 Task: Look for Airbnb options in Barquisimeto, Venezuela from 20th December, 2023 to 25th December, 2023 for 4 adults. Place can be private room with 4 bedrooms having 4 beds and 4 bathrooms. Property type can be hotel. Amenities needed are: wifi, TV, free parkinig on premises, gym, breakfast.
Action: Mouse moved to (458, 85)
Screenshot: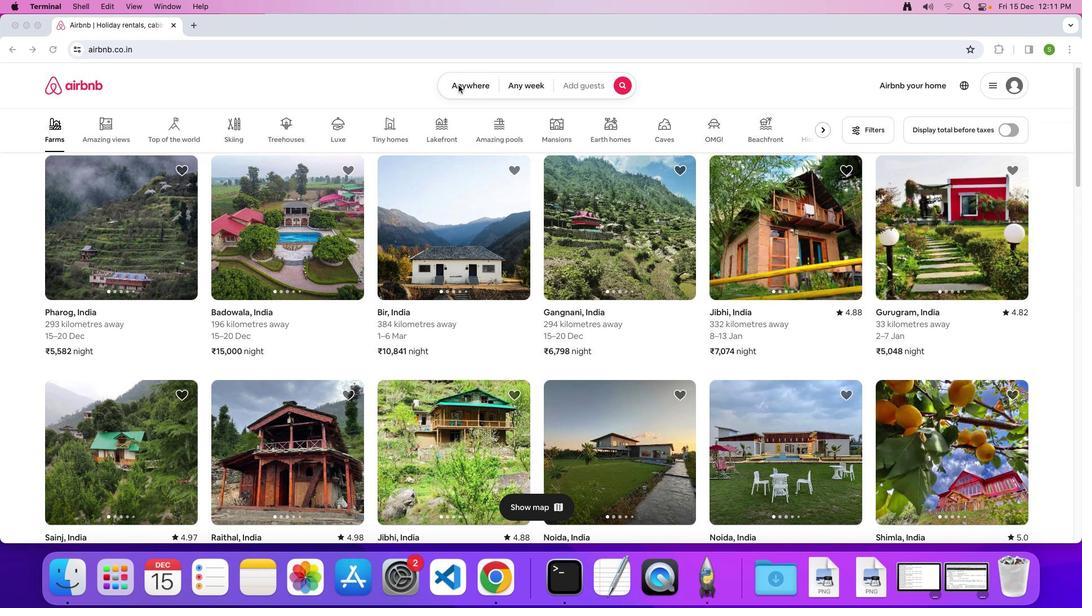 
Action: Mouse pressed left at (458, 85)
Screenshot: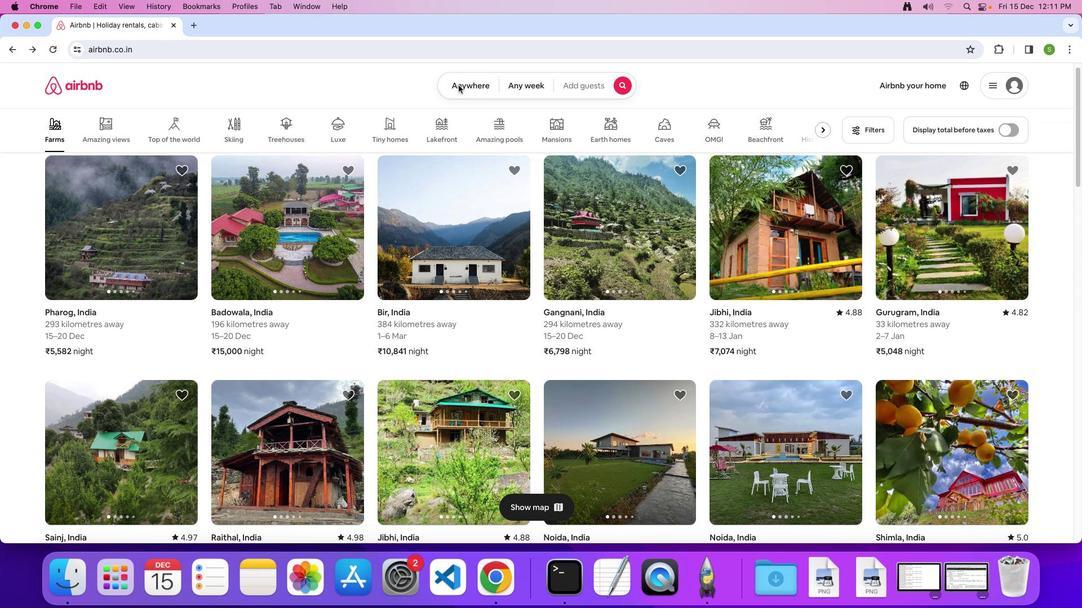 
Action: Mouse pressed left at (458, 85)
Screenshot: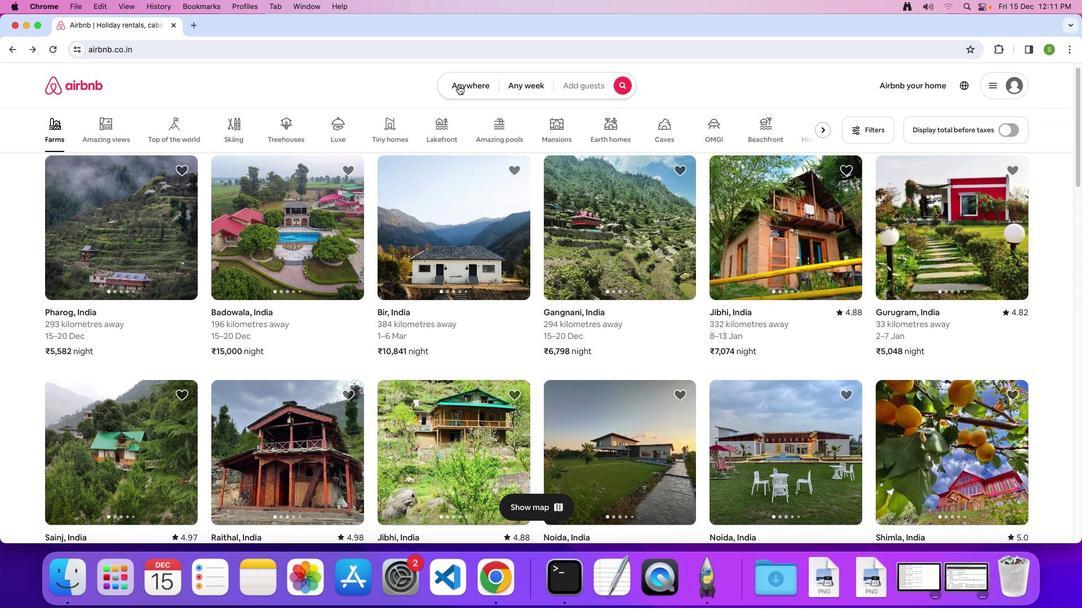 
Action: Mouse moved to (399, 123)
Screenshot: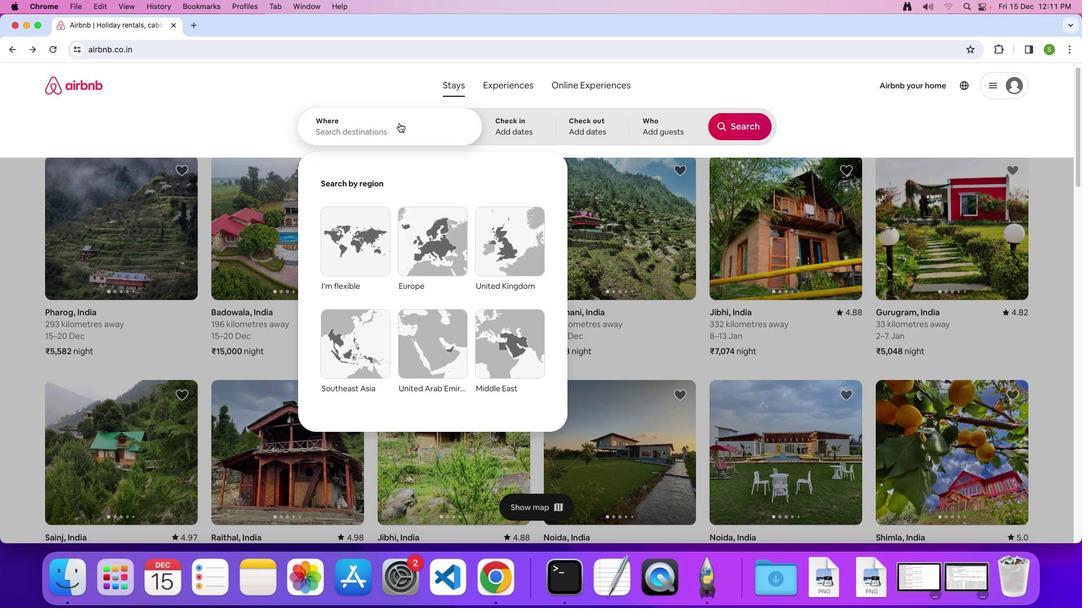 
Action: Mouse pressed left at (399, 123)
Screenshot: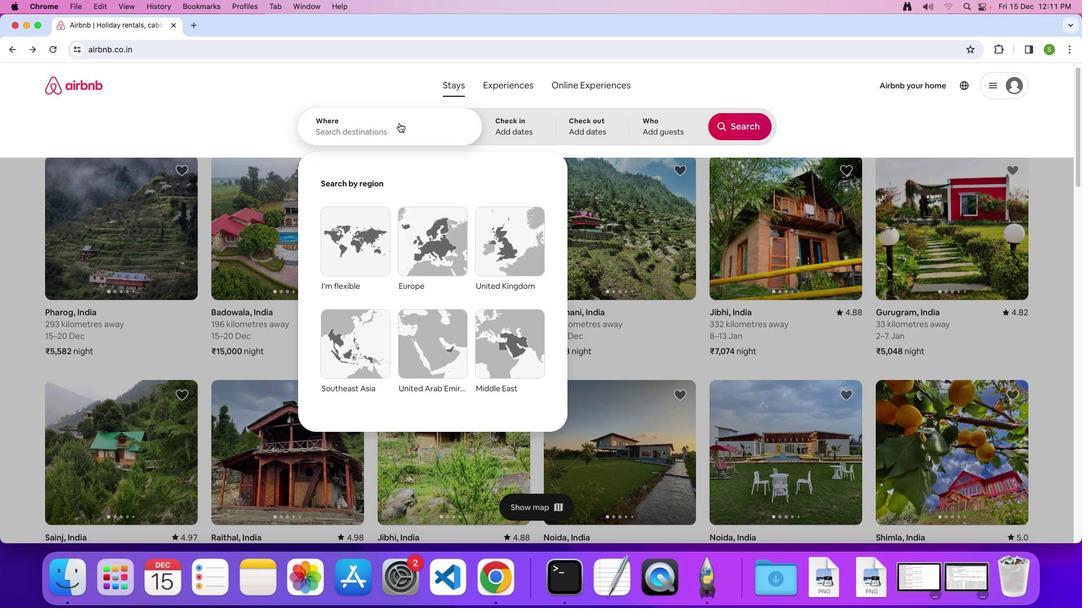 
Action: Key pressed 'B'
Screenshot: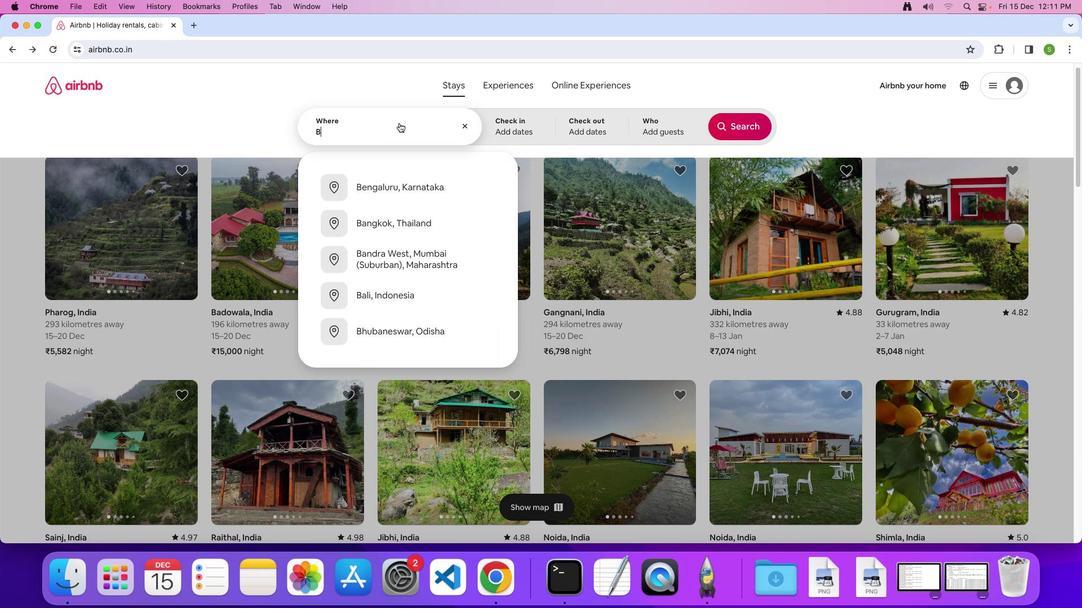 
Action: Mouse moved to (399, 123)
Screenshot: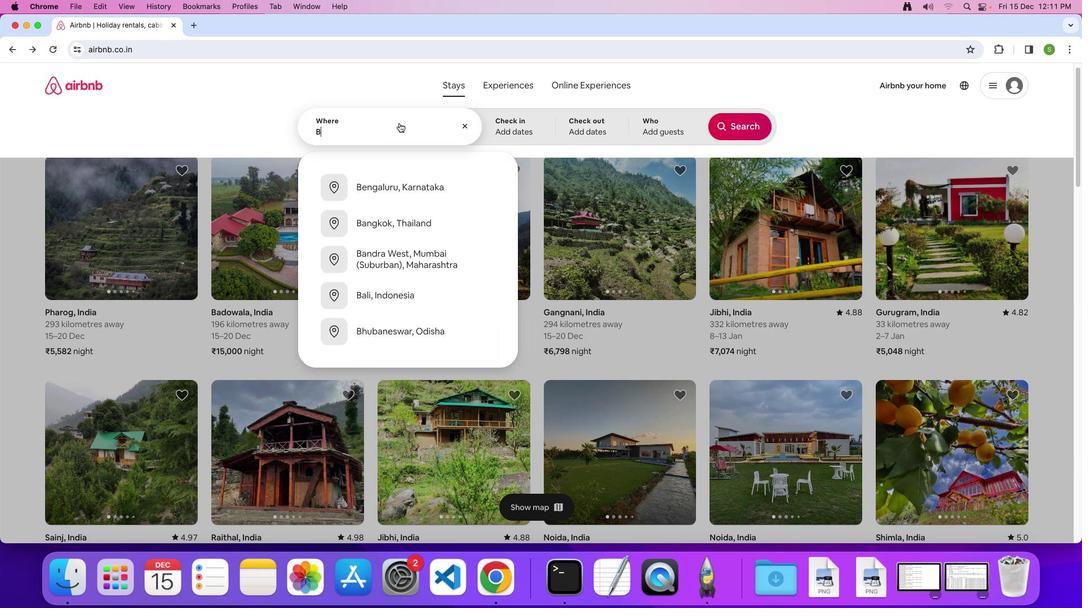 
Action: Key pressed Key.caps_lock'a''r''q''u''i''s''i''m''e''t''o'','Key.spaceKey.shift'V''e''n''e''z''u''e''l''a'Key.enter
Screenshot: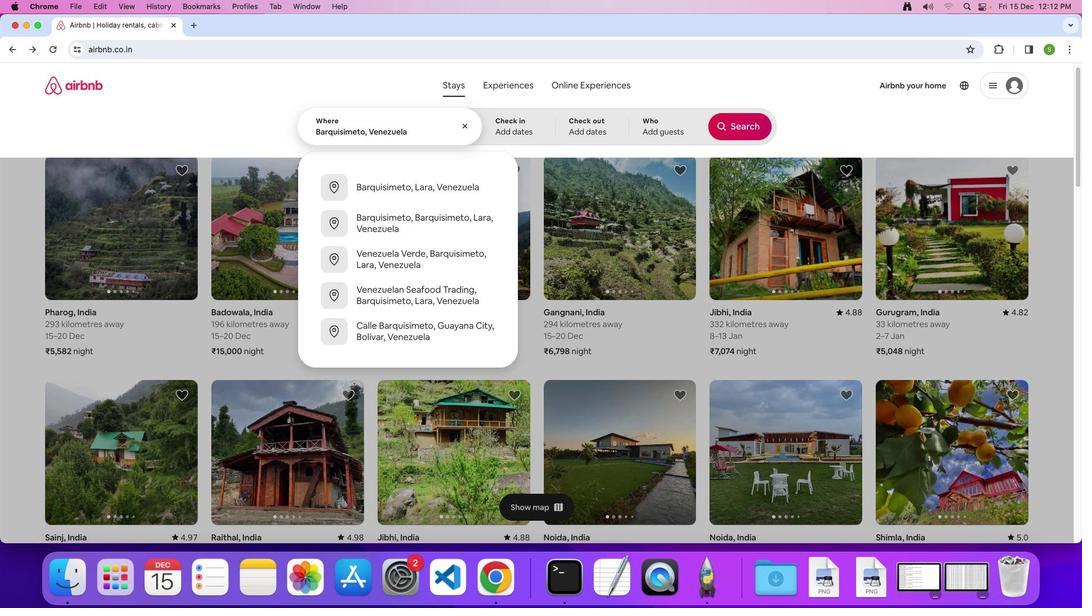 
Action: Mouse moved to (427, 357)
Screenshot: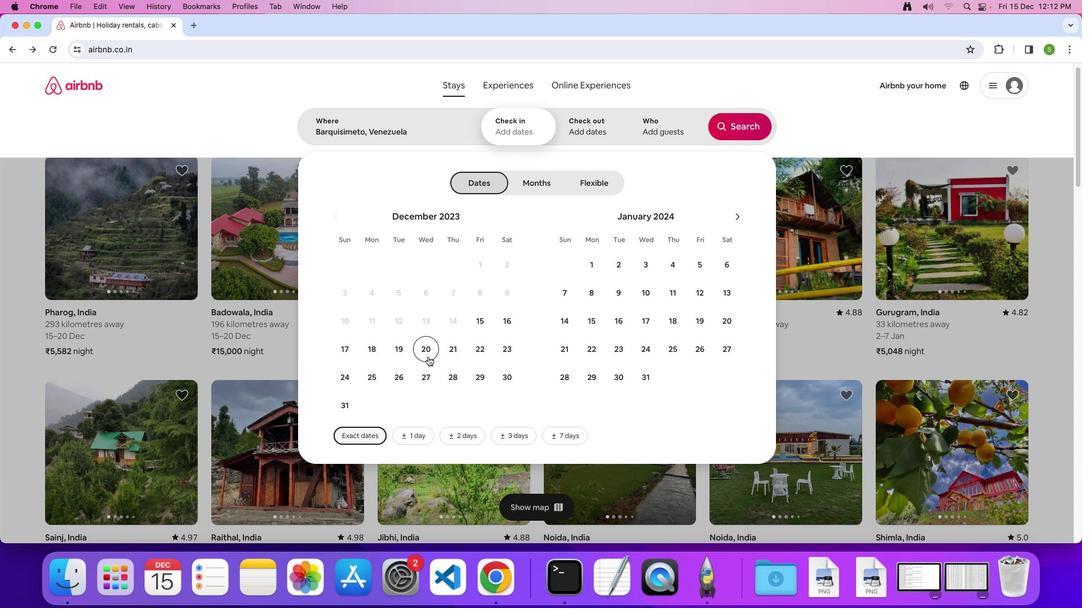 
Action: Mouse pressed left at (427, 357)
Screenshot: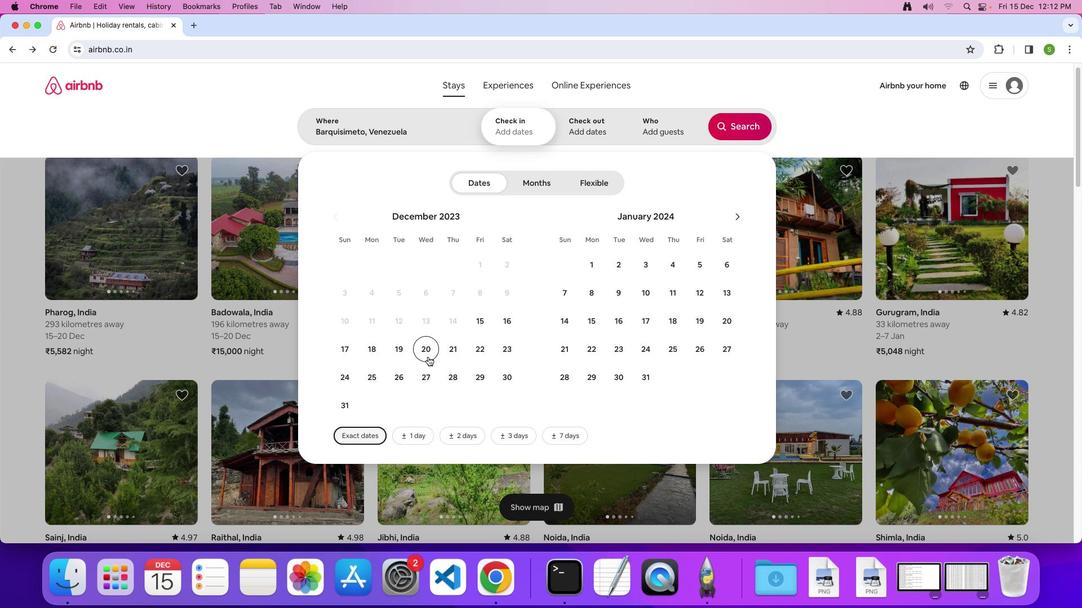
Action: Mouse moved to (374, 375)
Screenshot: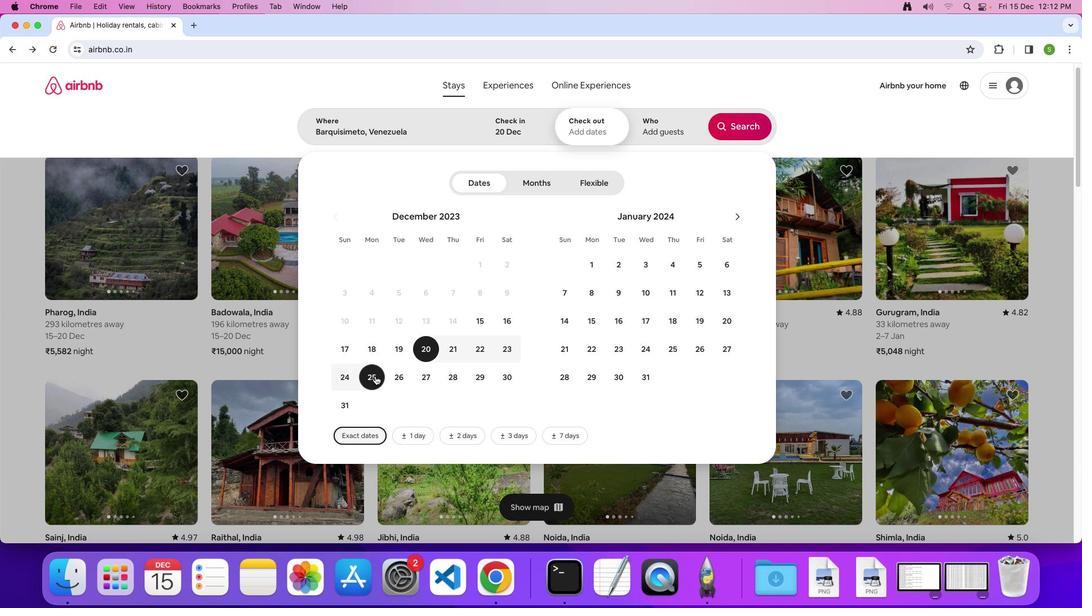 
Action: Mouse pressed left at (374, 375)
Screenshot: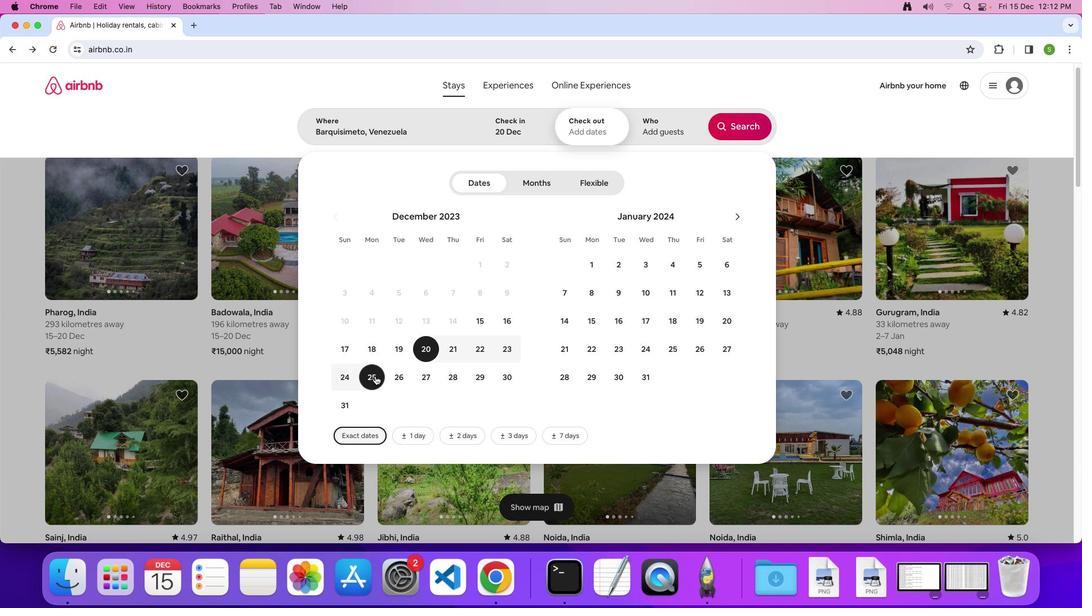 
Action: Mouse moved to (652, 131)
Screenshot: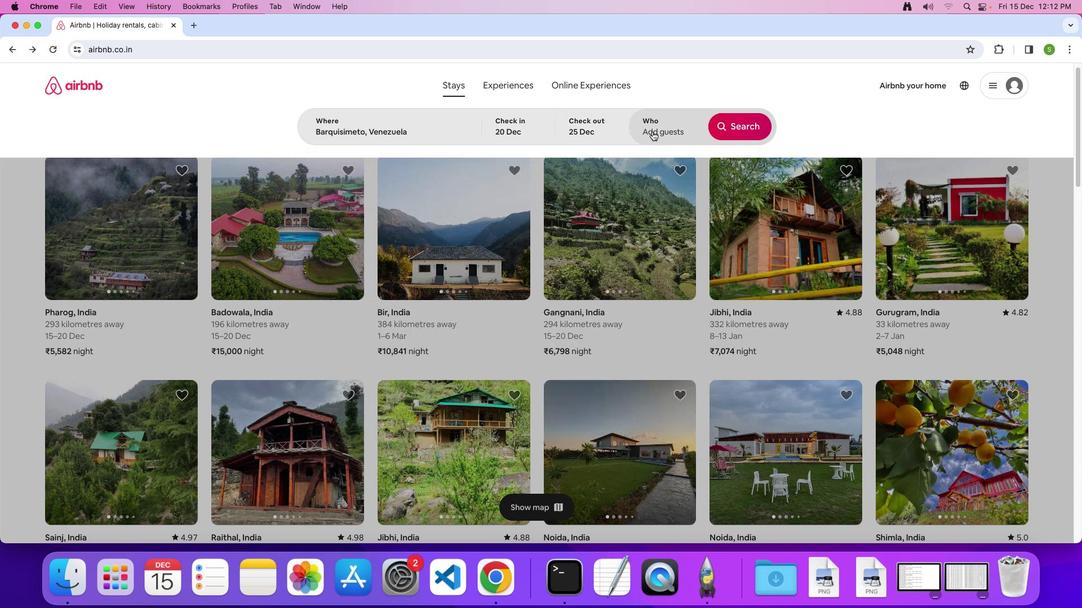 
Action: Mouse pressed left at (652, 131)
Screenshot: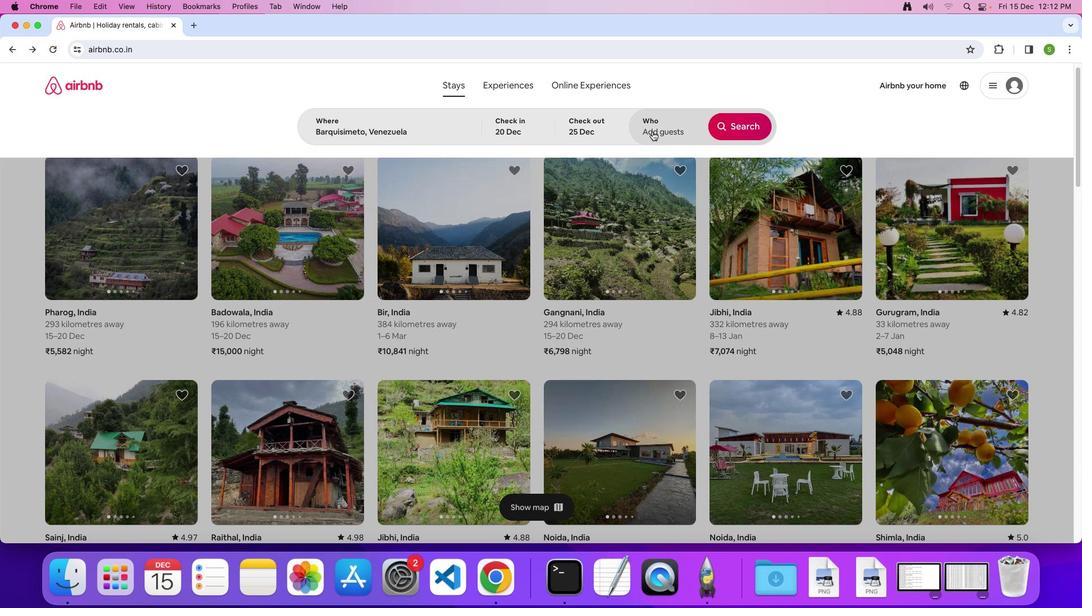 
Action: Mouse moved to (745, 188)
Screenshot: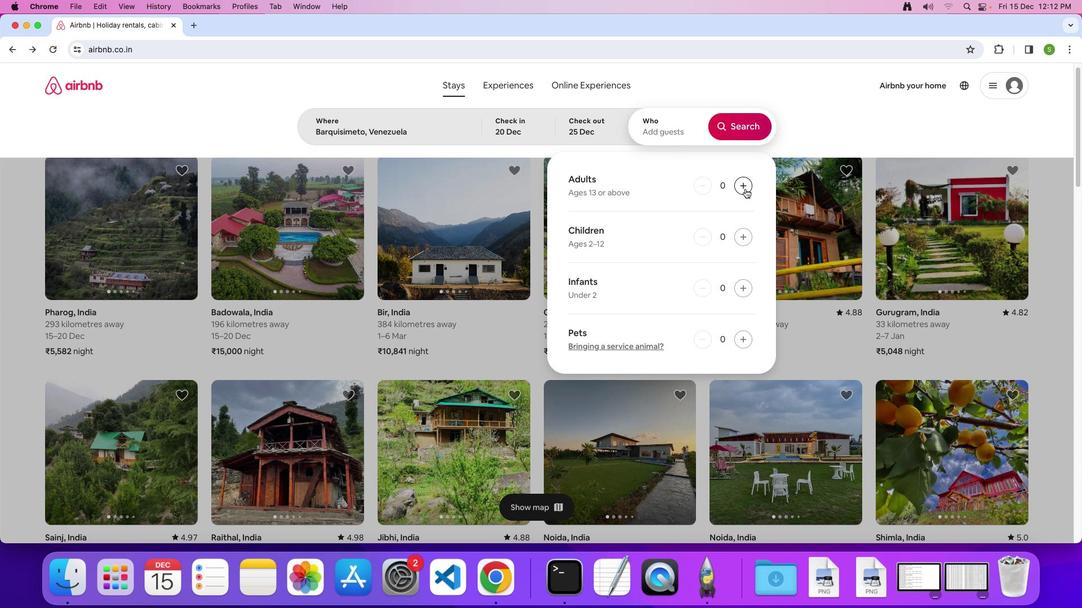 
Action: Mouse pressed left at (745, 188)
Screenshot: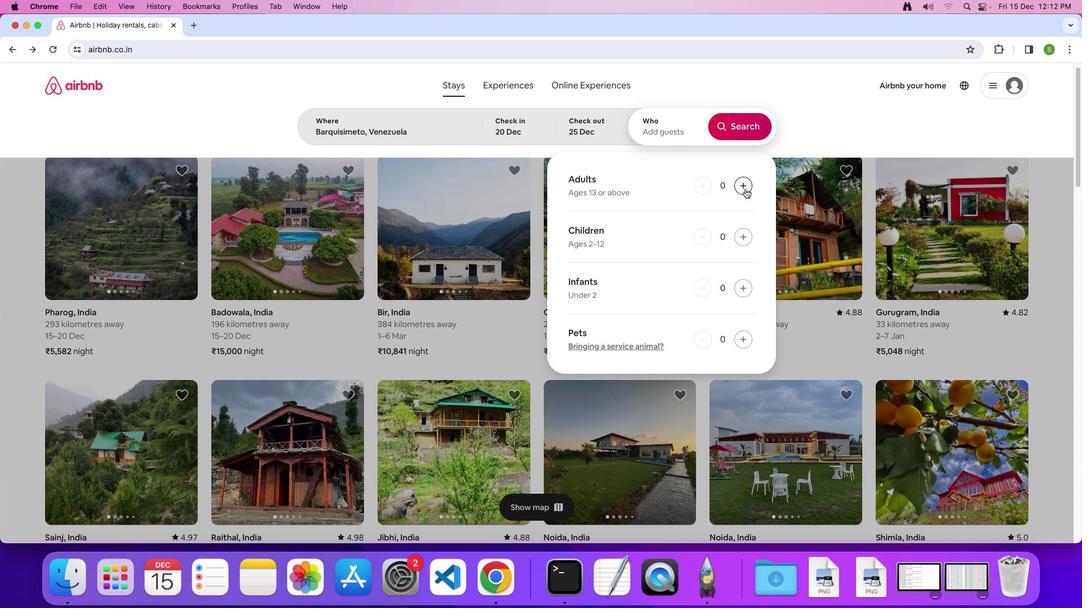 
Action: Mouse pressed left at (745, 188)
Screenshot: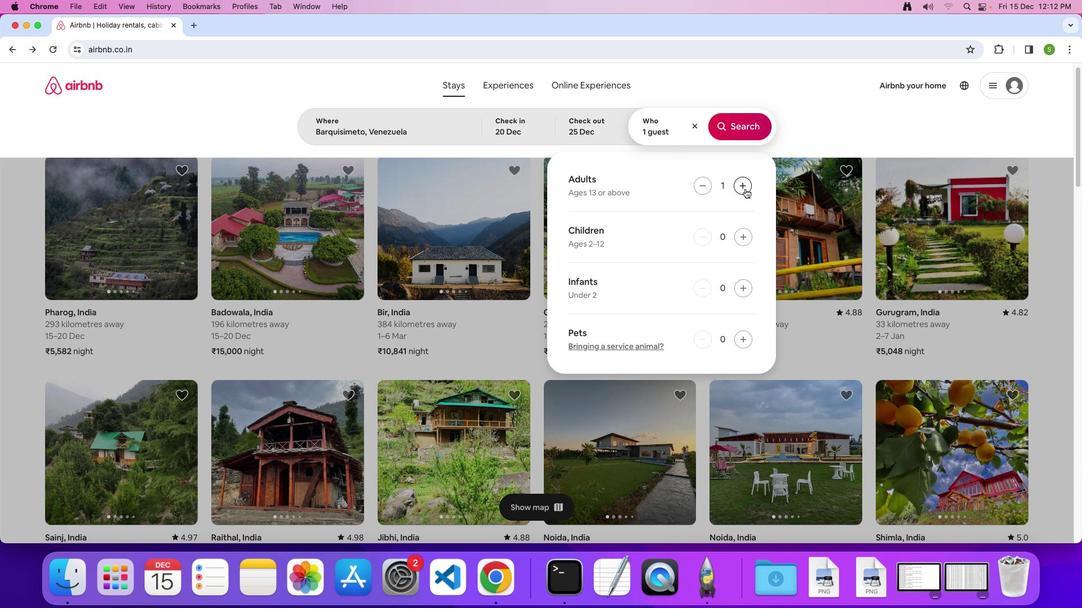 
Action: Mouse pressed left at (745, 188)
Screenshot: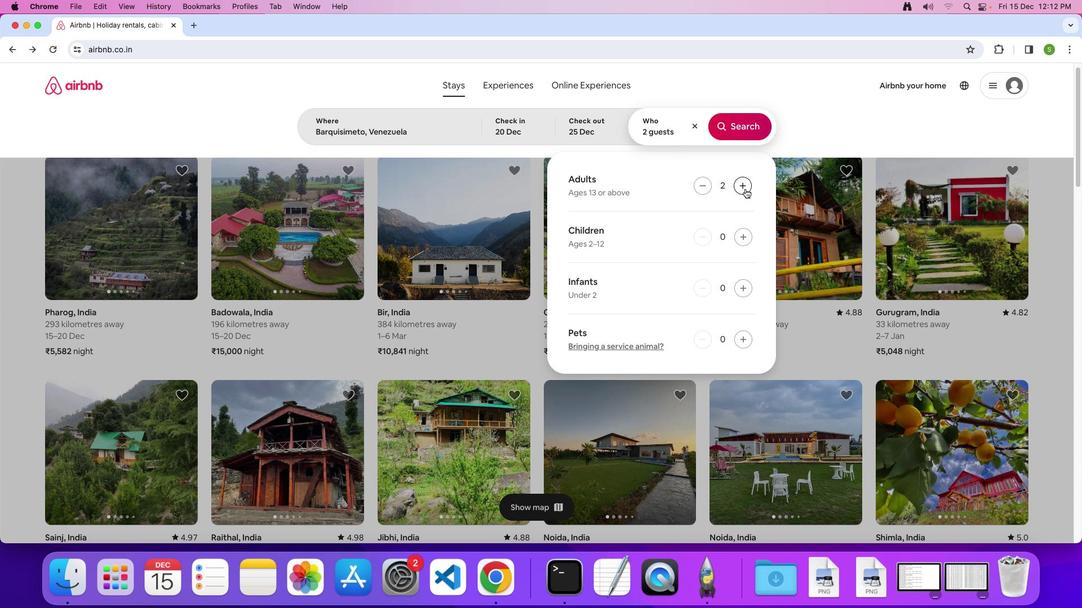 
Action: Mouse pressed left at (745, 188)
Screenshot: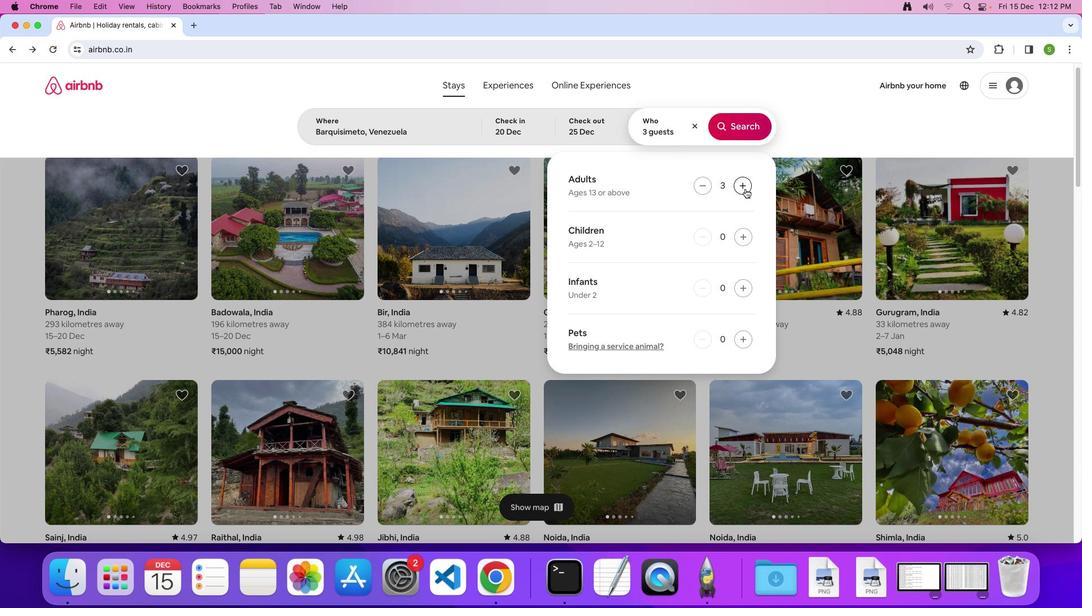 
Action: Mouse moved to (743, 132)
Screenshot: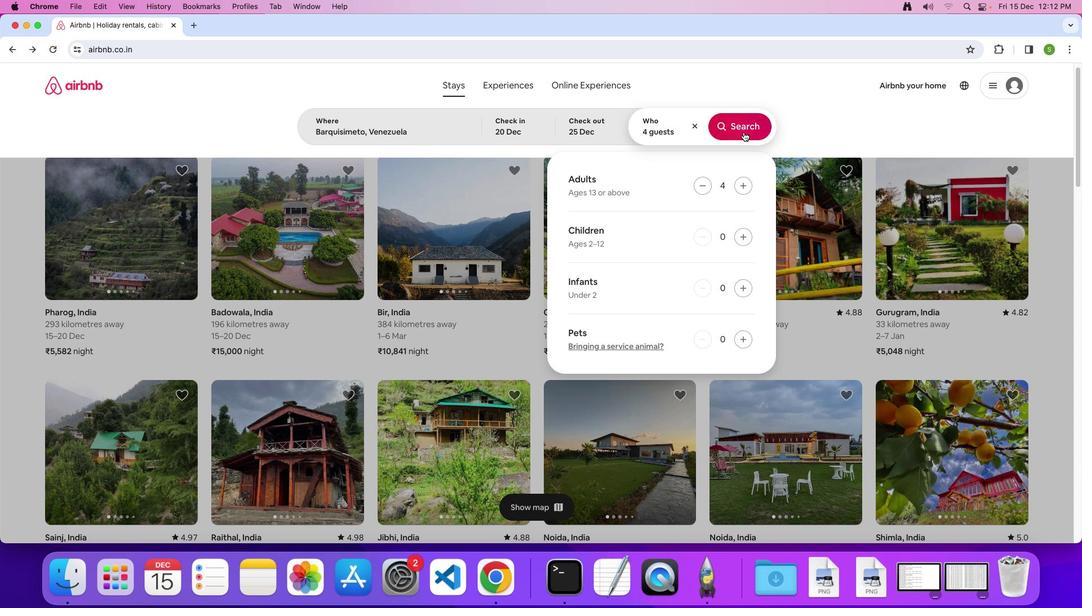 
Action: Mouse pressed left at (743, 132)
Screenshot: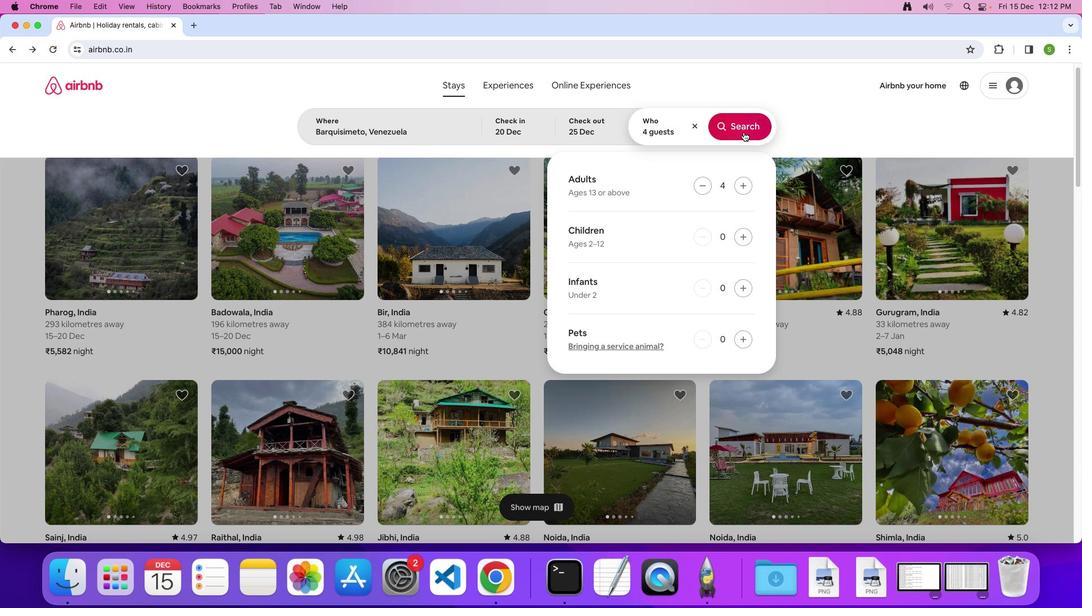 
Action: Mouse moved to (903, 129)
Screenshot: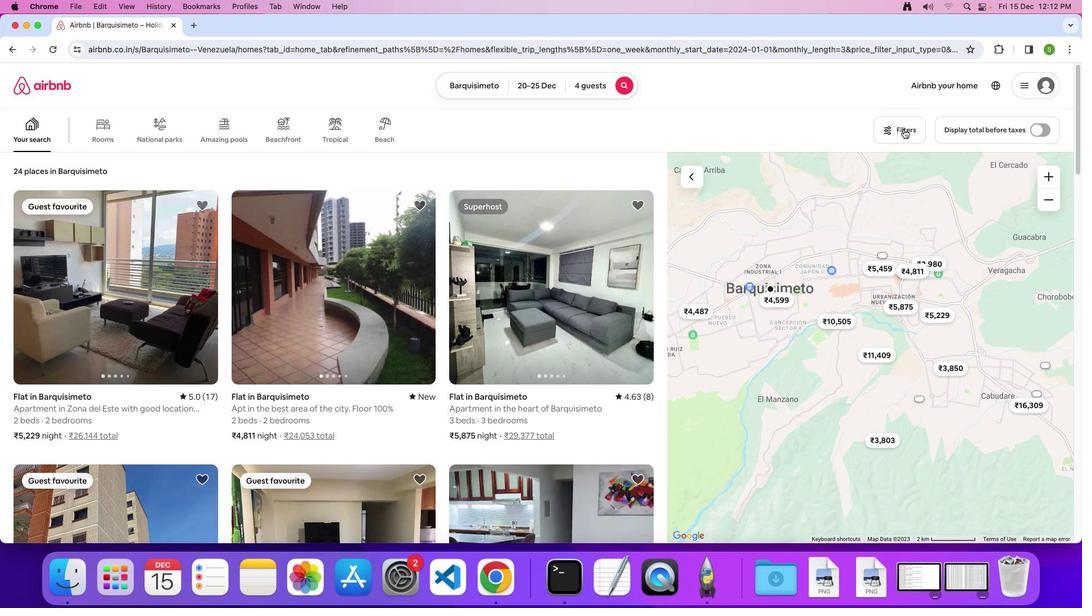 
Action: Mouse pressed left at (903, 129)
Screenshot: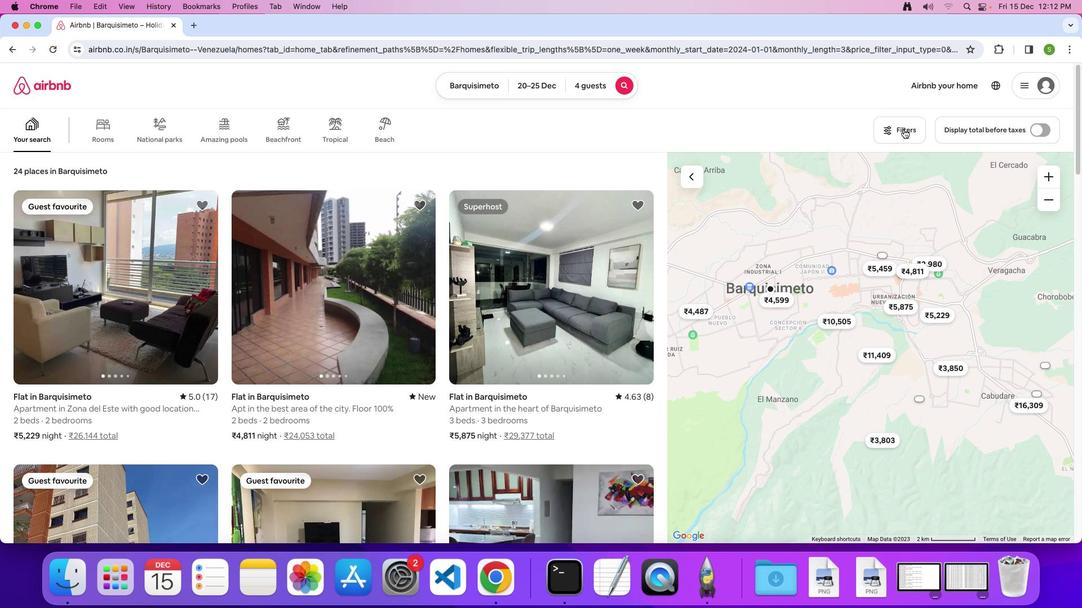 
Action: Mouse moved to (525, 332)
Screenshot: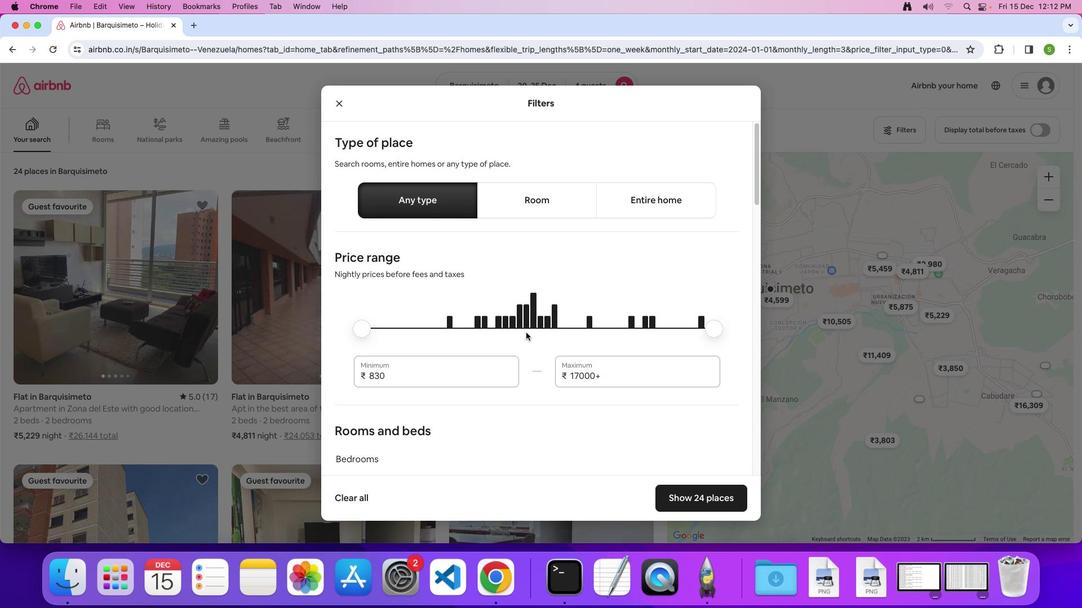 
Action: Mouse scrolled (525, 332) with delta (0, 0)
Screenshot: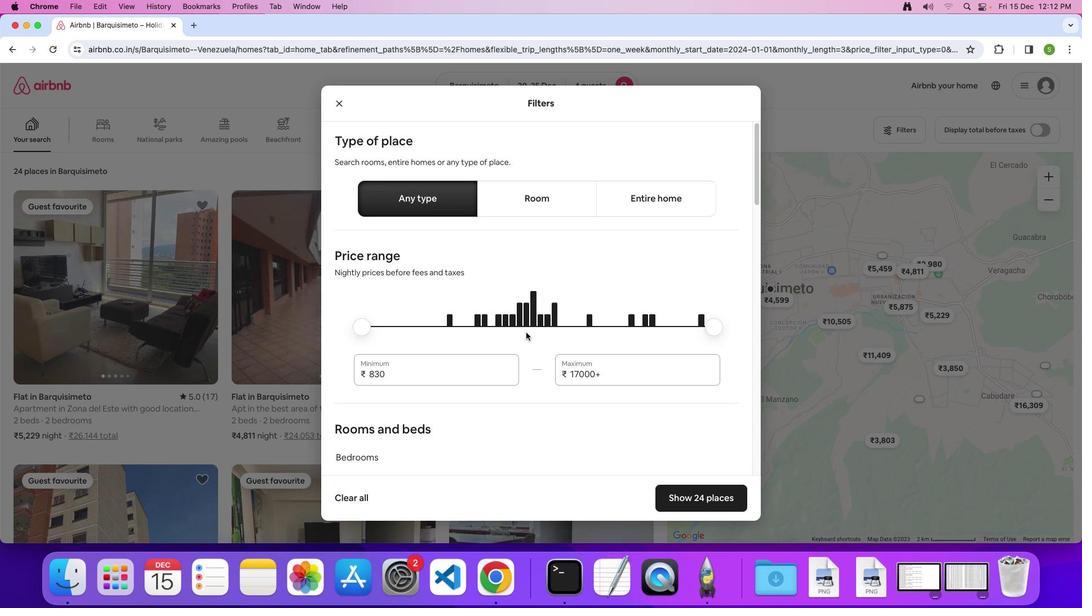 
Action: Mouse scrolled (525, 332) with delta (0, 0)
Screenshot: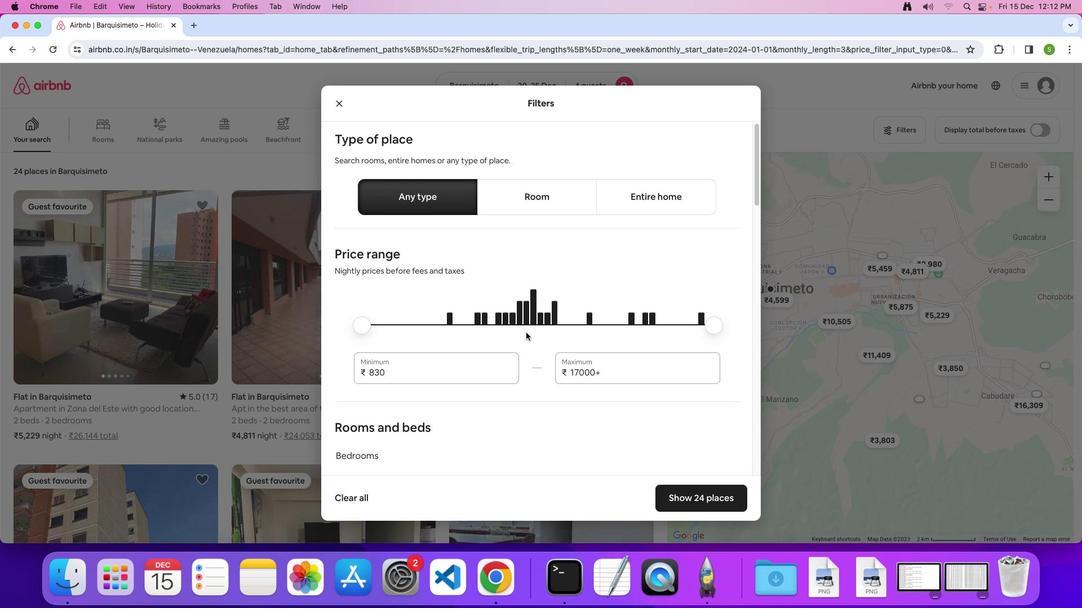 
Action: Mouse scrolled (525, 332) with delta (0, 0)
Screenshot: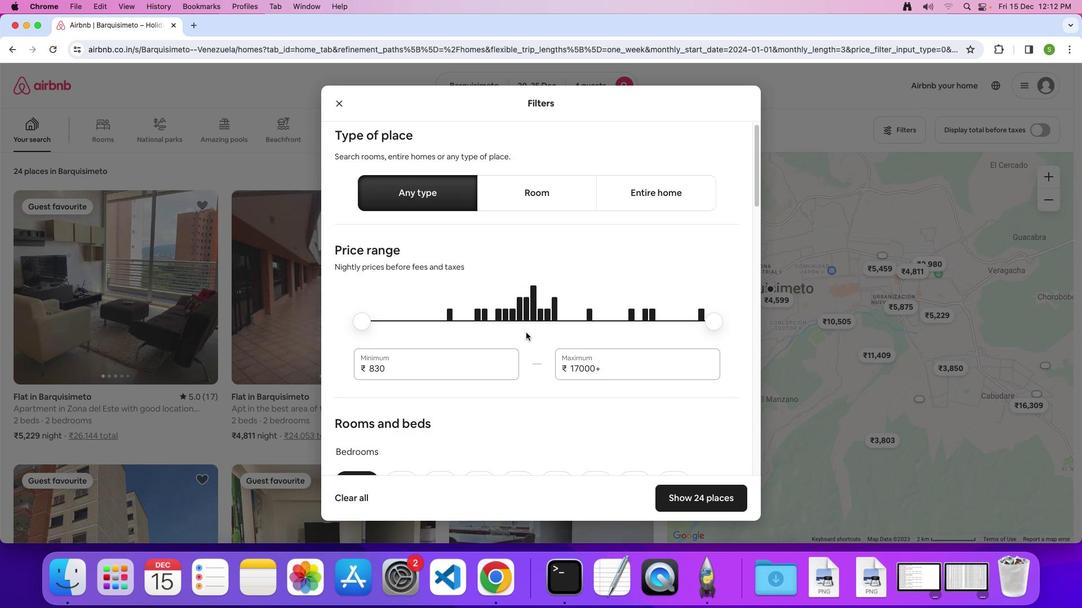 
Action: Mouse scrolled (525, 332) with delta (0, 0)
Screenshot: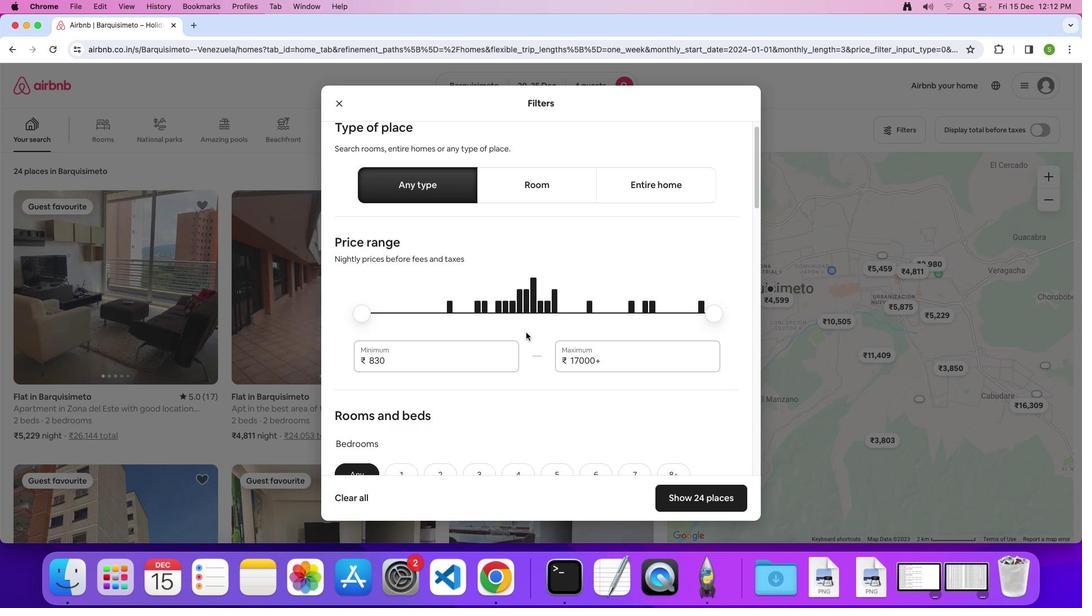 
Action: Mouse scrolled (525, 332) with delta (0, 0)
Screenshot: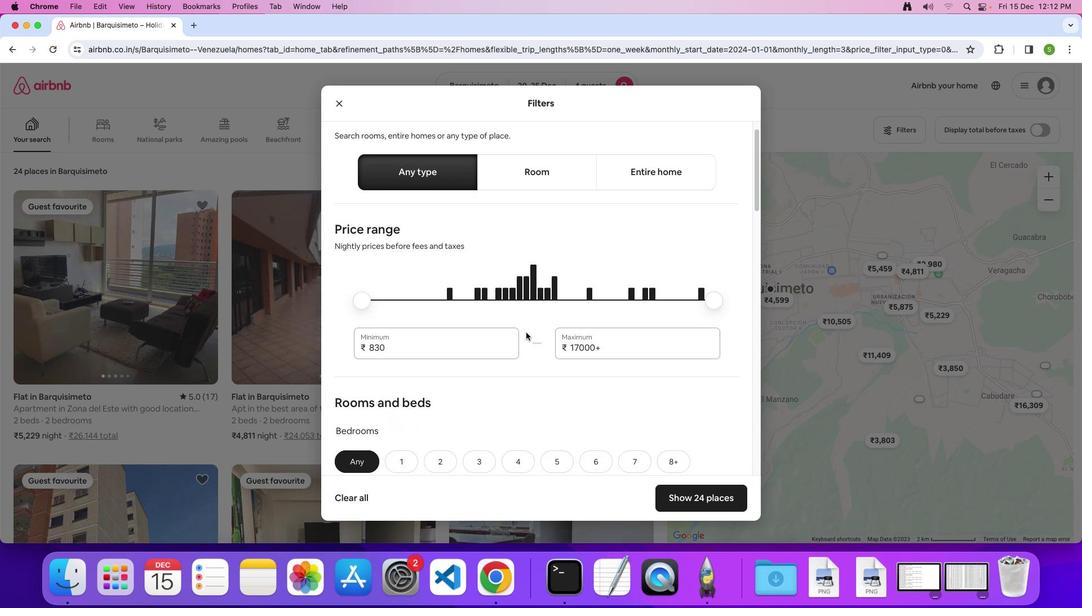 
Action: Mouse scrolled (525, 332) with delta (0, 0)
Screenshot: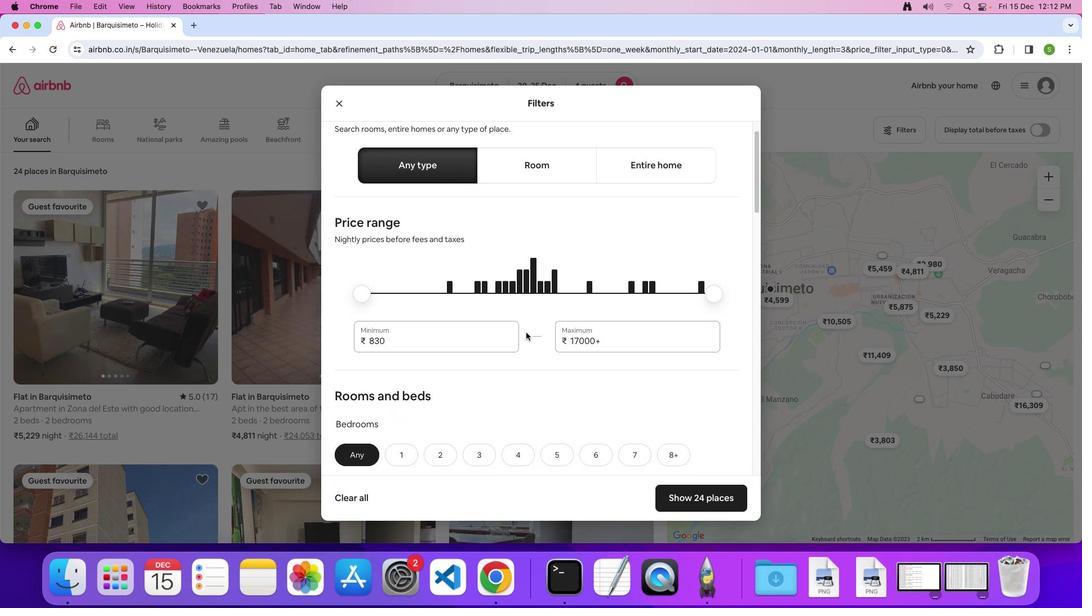 
Action: Mouse scrolled (525, 332) with delta (0, 0)
Screenshot: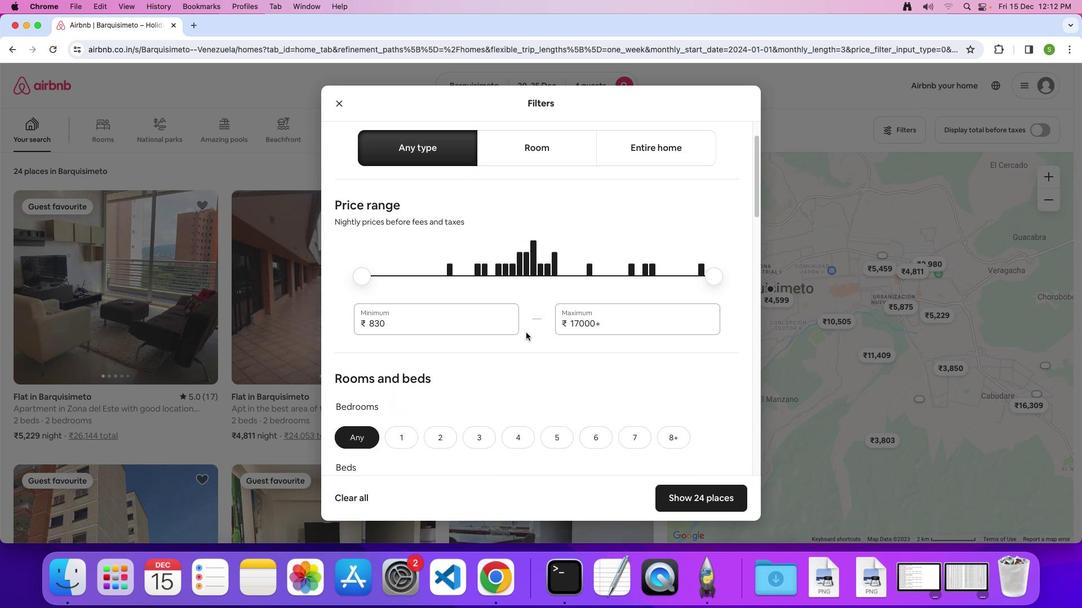 
Action: Mouse scrolled (525, 332) with delta (0, 0)
Screenshot: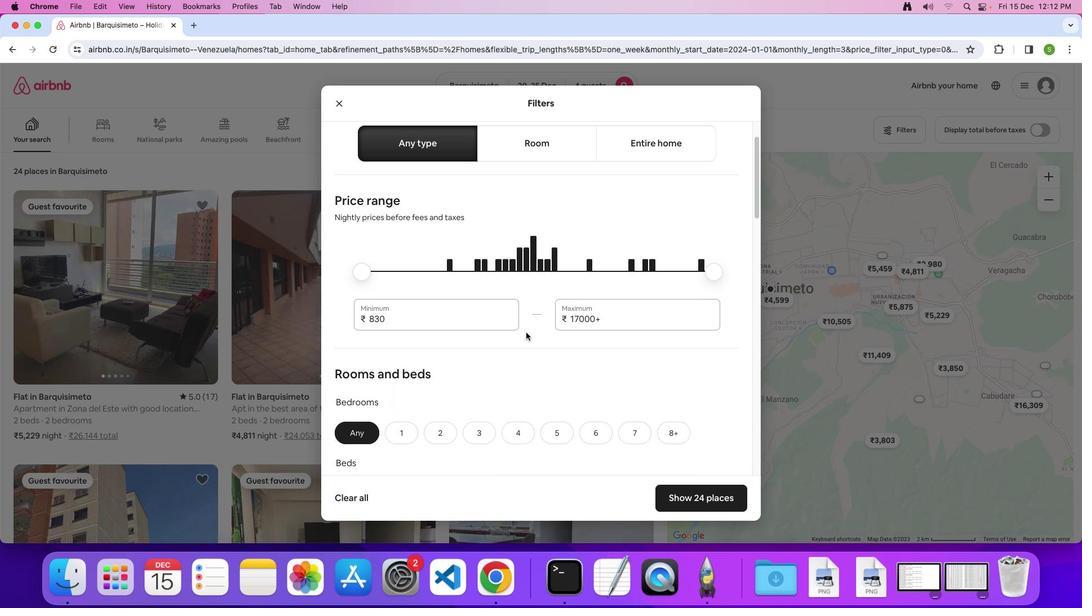 
Action: Mouse scrolled (525, 332) with delta (0, -1)
Screenshot: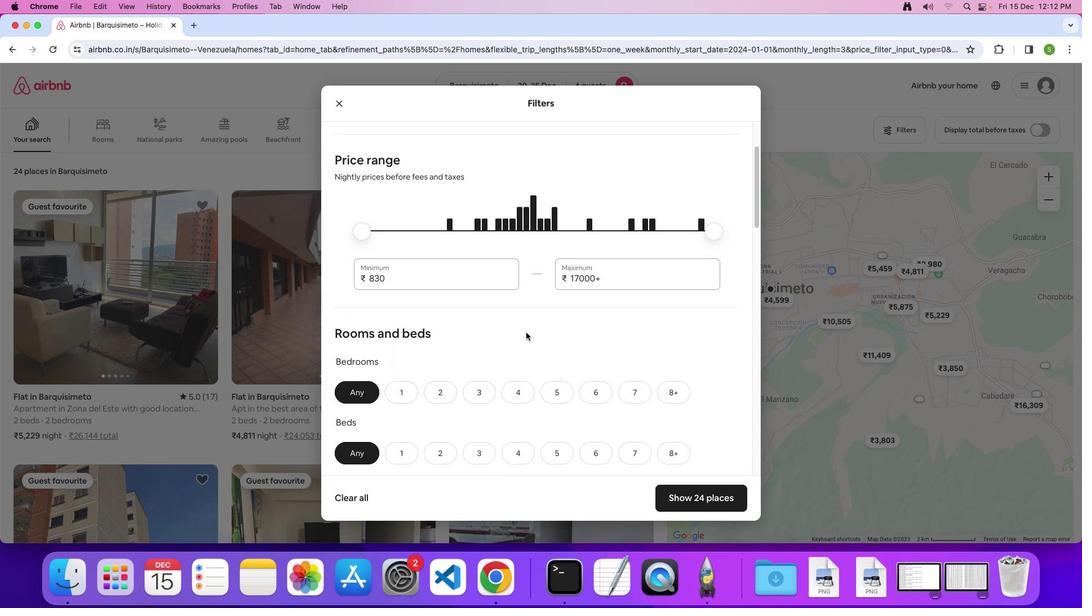 
Action: Mouse scrolled (525, 332) with delta (0, 0)
Screenshot: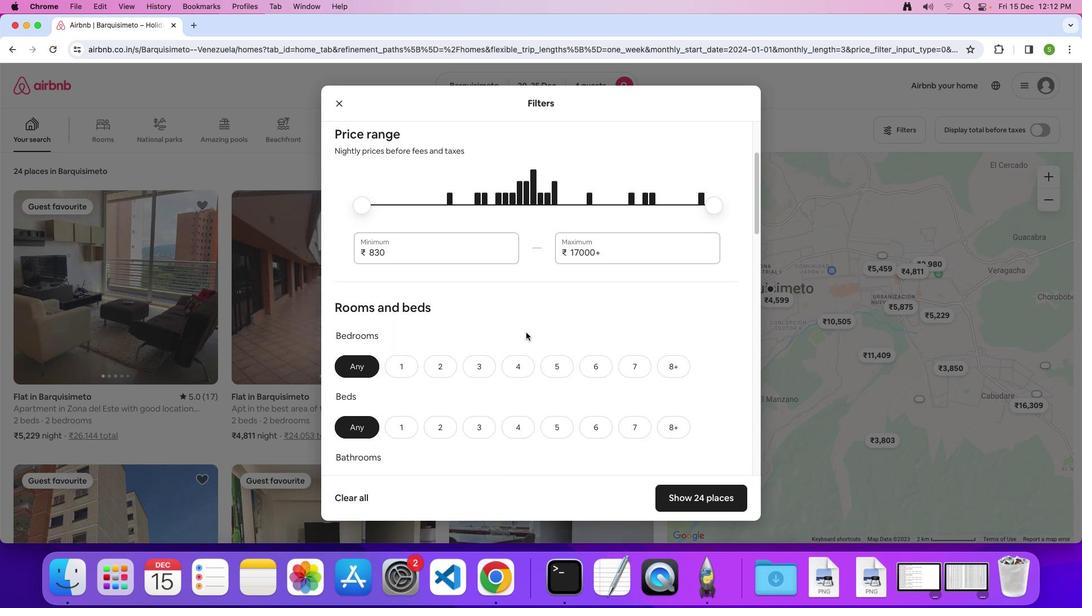 
Action: Mouse scrolled (525, 332) with delta (0, 0)
Screenshot: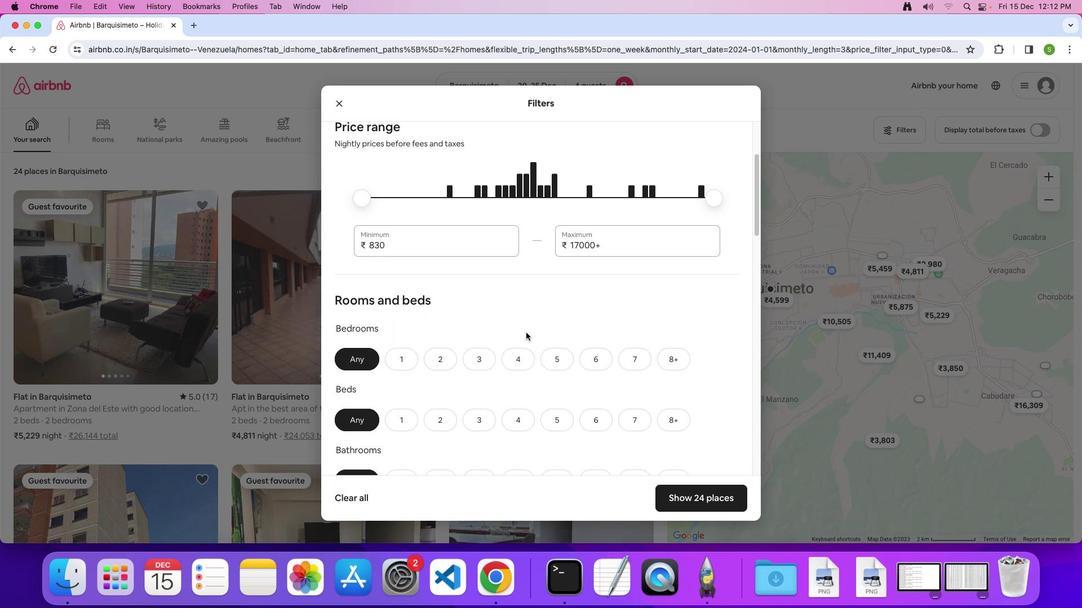 
Action: Mouse scrolled (525, 332) with delta (0, 0)
Screenshot: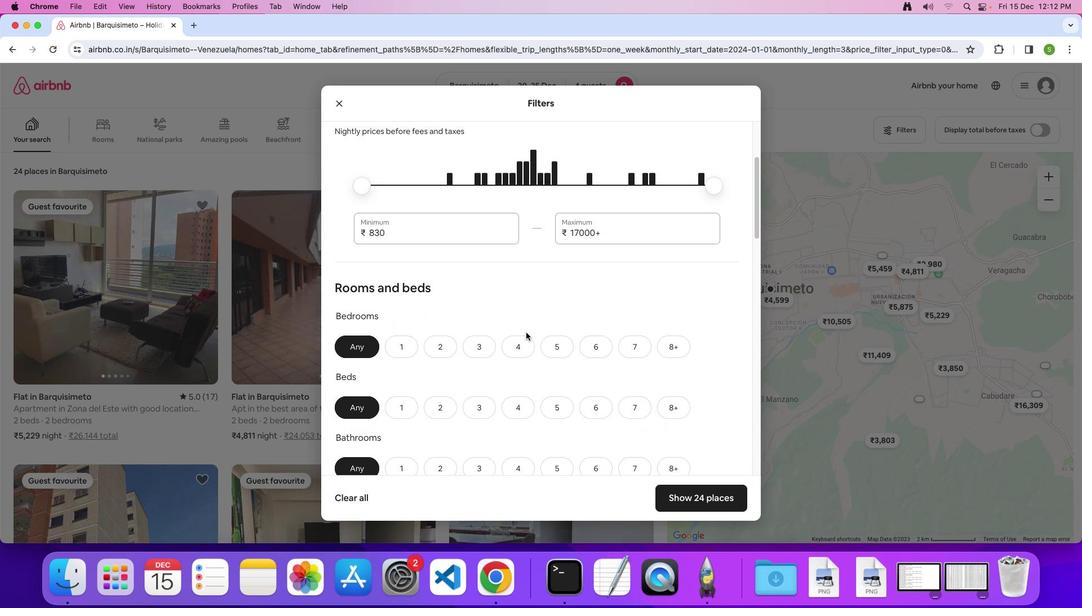 
Action: Mouse scrolled (525, 332) with delta (0, 0)
Screenshot: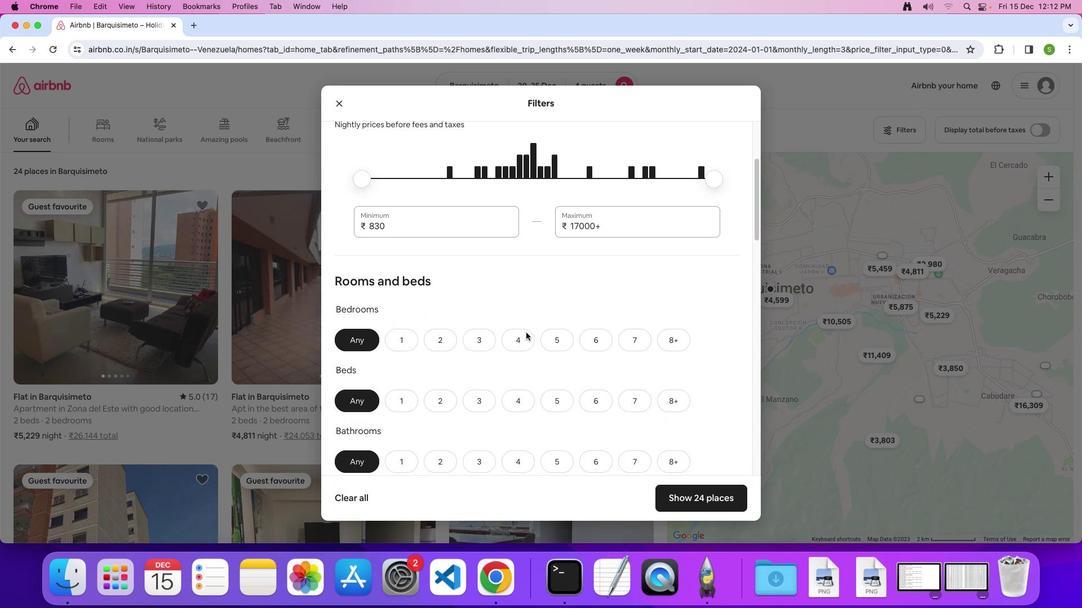 
Action: Mouse scrolled (525, 332) with delta (0, -1)
Screenshot: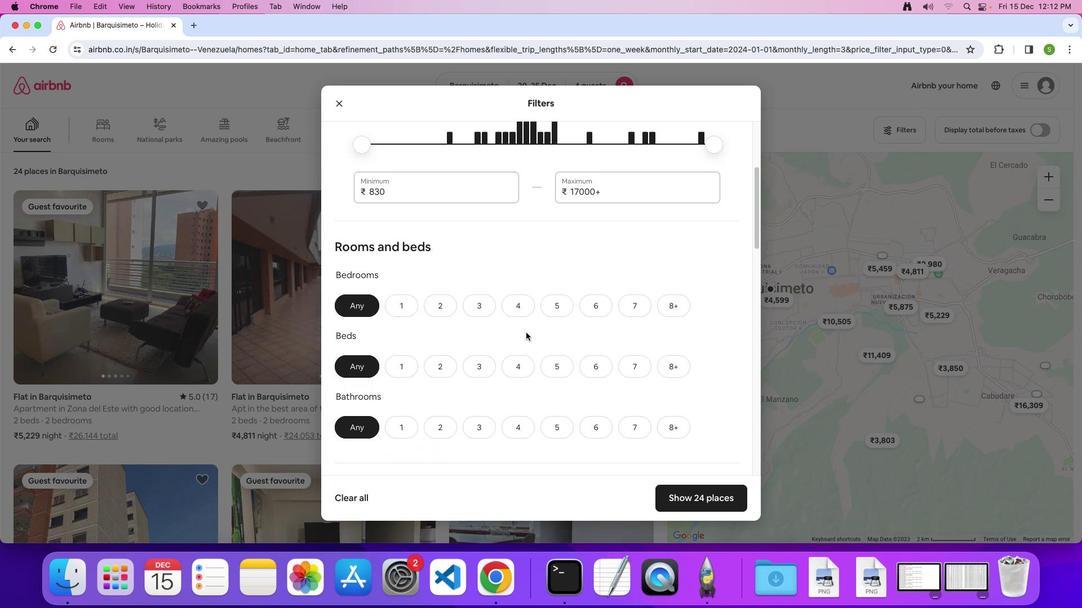 
Action: Mouse moved to (520, 282)
Screenshot: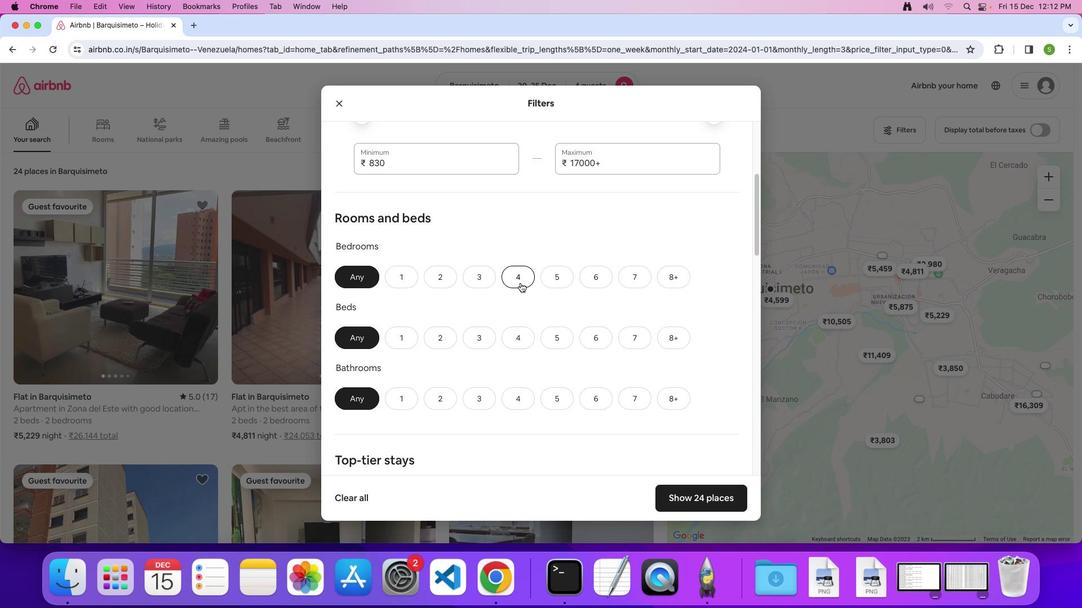 
Action: Mouse pressed left at (520, 282)
Screenshot: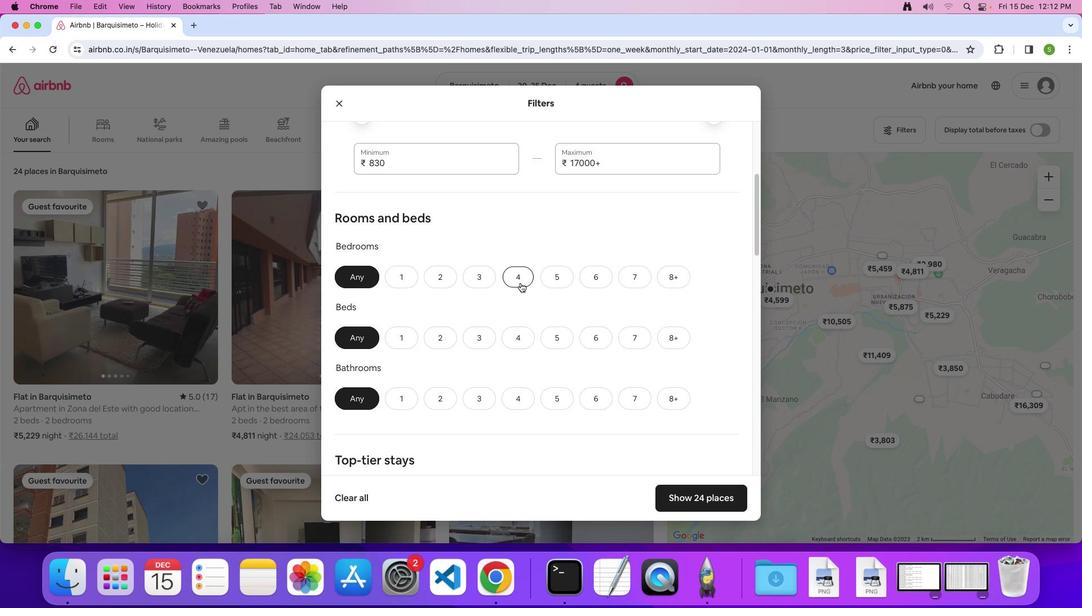 
Action: Mouse moved to (517, 330)
Screenshot: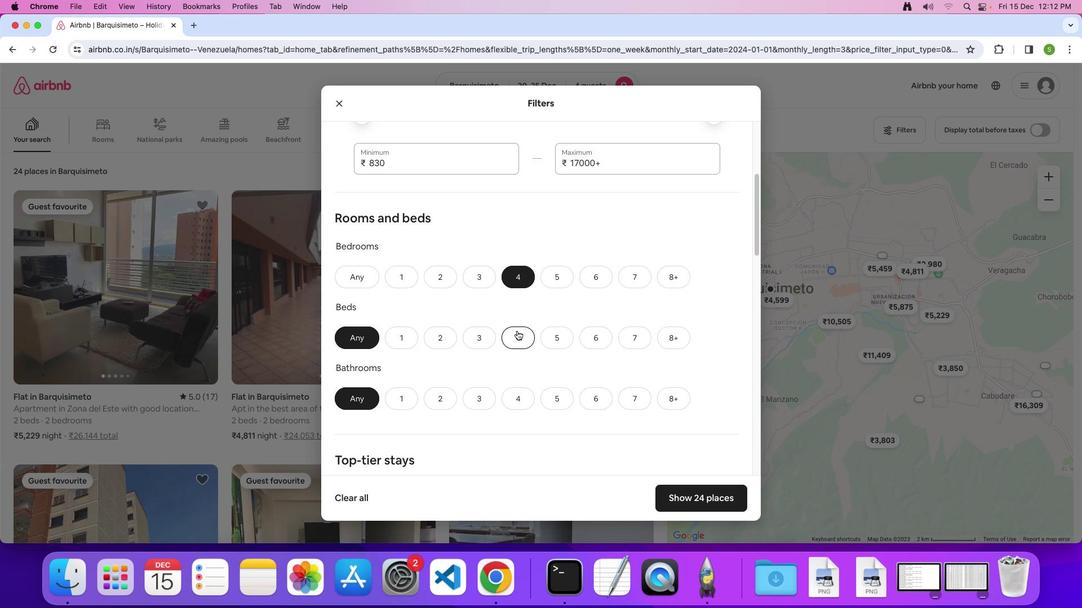 
Action: Mouse pressed left at (517, 330)
Screenshot: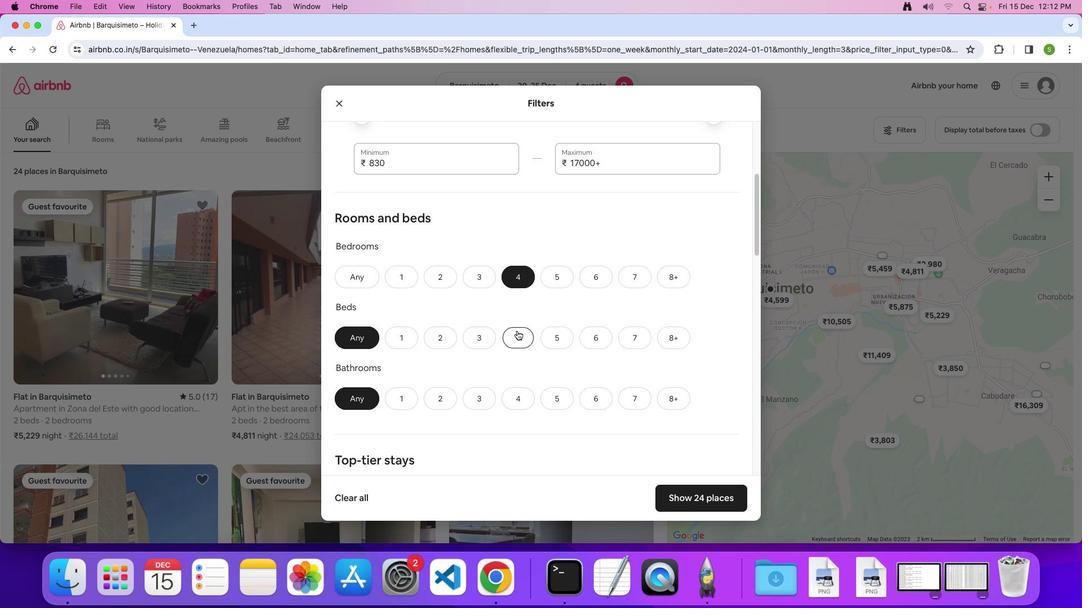 
Action: Mouse moved to (513, 393)
Screenshot: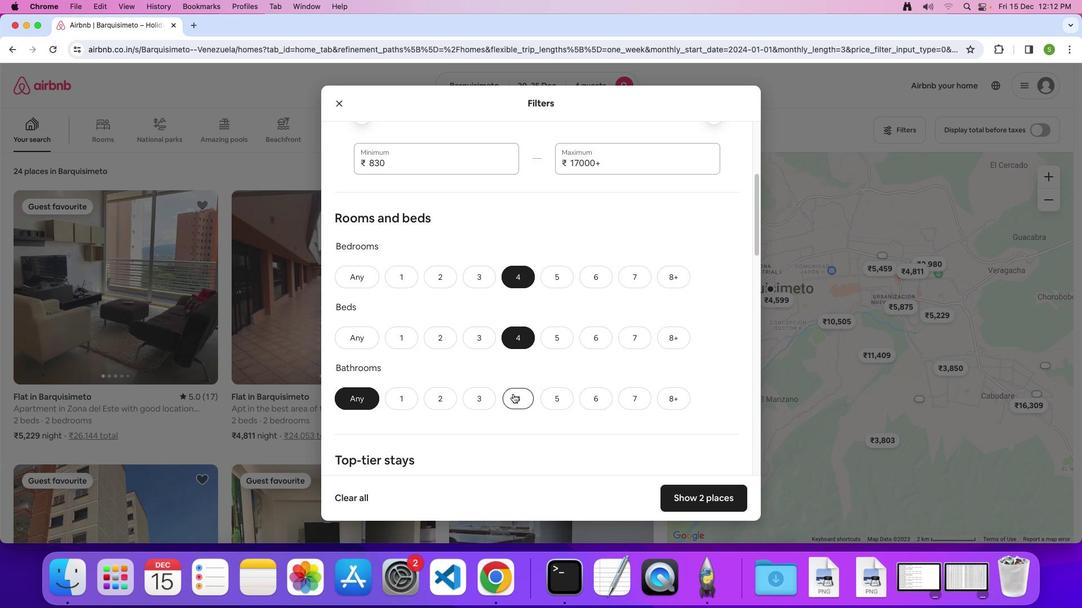 
Action: Mouse pressed left at (513, 393)
Screenshot: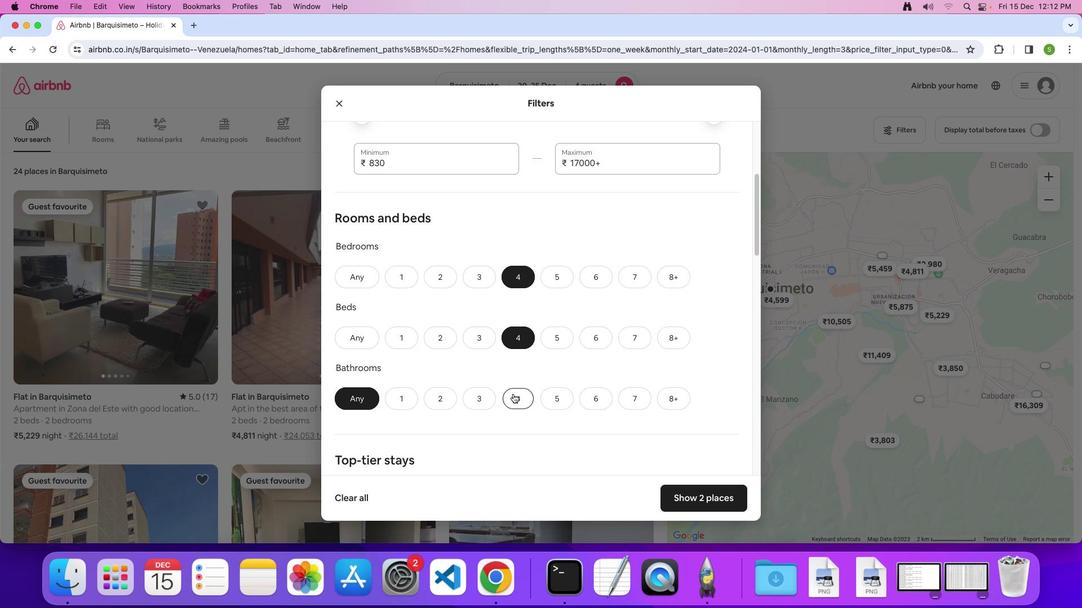 
Action: Mouse moved to (579, 360)
Screenshot: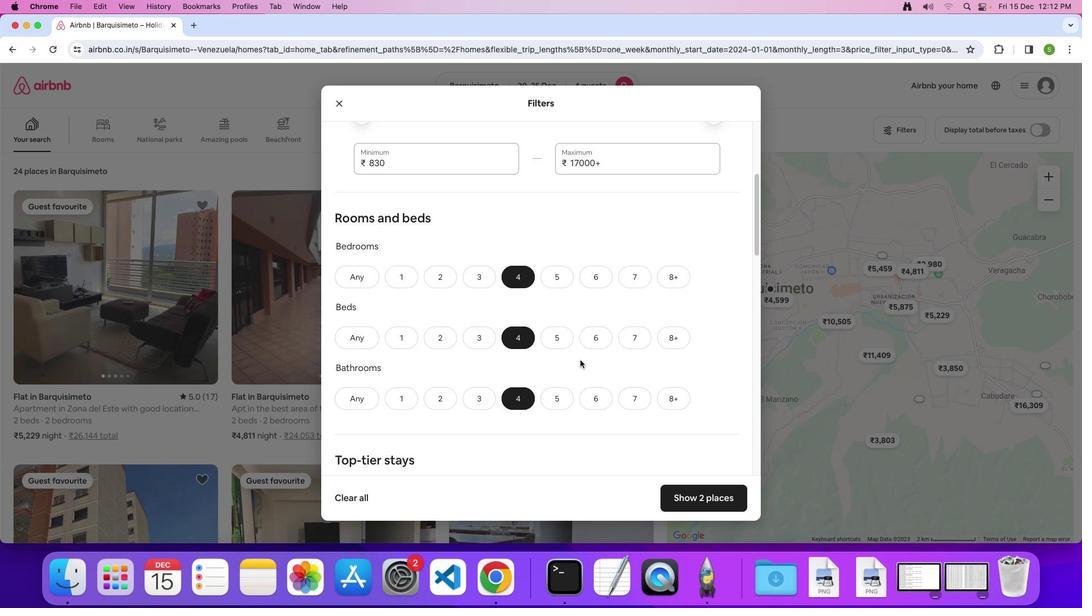 
Action: Mouse scrolled (579, 360) with delta (0, 0)
Screenshot: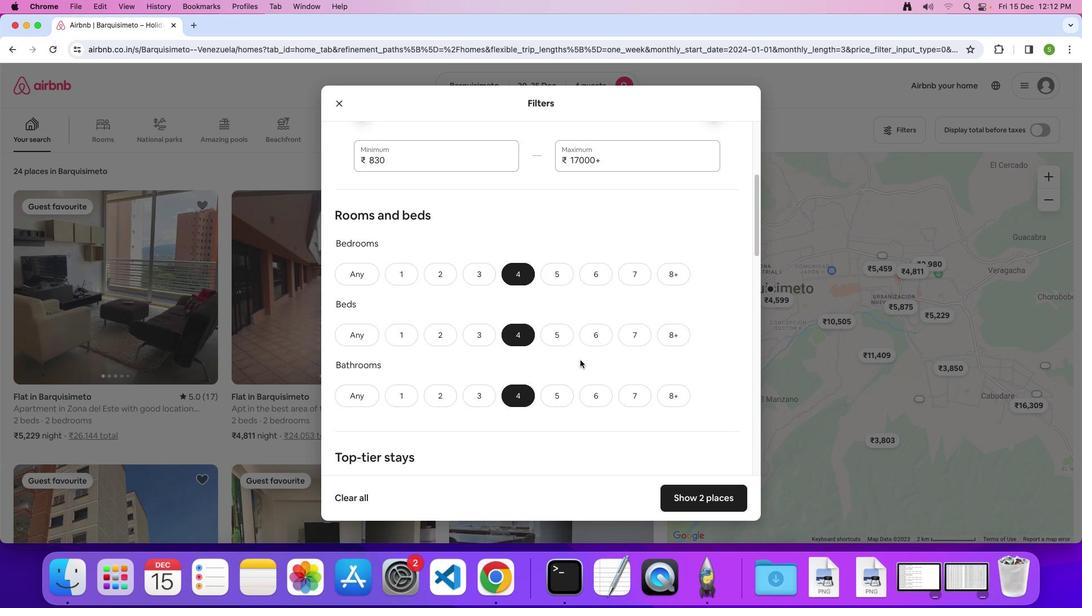 
Action: Mouse scrolled (579, 360) with delta (0, 0)
Screenshot: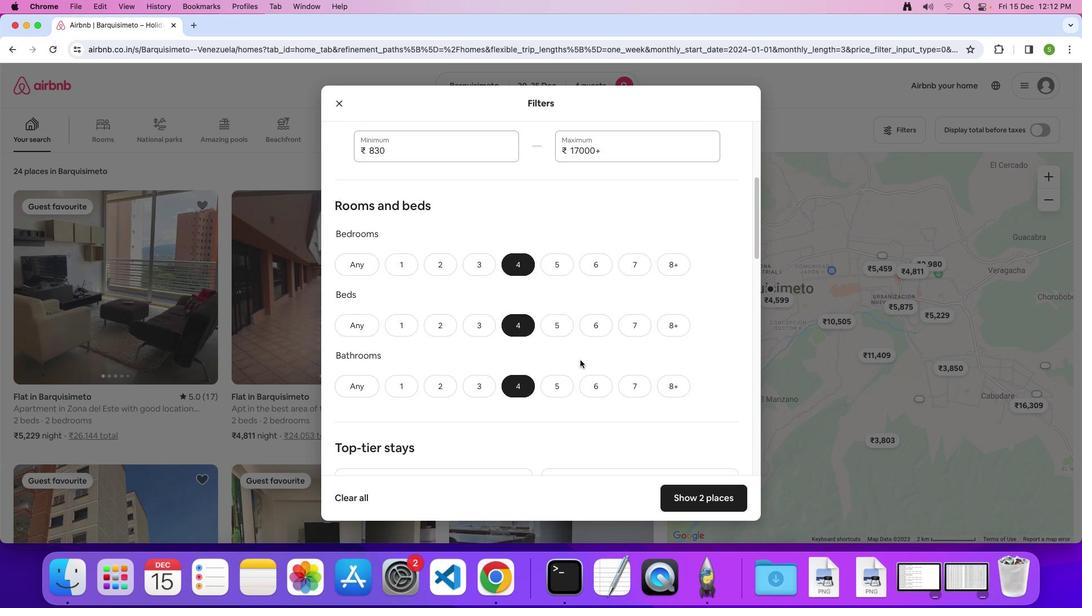 
Action: Mouse scrolled (579, 360) with delta (0, 0)
Screenshot: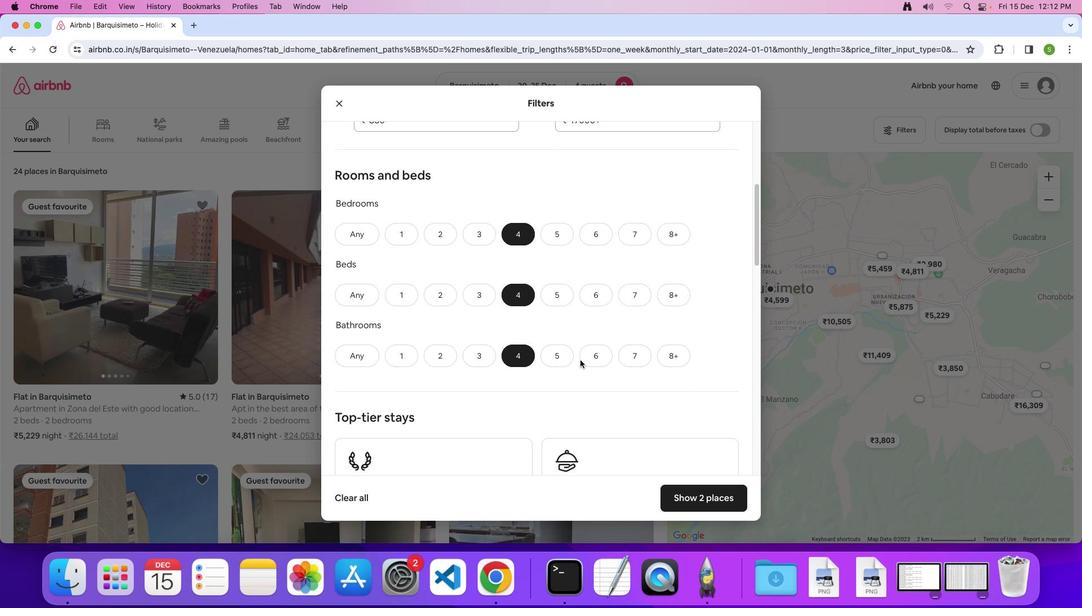 
Action: Mouse scrolled (579, 360) with delta (0, 0)
Screenshot: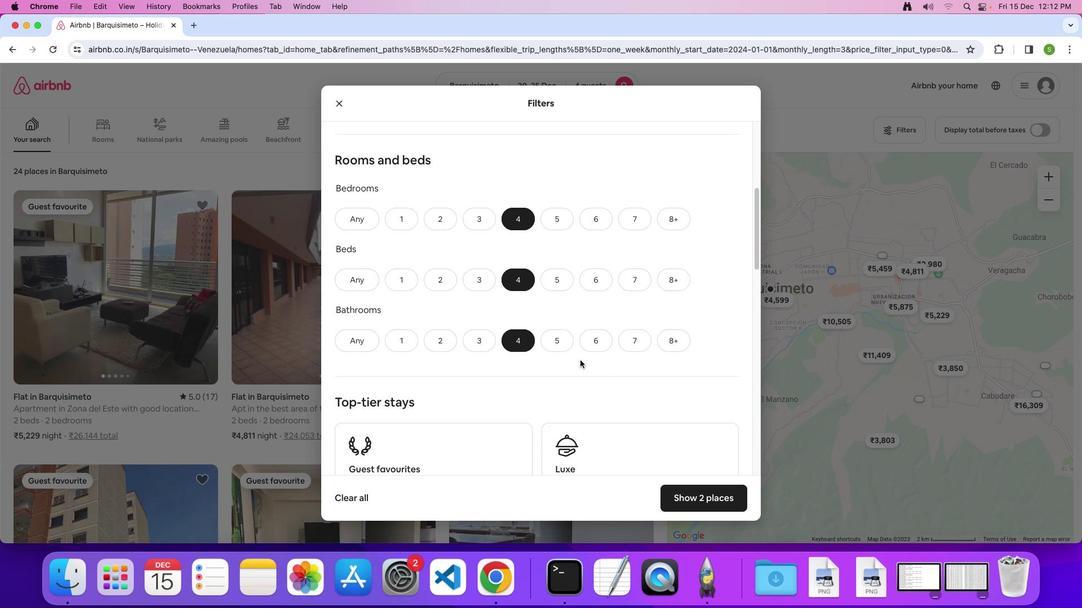 
Action: Mouse scrolled (579, 360) with delta (0, 0)
Screenshot: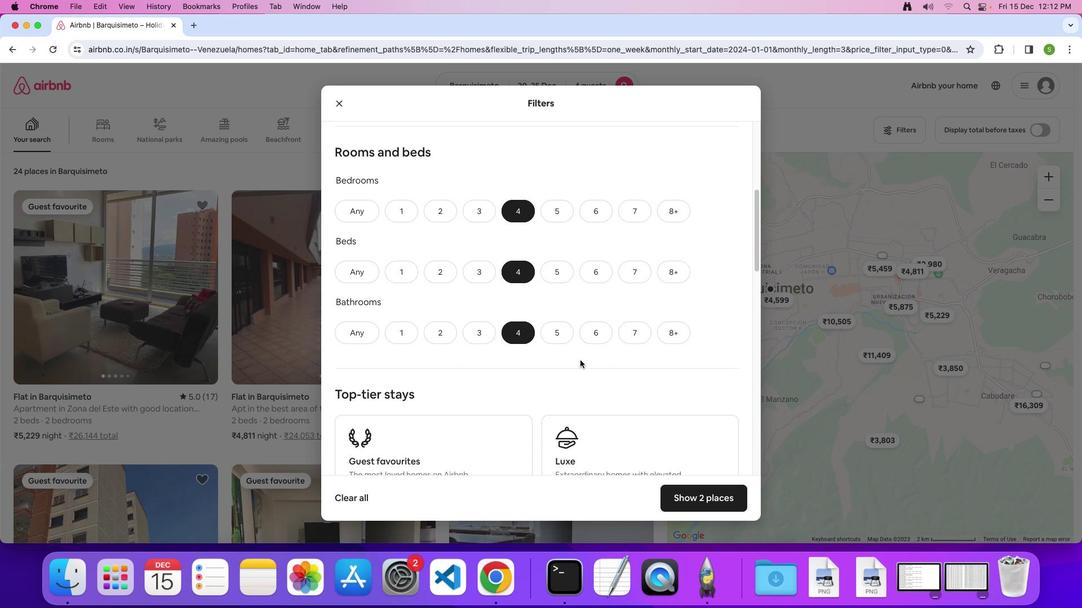 
Action: Mouse scrolled (579, 360) with delta (0, 0)
Screenshot: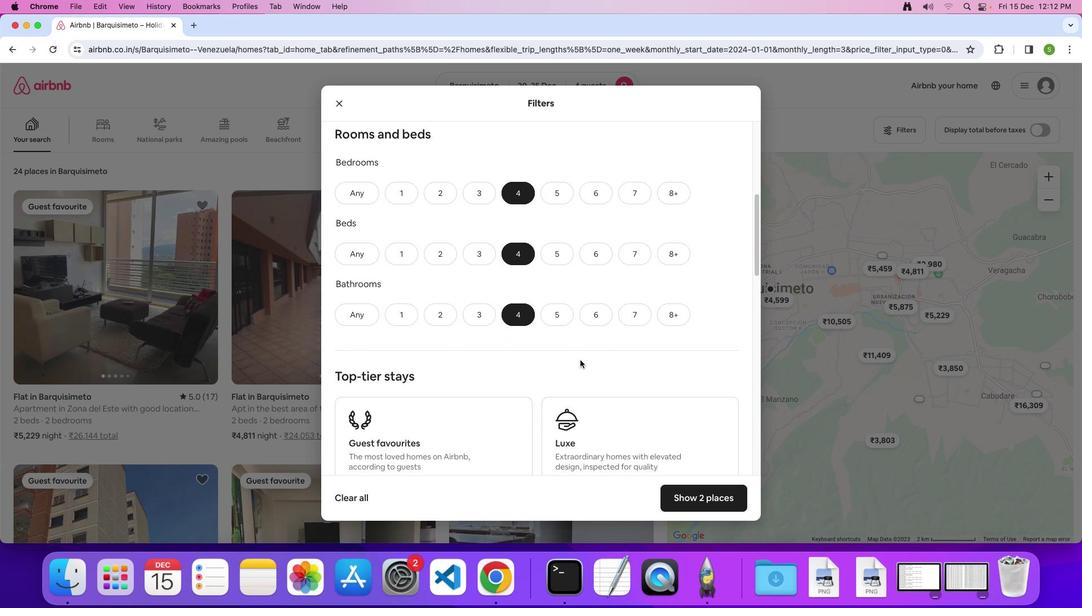 
Action: Mouse scrolled (579, 360) with delta (0, 0)
Screenshot: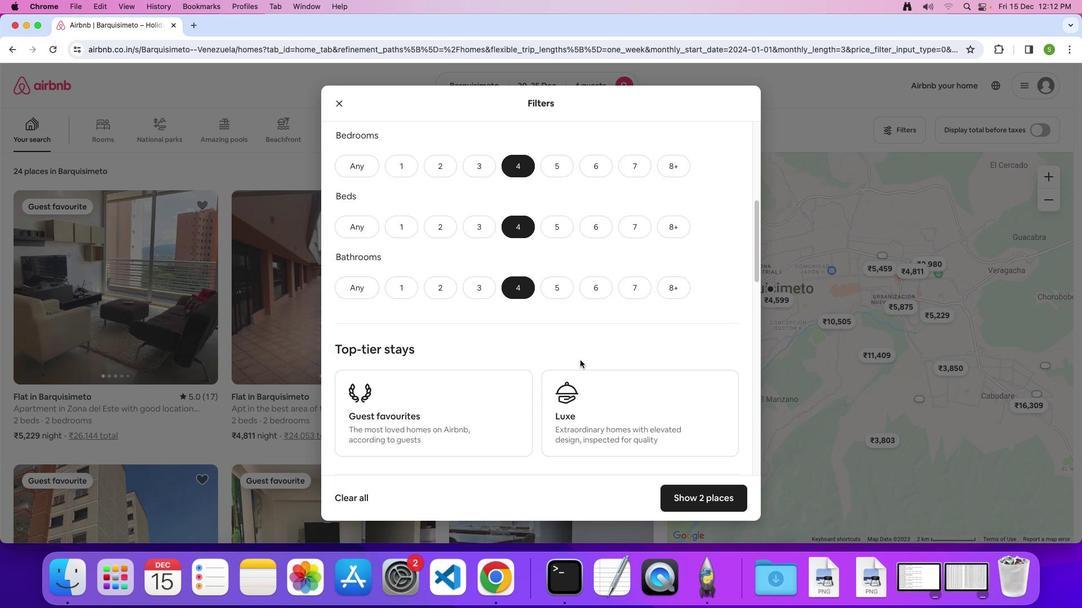 
Action: Mouse scrolled (579, 360) with delta (0, 0)
Screenshot: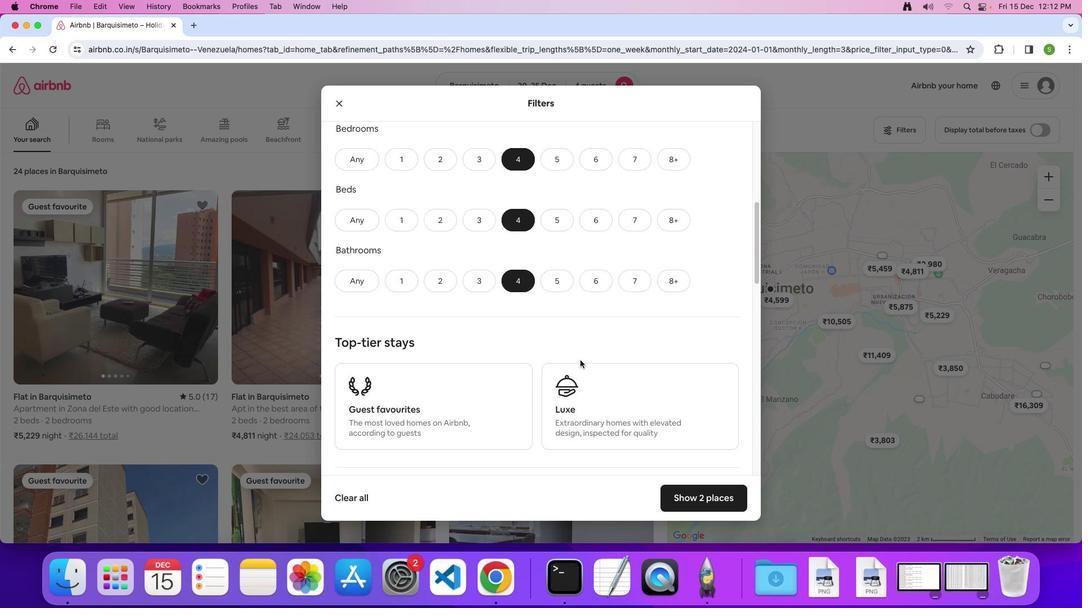 
Action: Mouse scrolled (579, 360) with delta (0, 0)
Screenshot: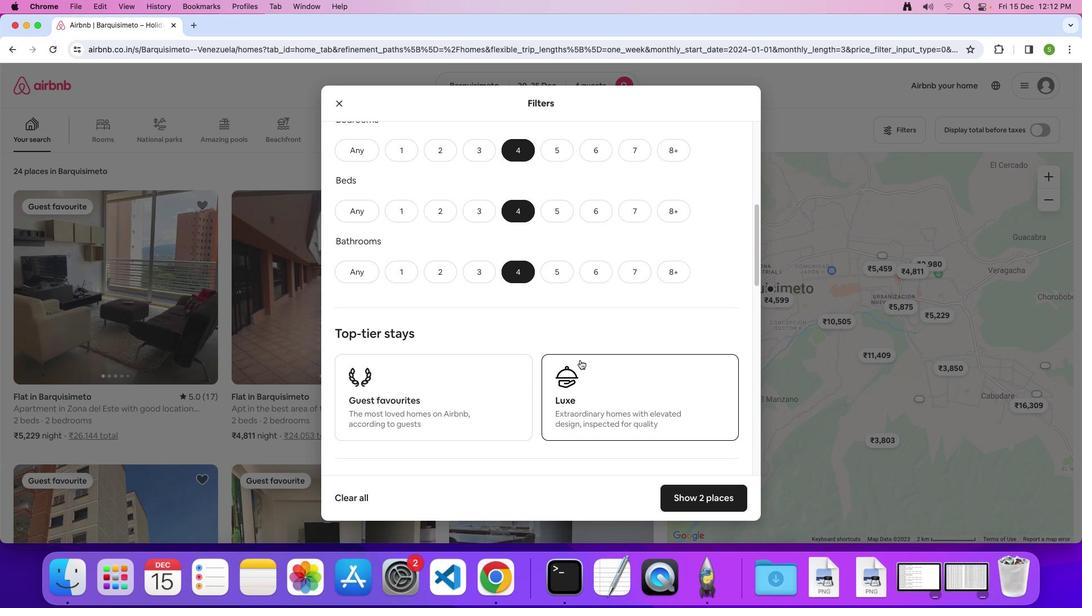 
Action: Mouse scrolled (579, 360) with delta (0, 0)
Screenshot: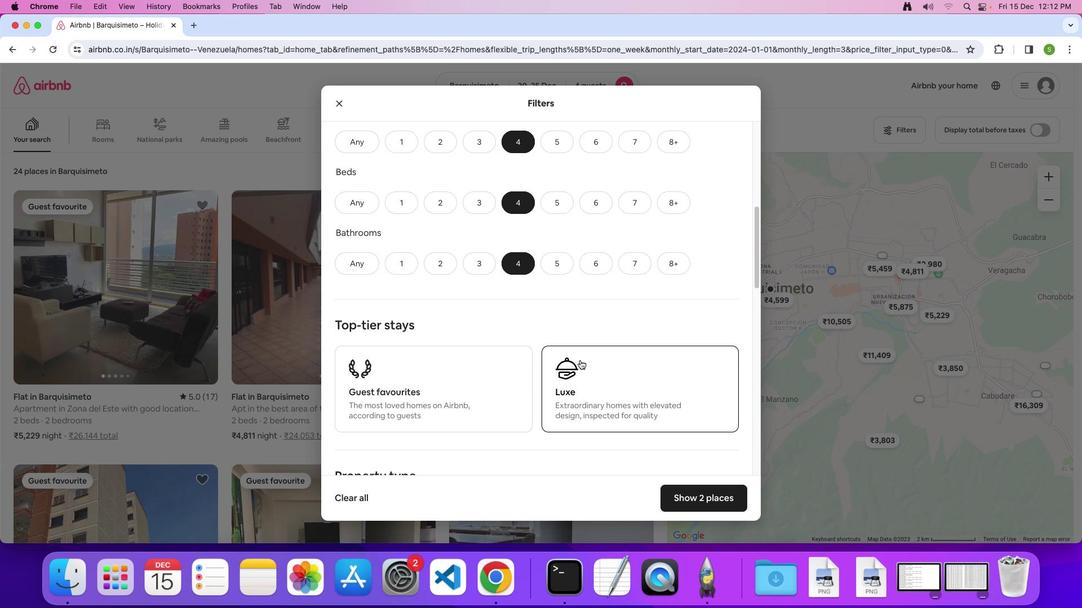 
Action: Mouse scrolled (579, 360) with delta (0, 0)
Screenshot: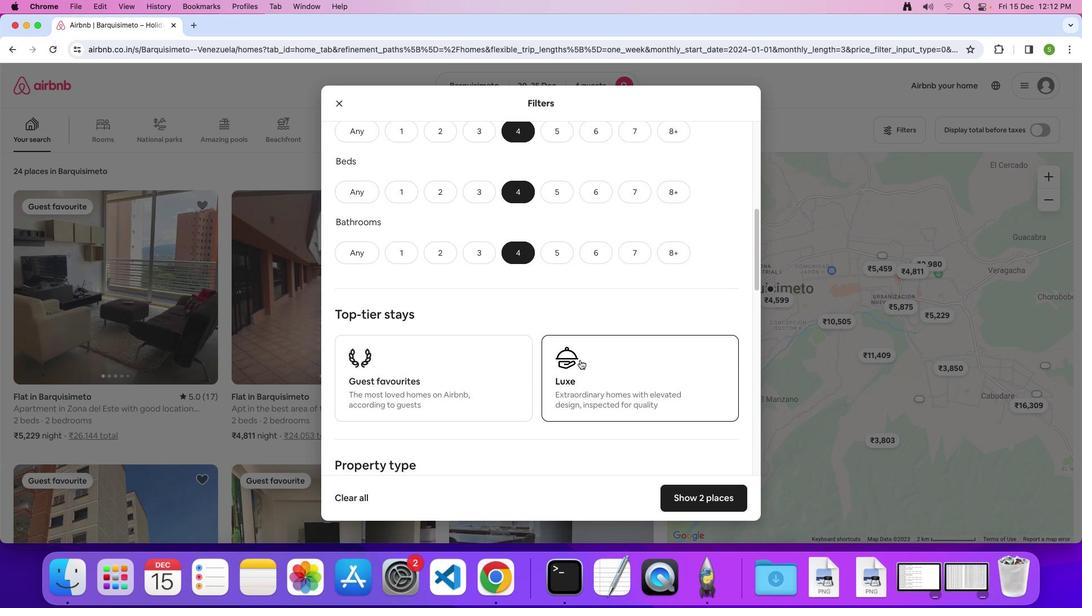 
Action: Mouse scrolled (579, 360) with delta (0, 0)
Screenshot: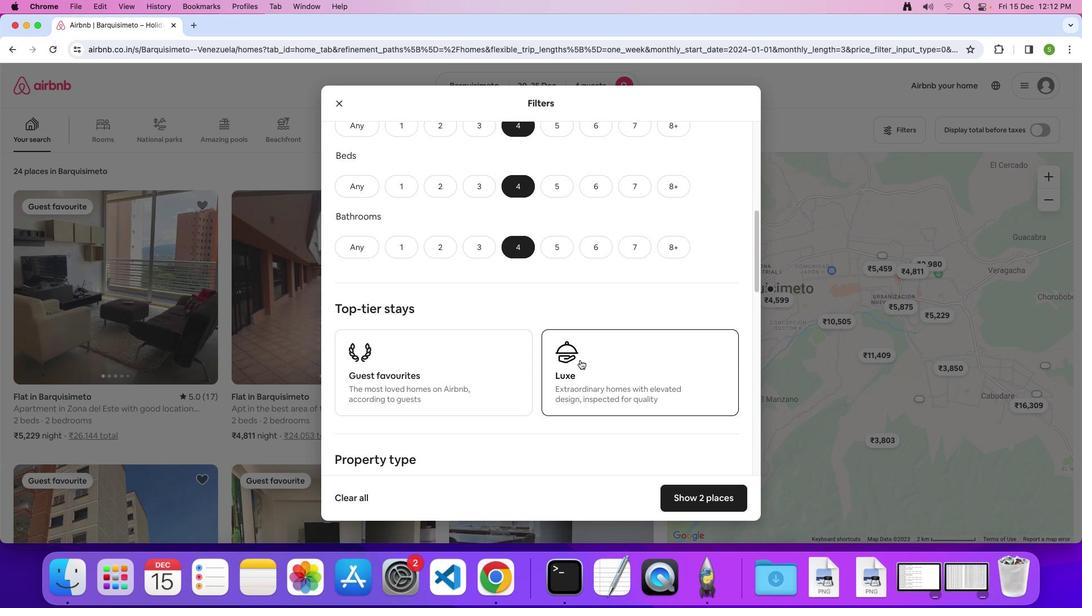 
Action: Mouse scrolled (579, 360) with delta (0, 0)
Screenshot: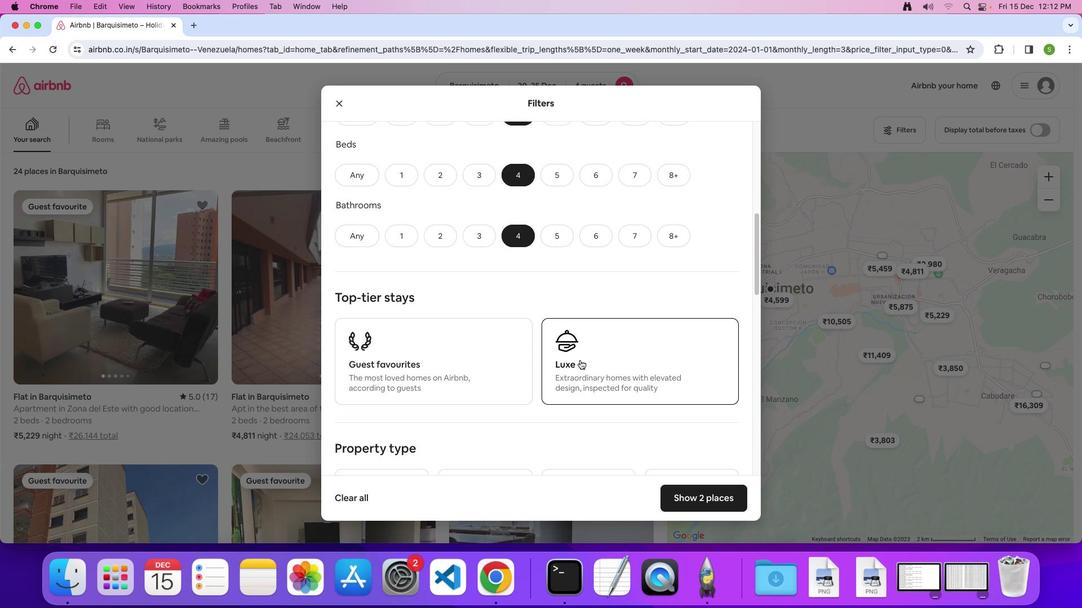
Action: Mouse scrolled (579, 360) with delta (0, 0)
Screenshot: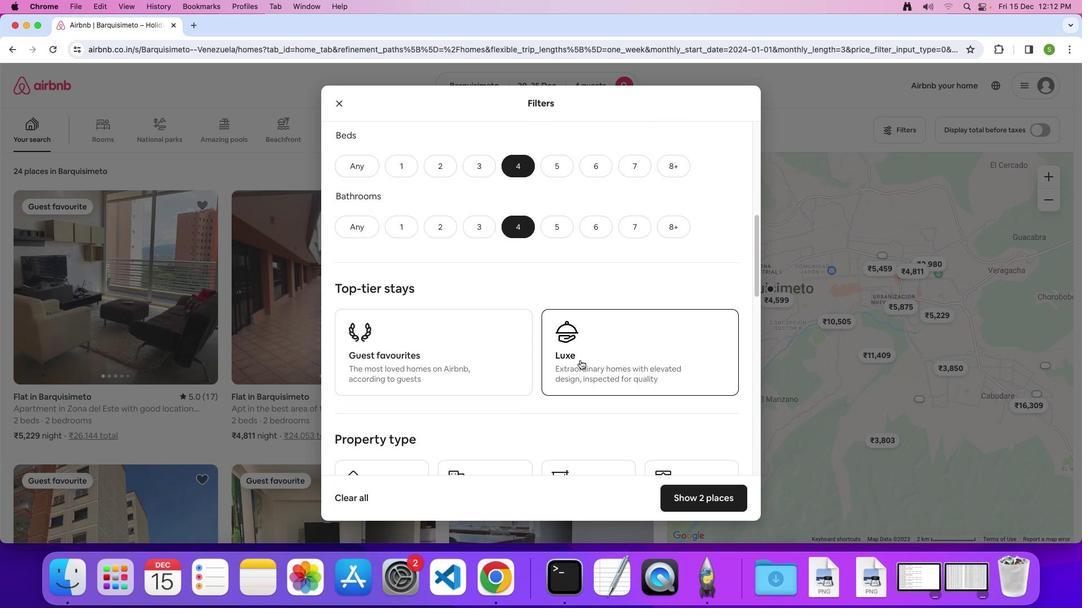 
Action: Mouse scrolled (579, 360) with delta (0, -1)
Screenshot: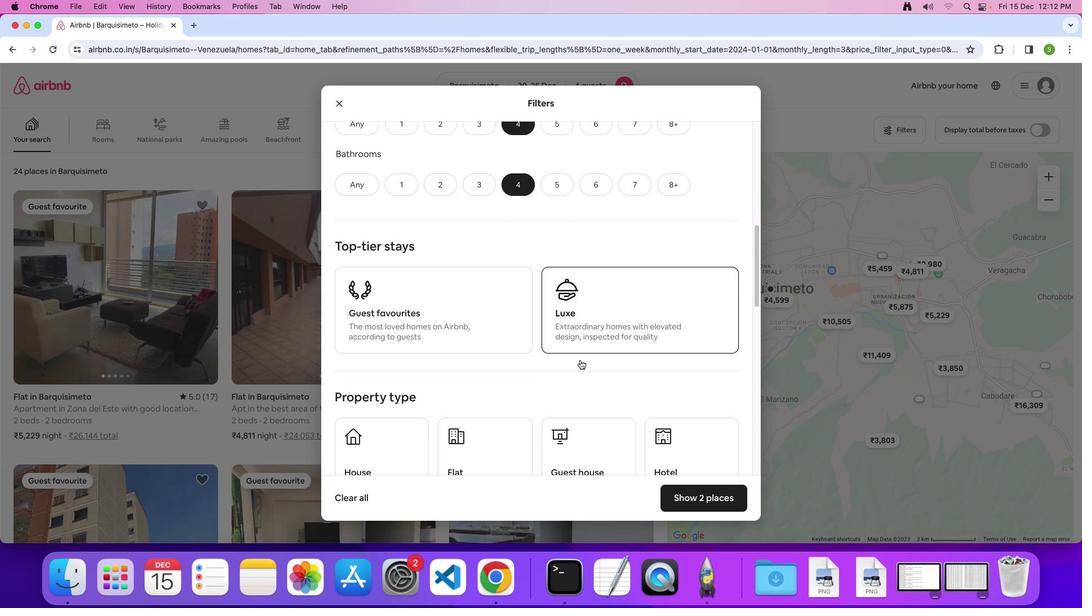 
Action: Mouse scrolled (579, 360) with delta (0, 0)
Screenshot: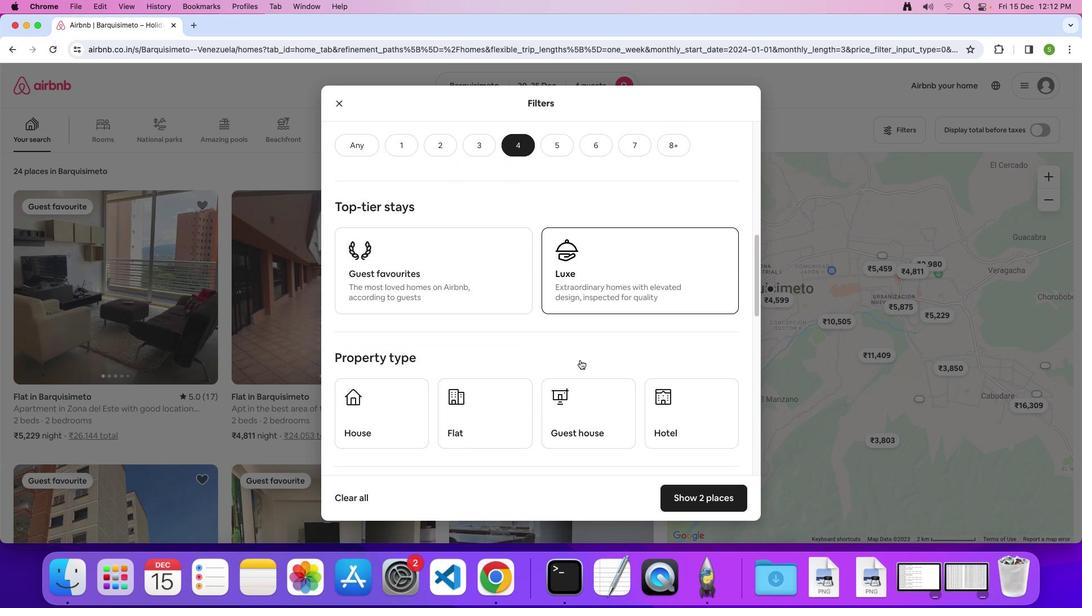 
Action: Mouse scrolled (579, 360) with delta (0, 0)
Screenshot: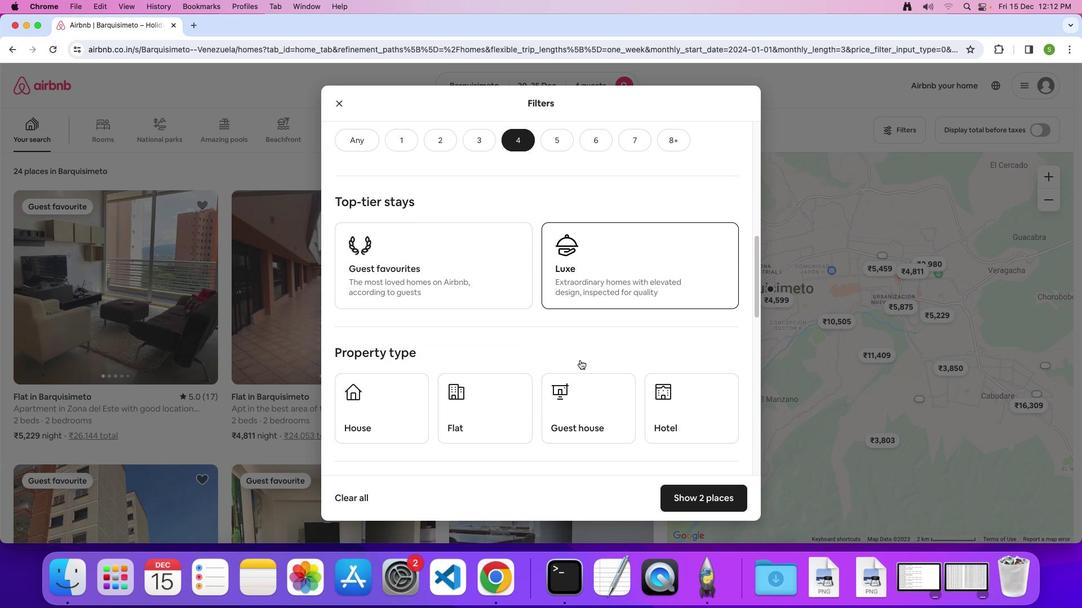 
Action: Mouse moved to (664, 379)
Screenshot: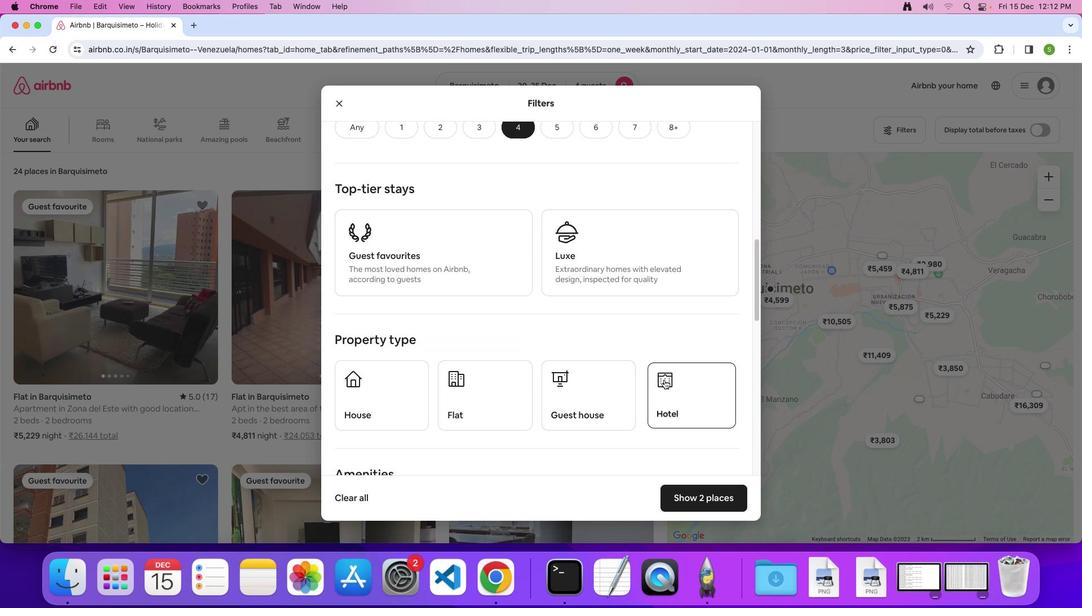 
Action: Mouse pressed left at (664, 379)
Screenshot: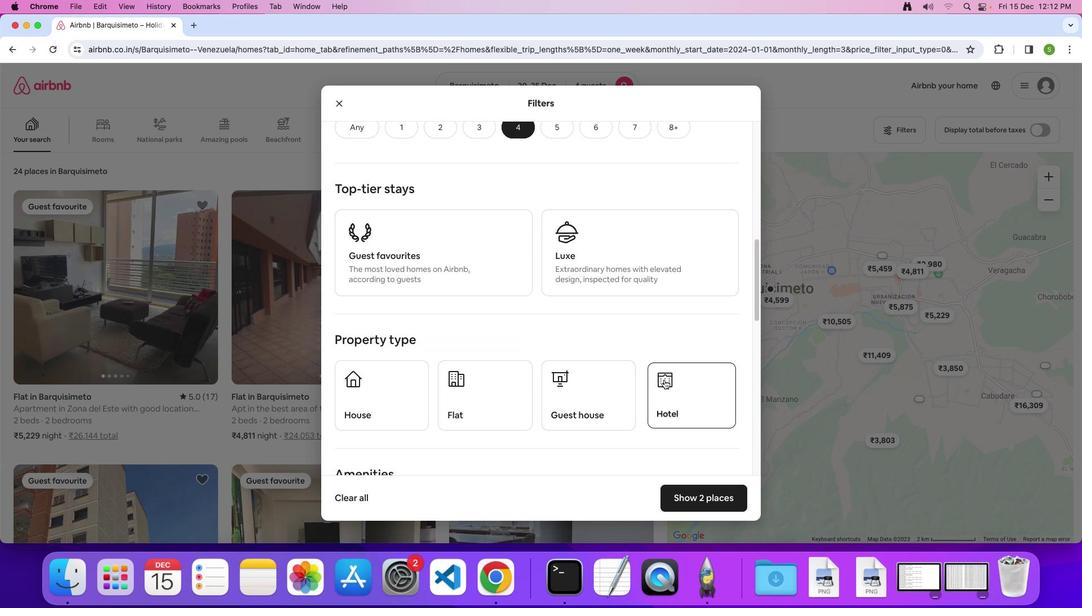 
Action: Mouse moved to (569, 364)
Screenshot: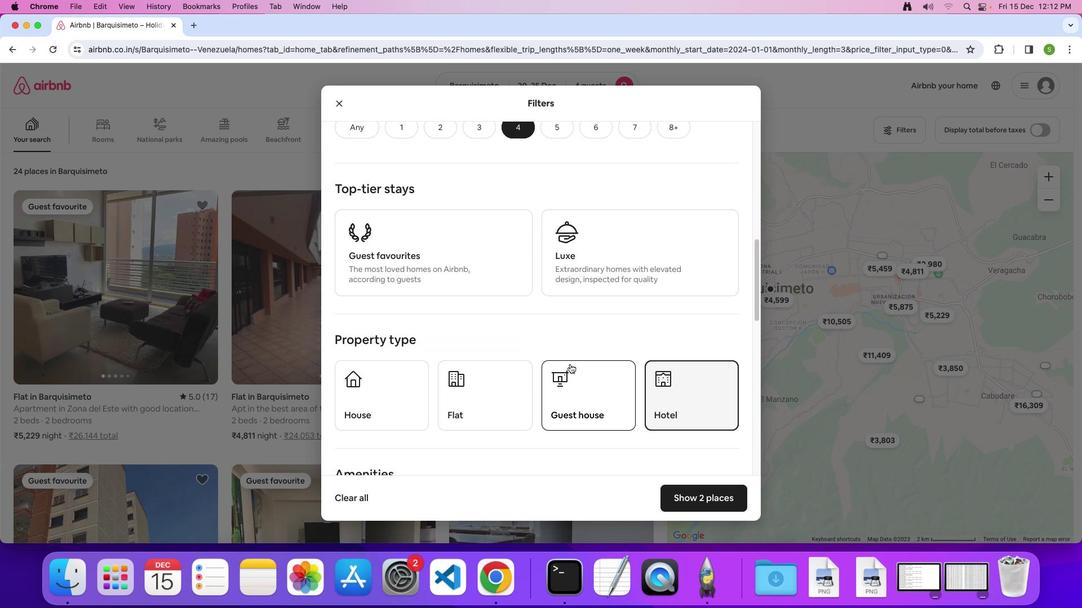 
Action: Mouse scrolled (569, 364) with delta (0, 0)
Screenshot: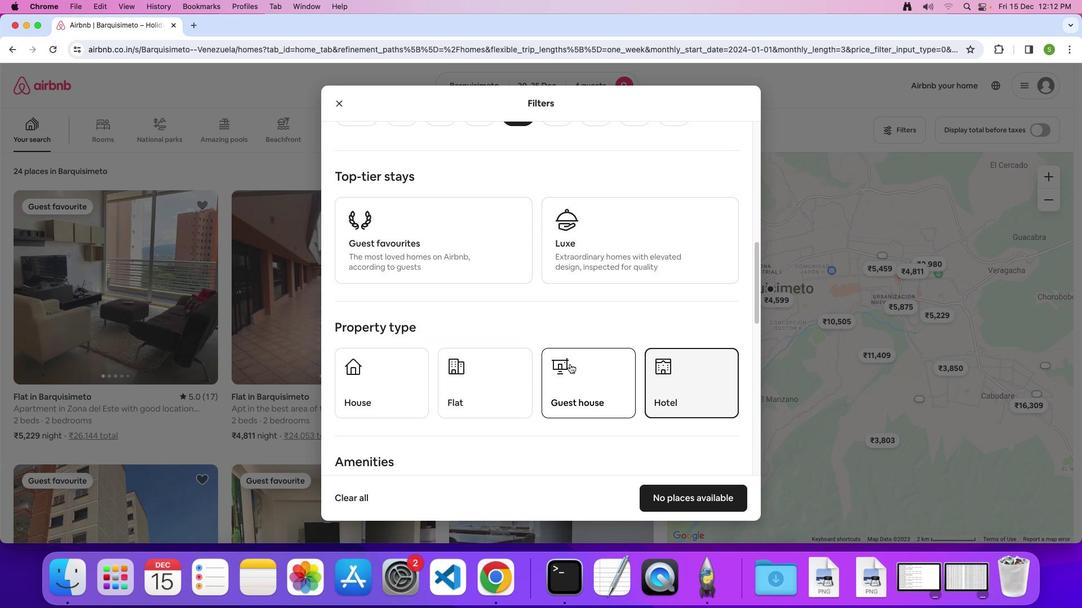 
Action: Mouse scrolled (569, 364) with delta (0, 0)
Screenshot: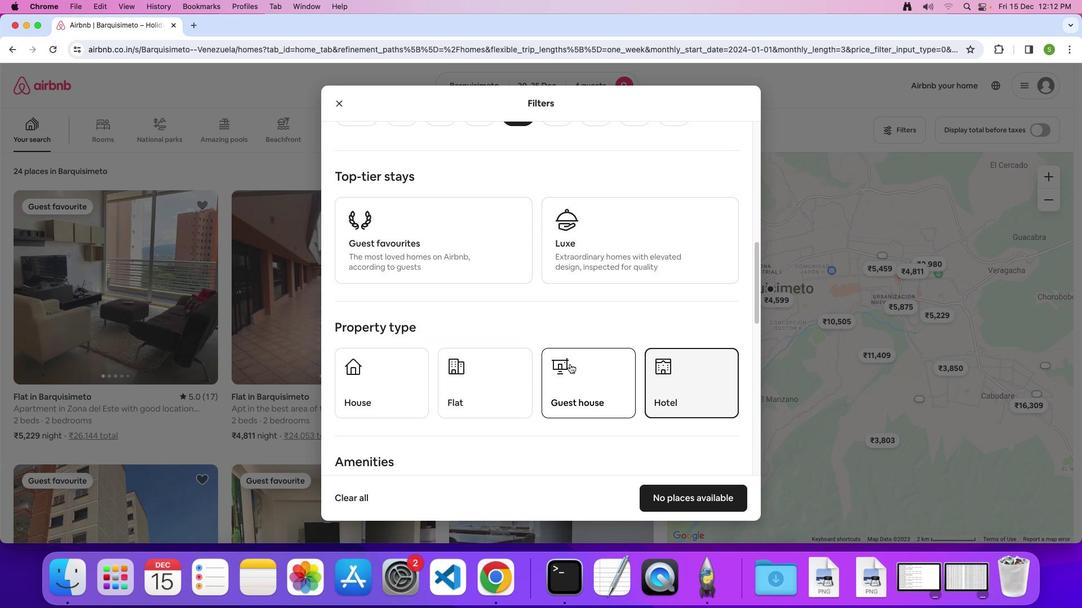 
Action: Mouse scrolled (569, 364) with delta (0, -1)
Screenshot: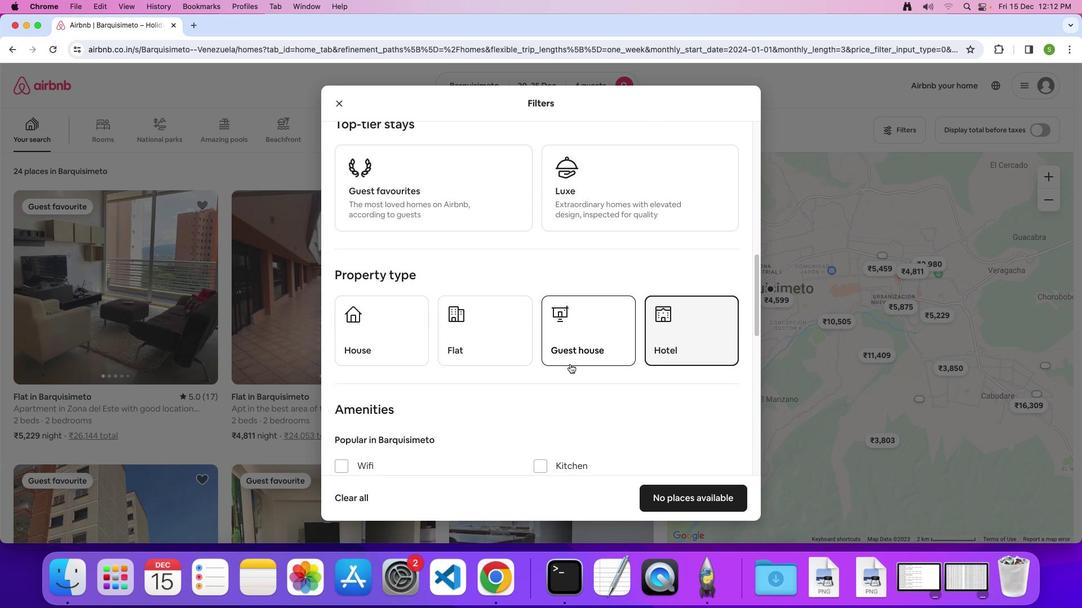
Action: Mouse scrolled (569, 364) with delta (0, 0)
Screenshot: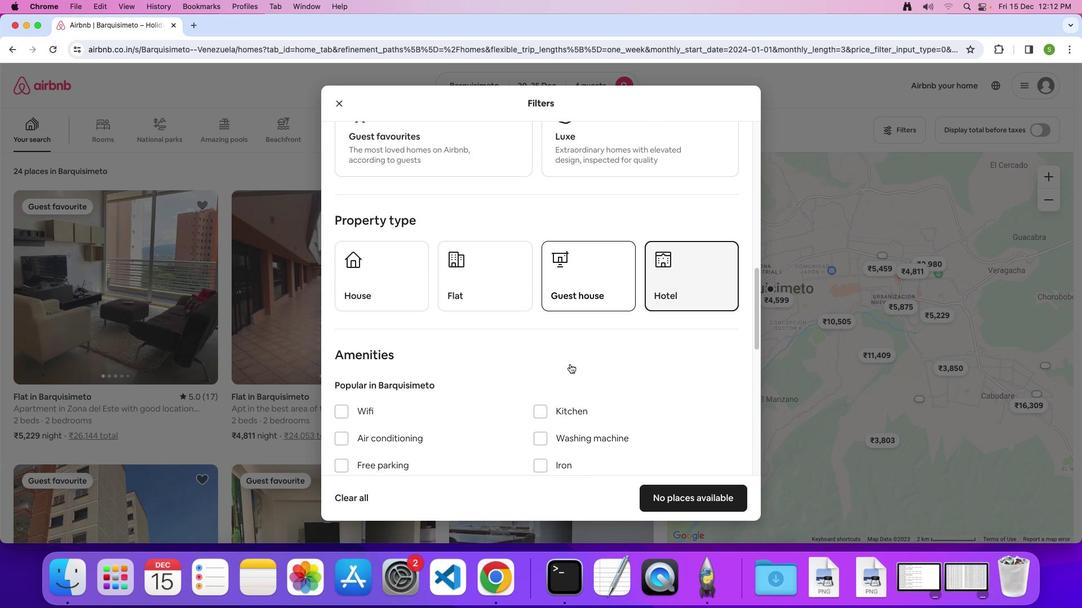 
Action: Mouse scrolled (569, 364) with delta (0, 0)
Screenshot: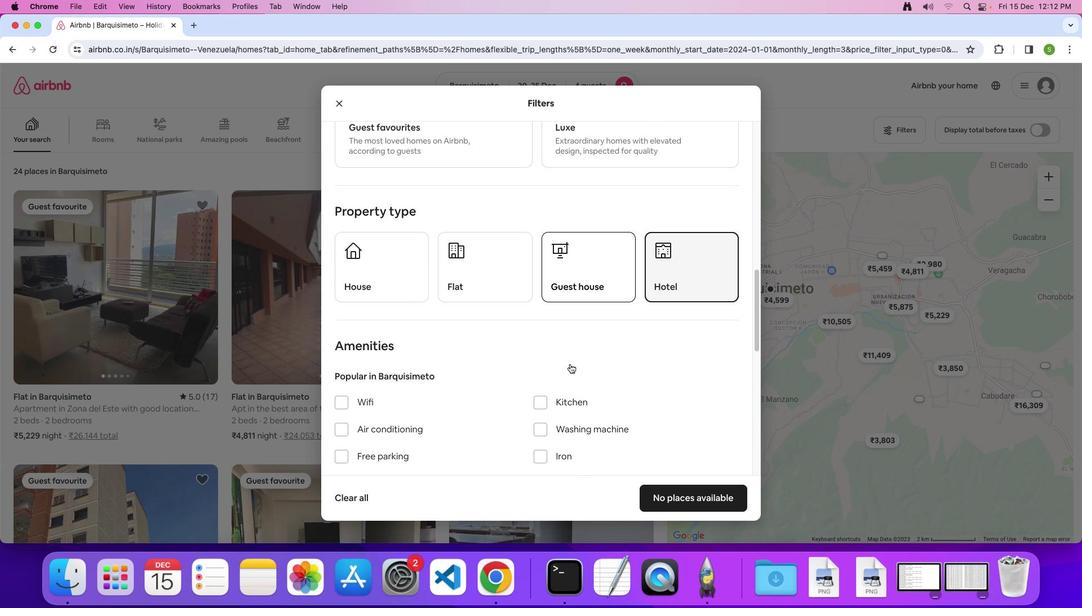 
Action: Mouse scrolled (569, 364) with delta (0, -1)
Screenshot: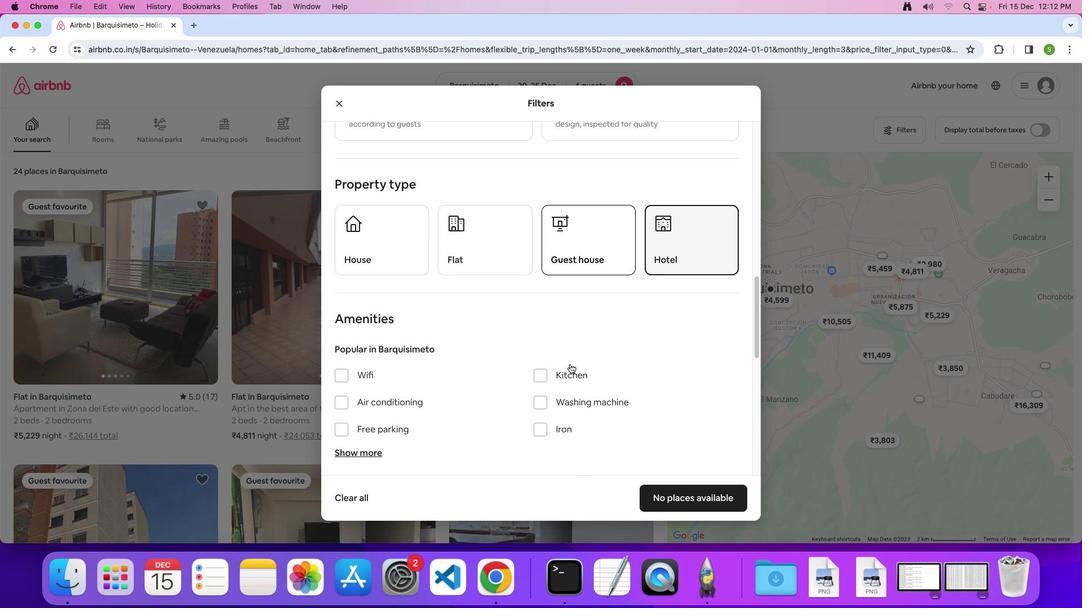 
Action: Mouse scrolled (569, 364) with delta (0, 0)
Screenshot: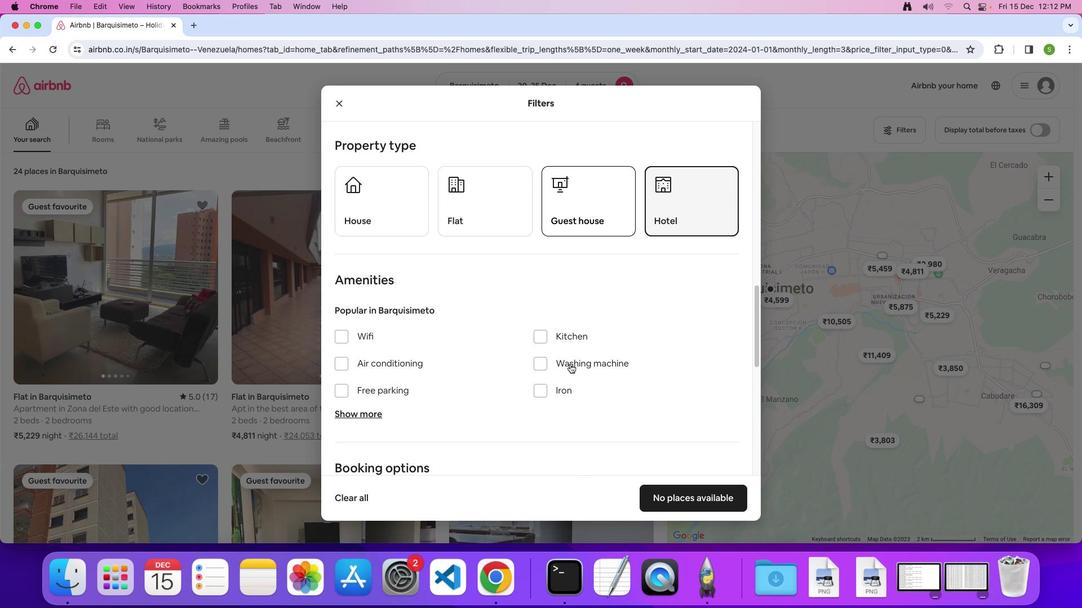 
Action: Mouse scrolled (569, 364) with delta (0, 0)
Screenshot: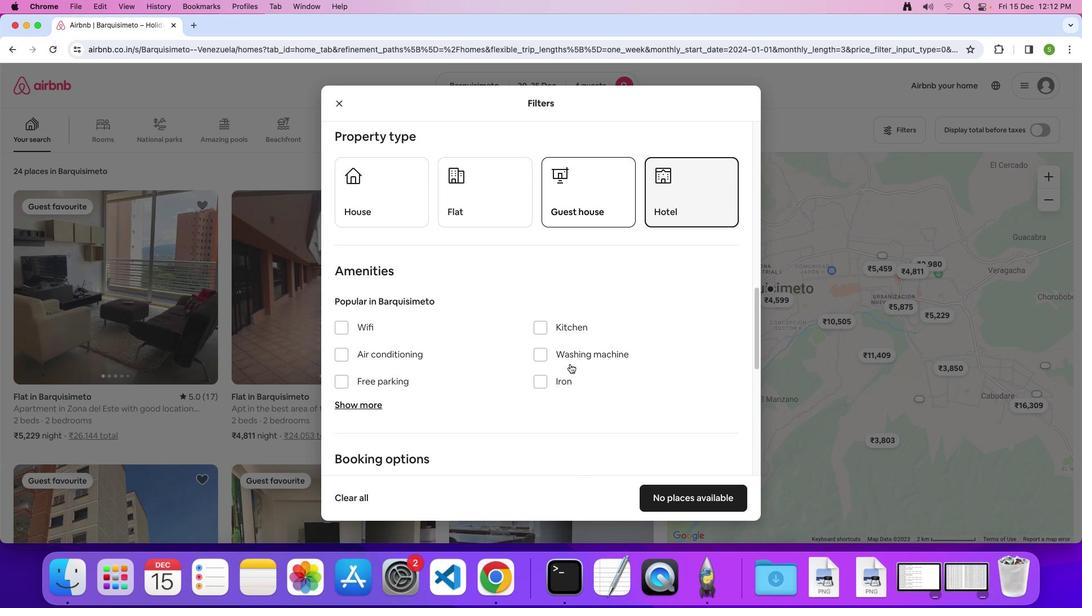 
Action: Mouse scrolled (569, 364) with delta (0, 0)
Screenshot: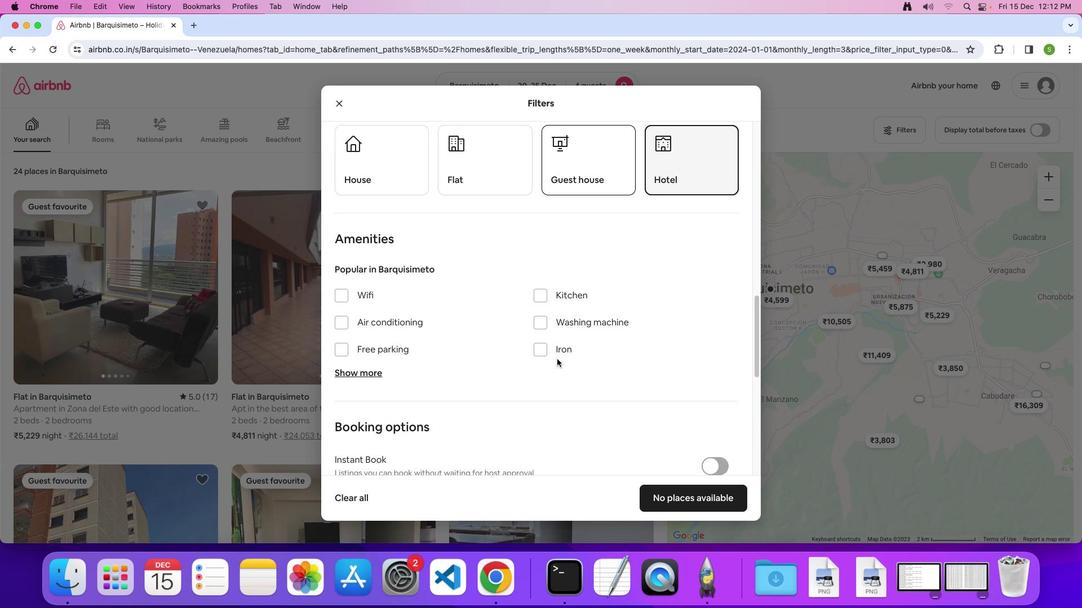 
Action: Mouse moved to (342, 275)
Screenshot: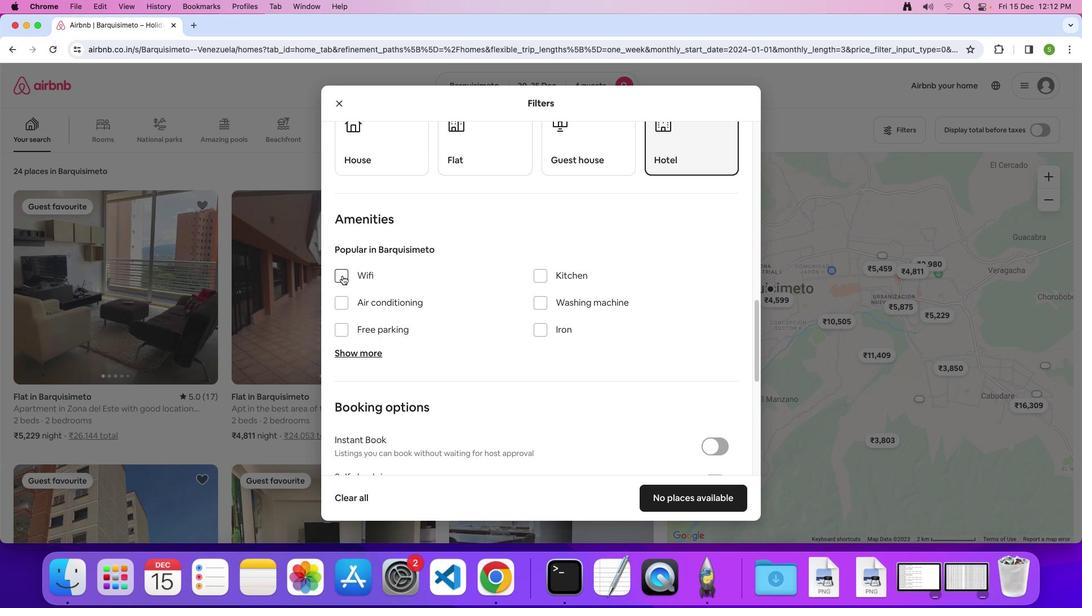 
Action: Mouse pressed left at (342, 275)
Screenshot: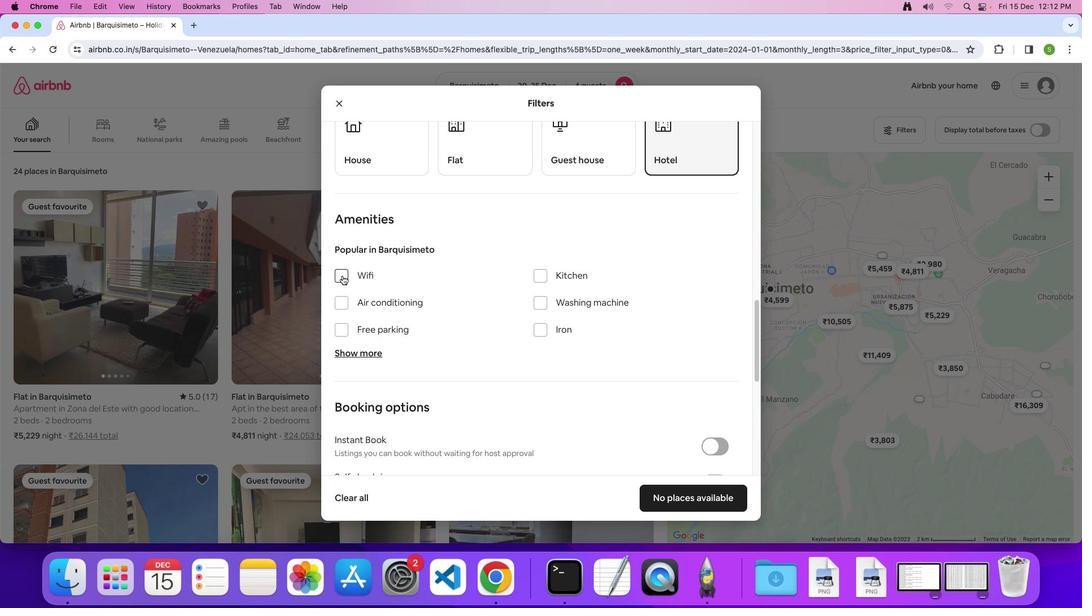 
Action: Mouse moved to (358, 353)
Screenshot: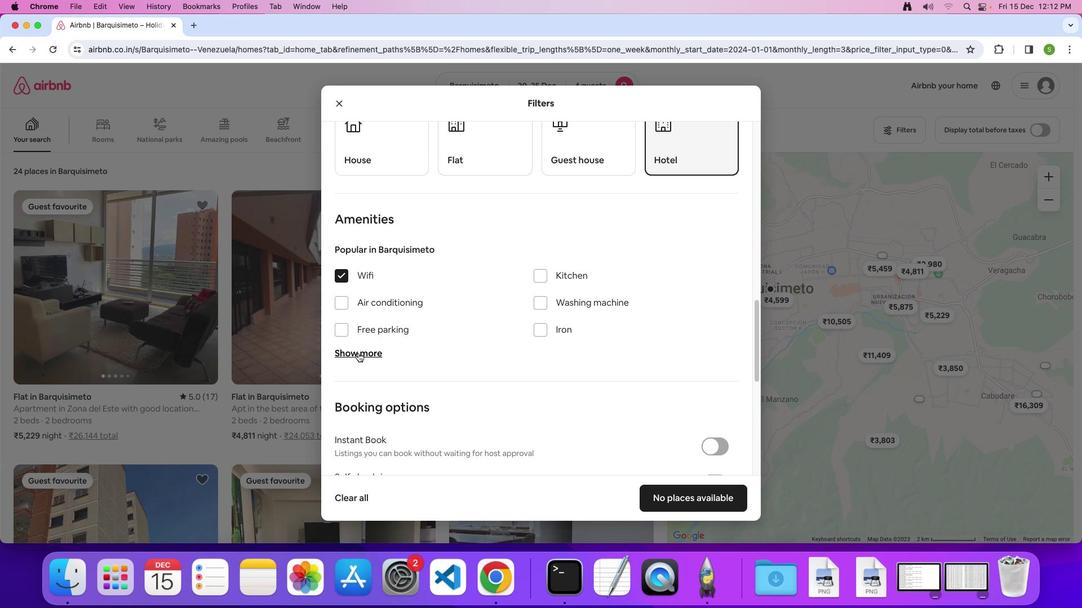 
Action: Mouse pressed left at (358, 353)
Screenshot: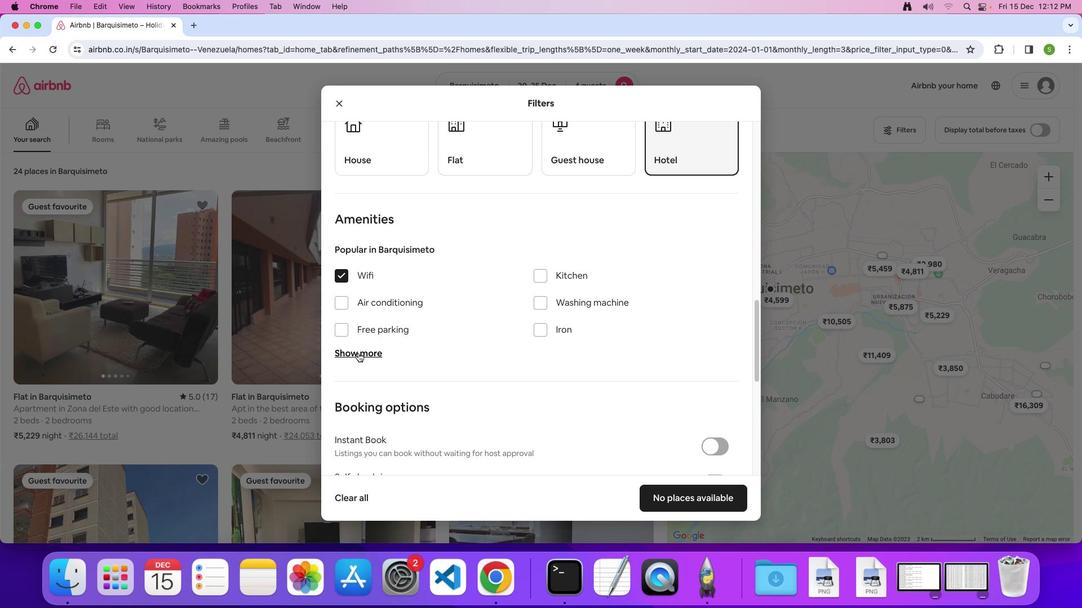 
Action: Mouse moved to (340, 325)
Screenshot: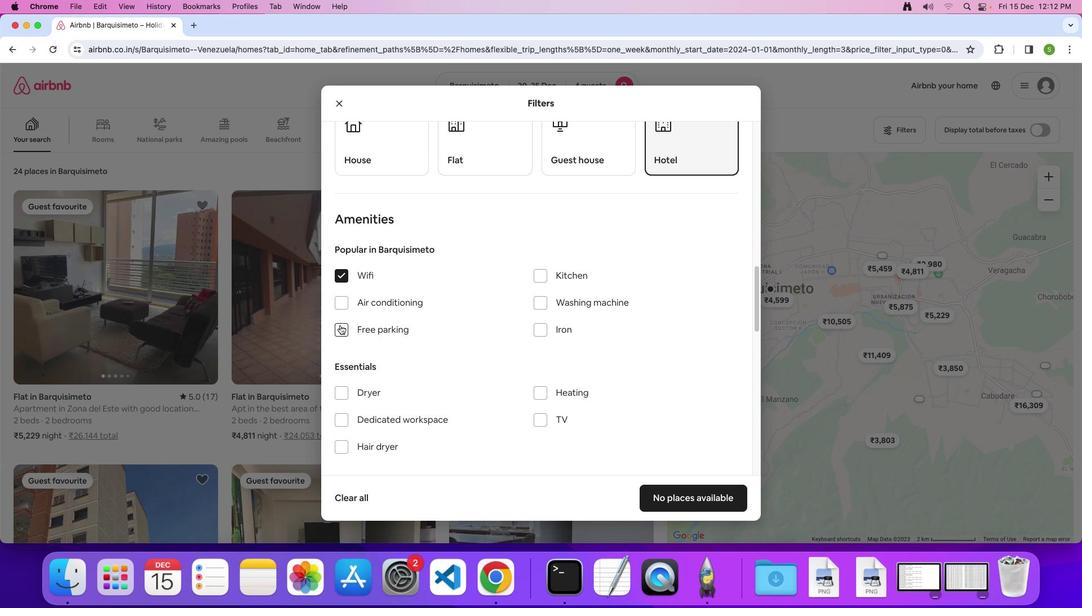 
Action: Mouse pressed left at (340, 325)
Screenshot: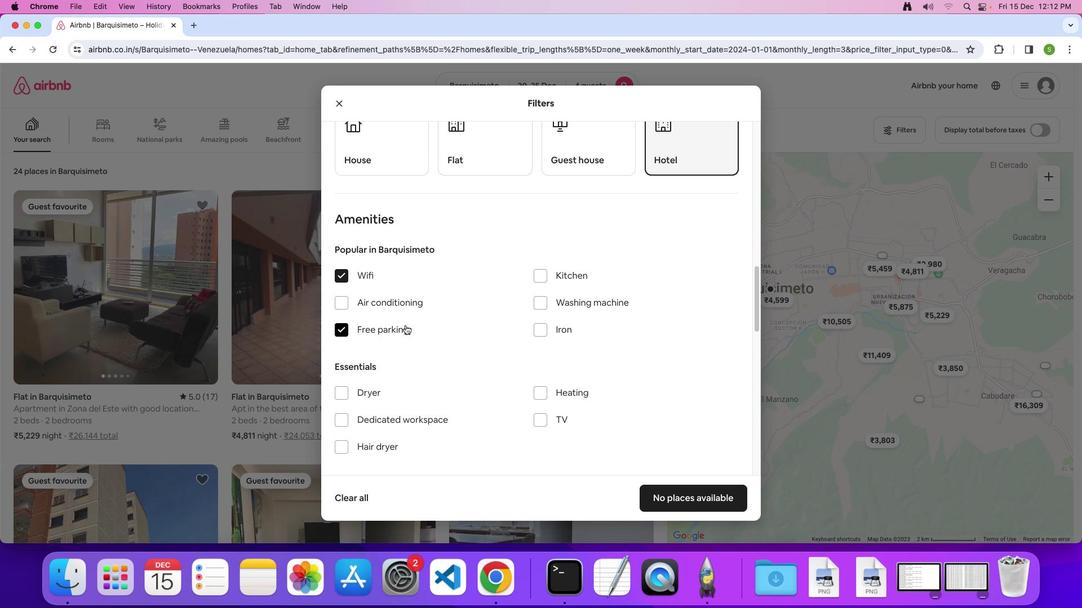 
Action: Mouse moved to (460, 329)
Screenshot: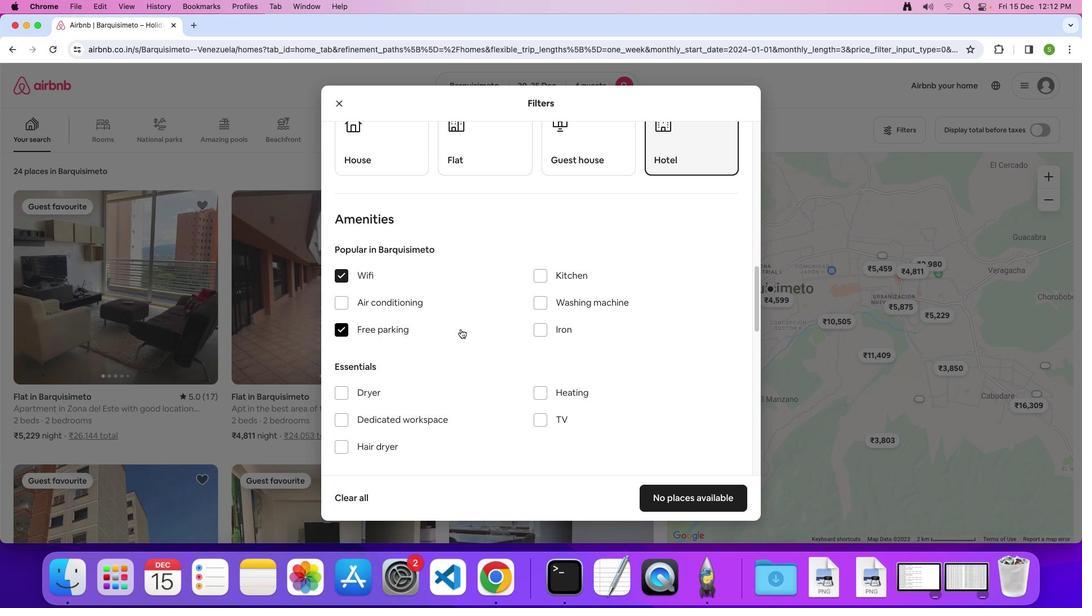 
Action: Mouse scrolled (460, 329) with delta (0, 0)
Screenshot: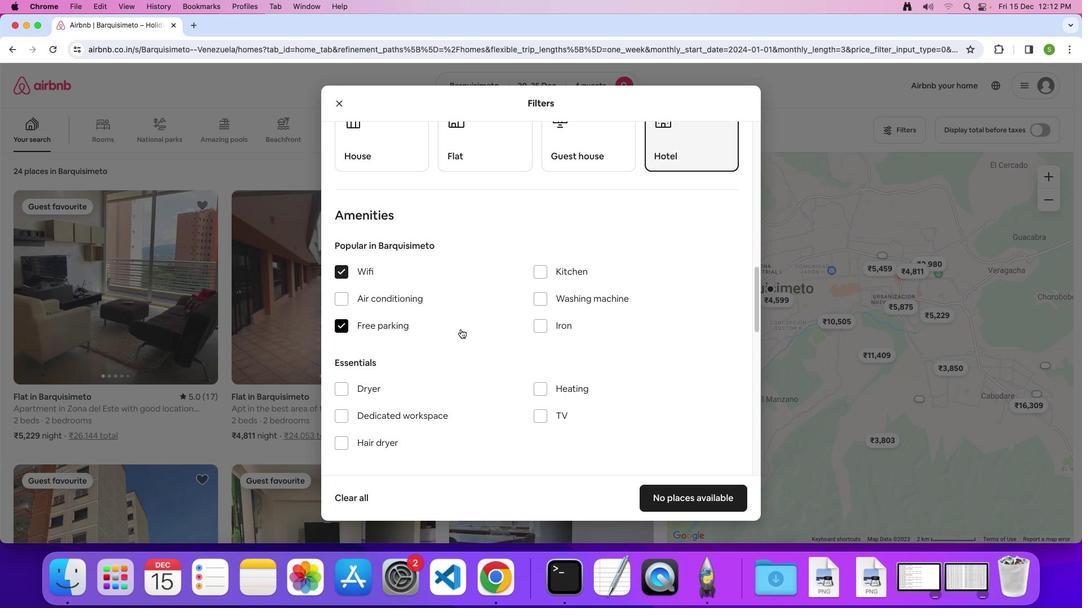 
Action: Mouse scrolled (460, 329) with delta (0, 0)
Screenshot: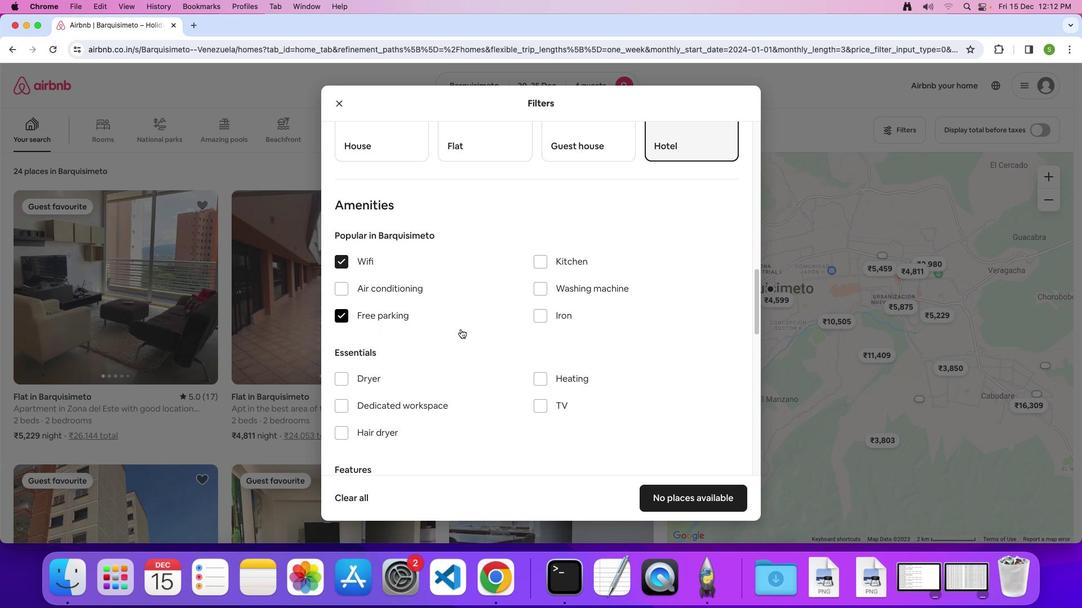 
Action: Mouse scrolled (460, 329) with delta (0, 0)
Screenshot: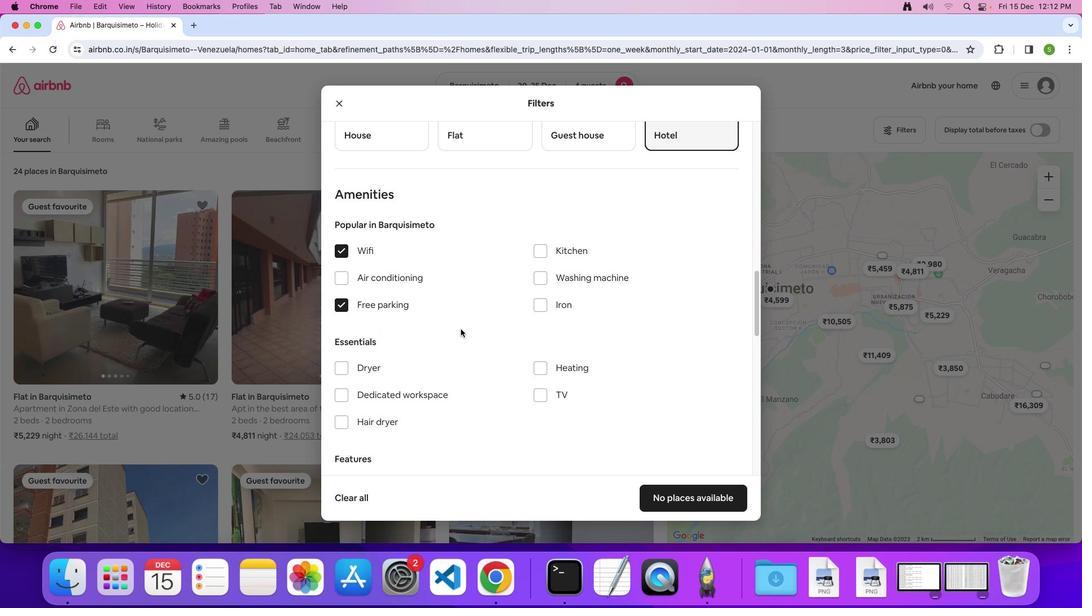 
Action: Mouse scrolled (460, 329) with delta (0, 0)
Screenshot: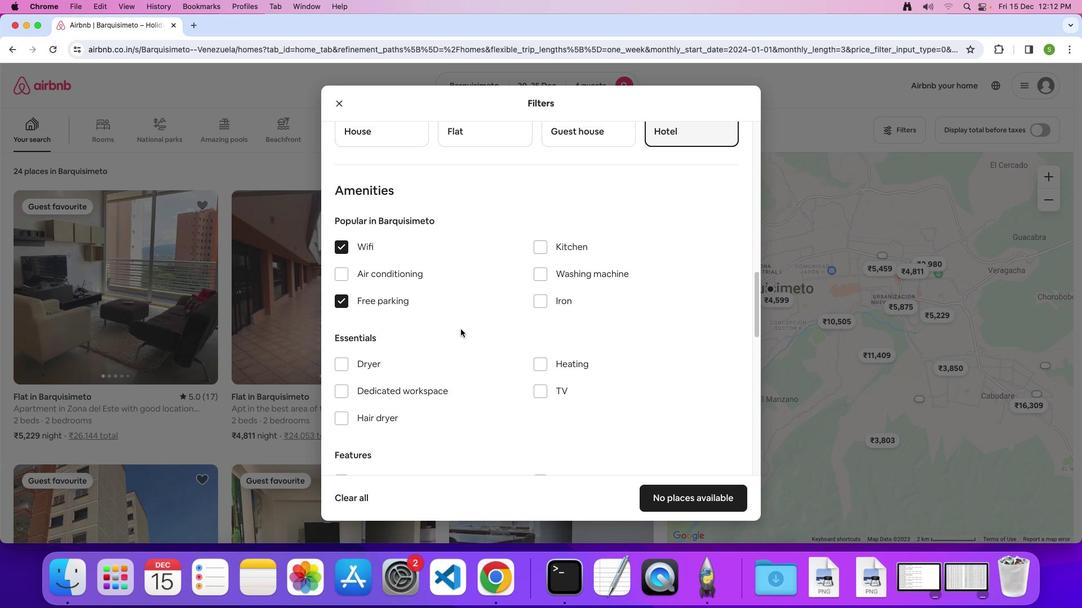 
Action: Mouse moved to (534, 379)
Screenshot: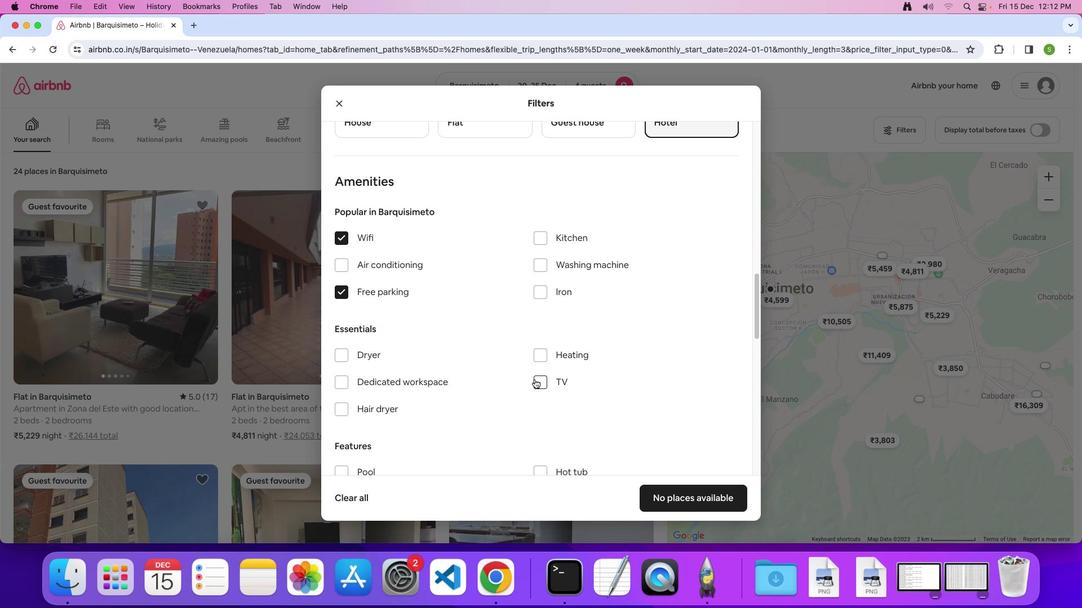 
Action: Mouse pressed left at (534, 379)
Screenshot: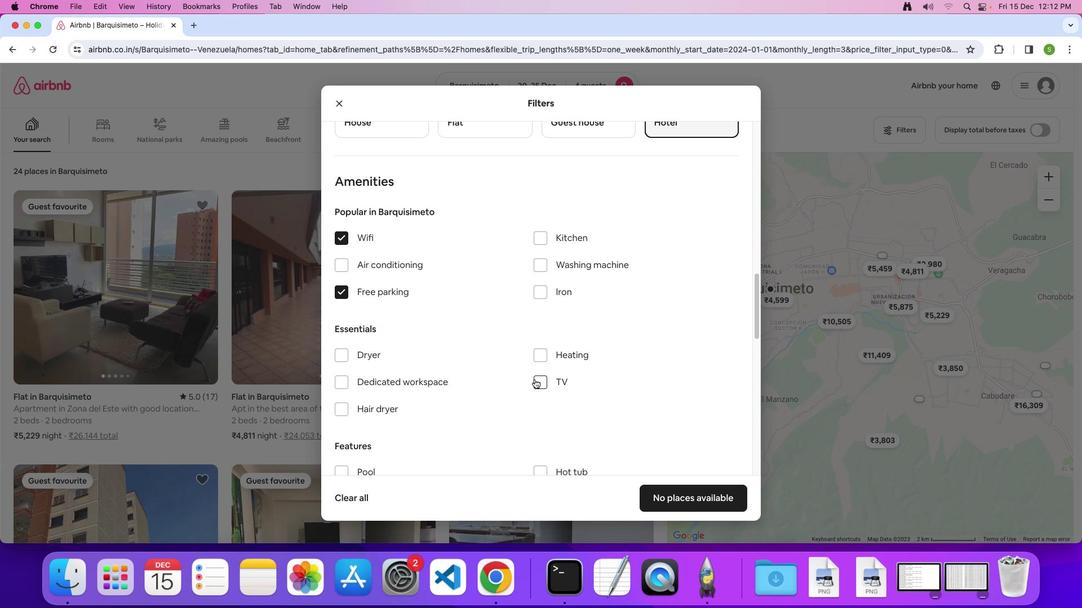 
Action: Mouse moved to (477, 339)
Screenshot: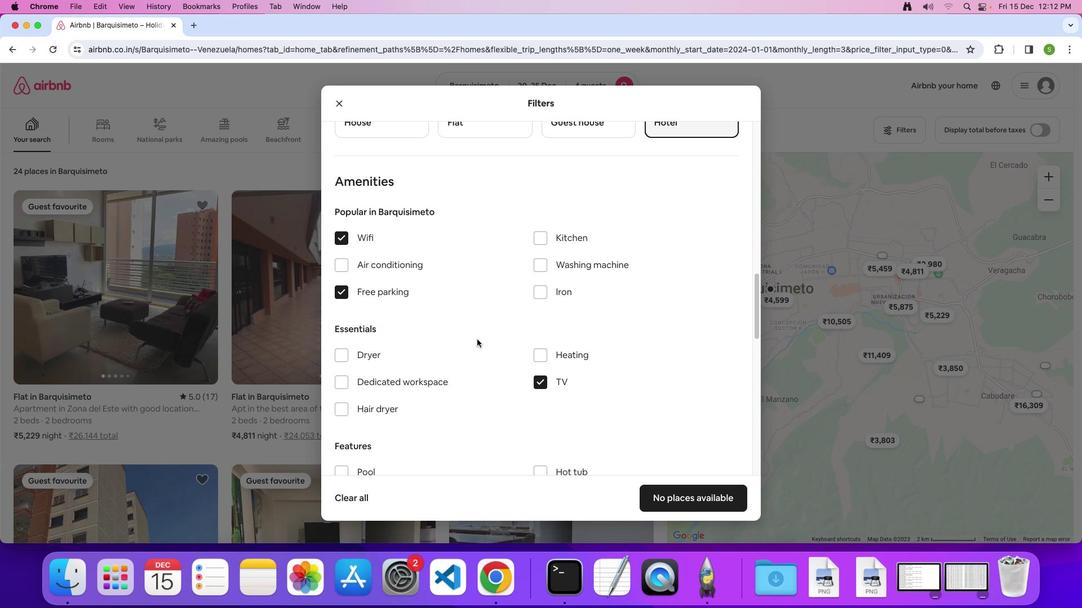 
Action: Mouse scrolled (477, 339) with delta (0, 0)
Screenshot: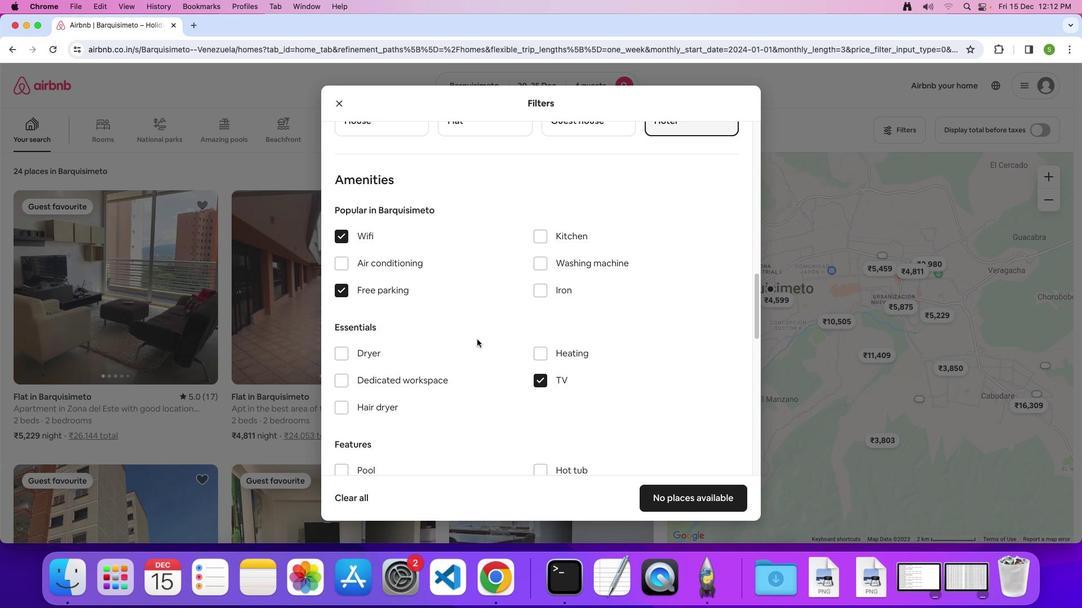 
Action: Mouse scrolled (477, 339) with delta (0, 0)
Screenshot: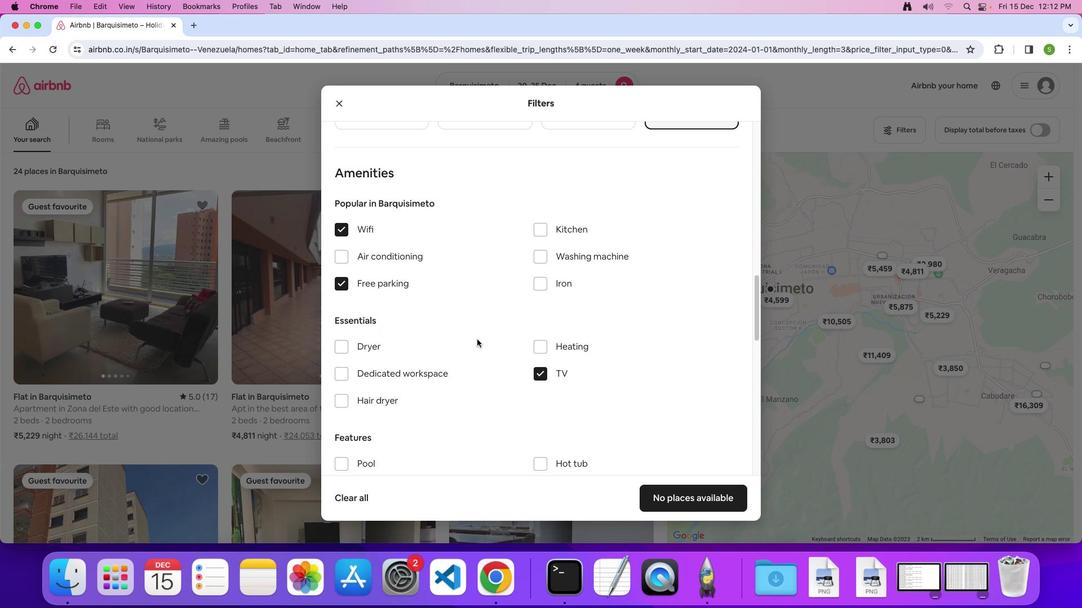 
Action: Mouse moved to (477, 339)
Screenshot: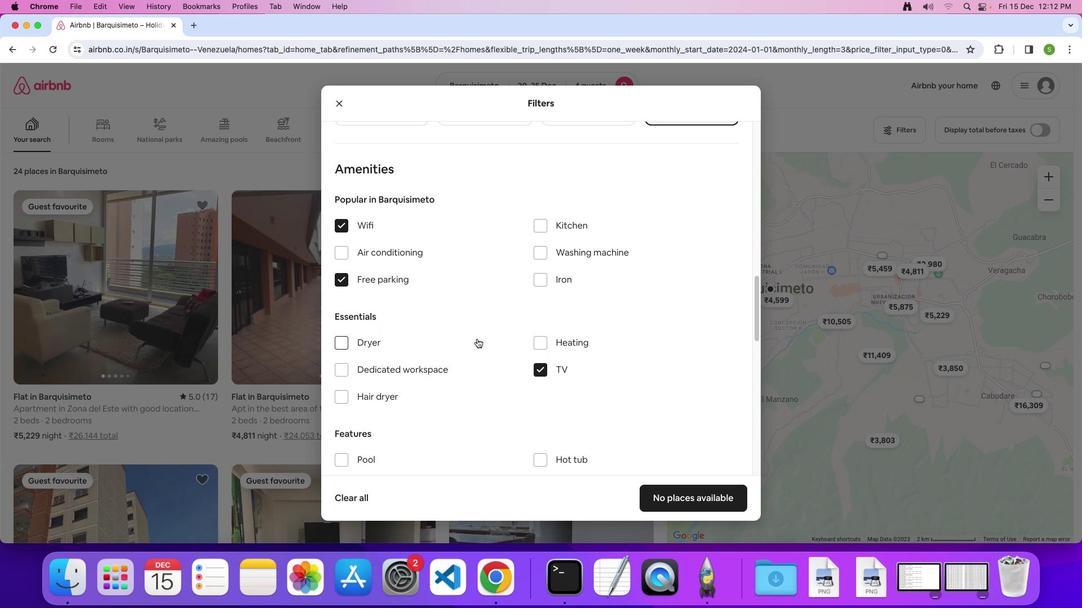 
Action: Mouse scrolled (477, 339) with delta (0, 0)
Screenshot: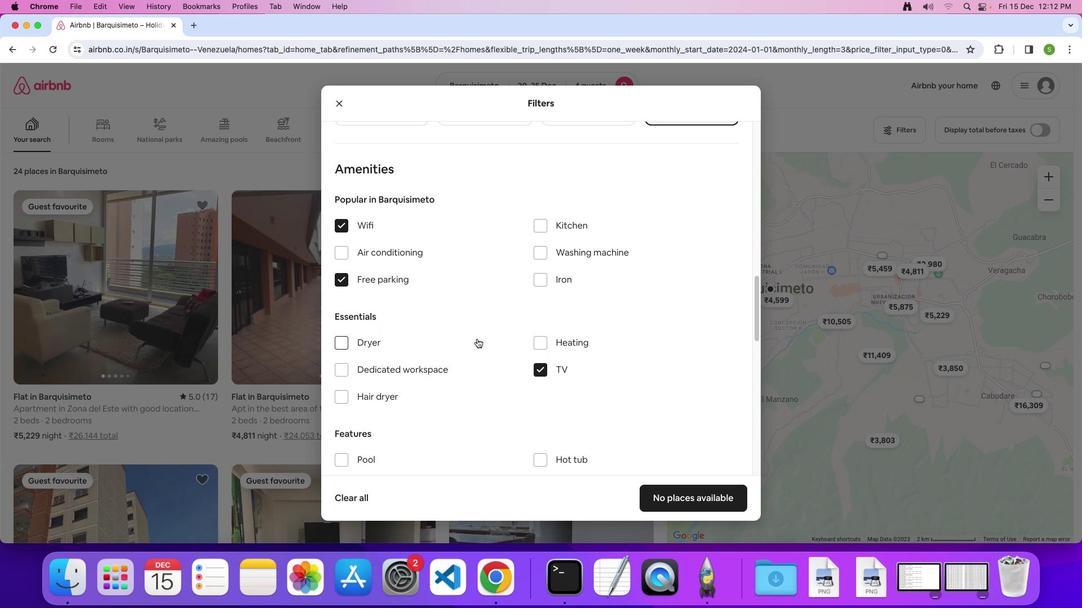 
Action: Mouse scrolled (477, 339) with delta (0, 0)
Screenshot: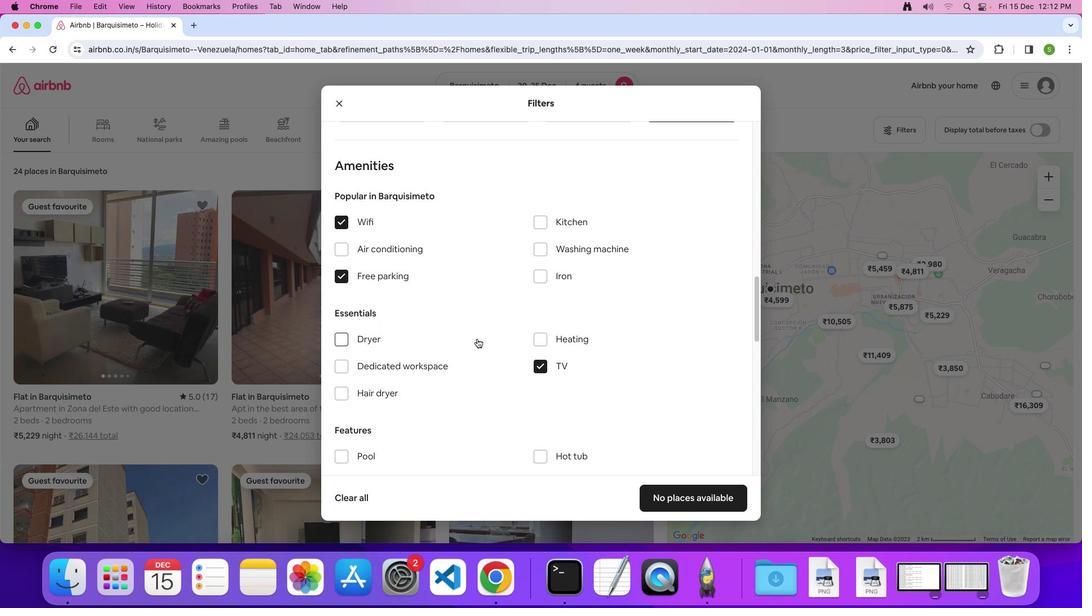 
Action: Mouse scrolled (477, 339) with delta (0, 0)
Screenshot: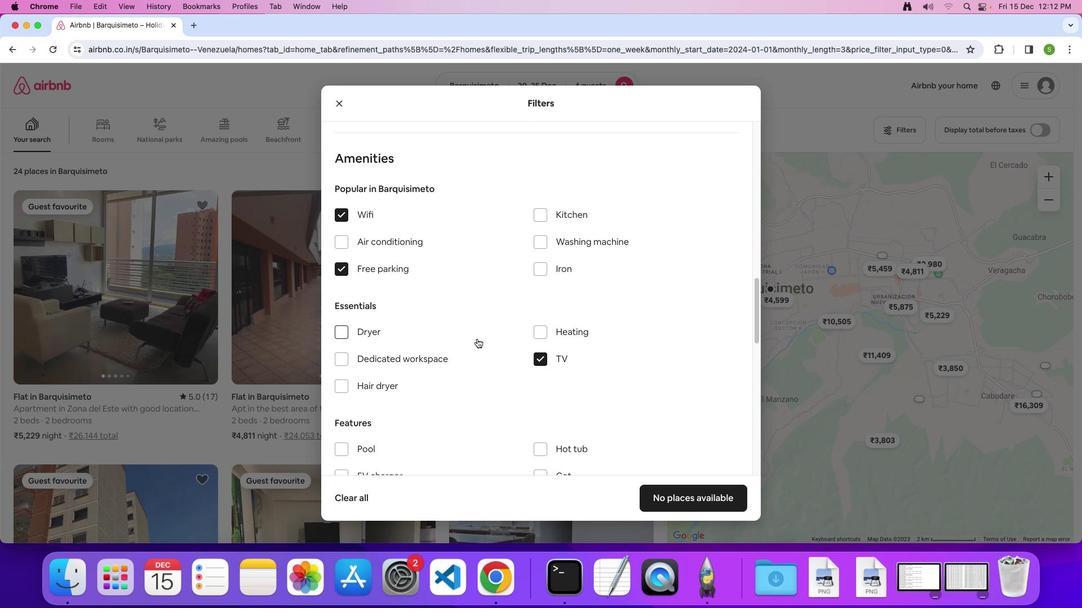 
Action: Mouse scrolled (477, 339) with delta (0, 0)
Screenshot: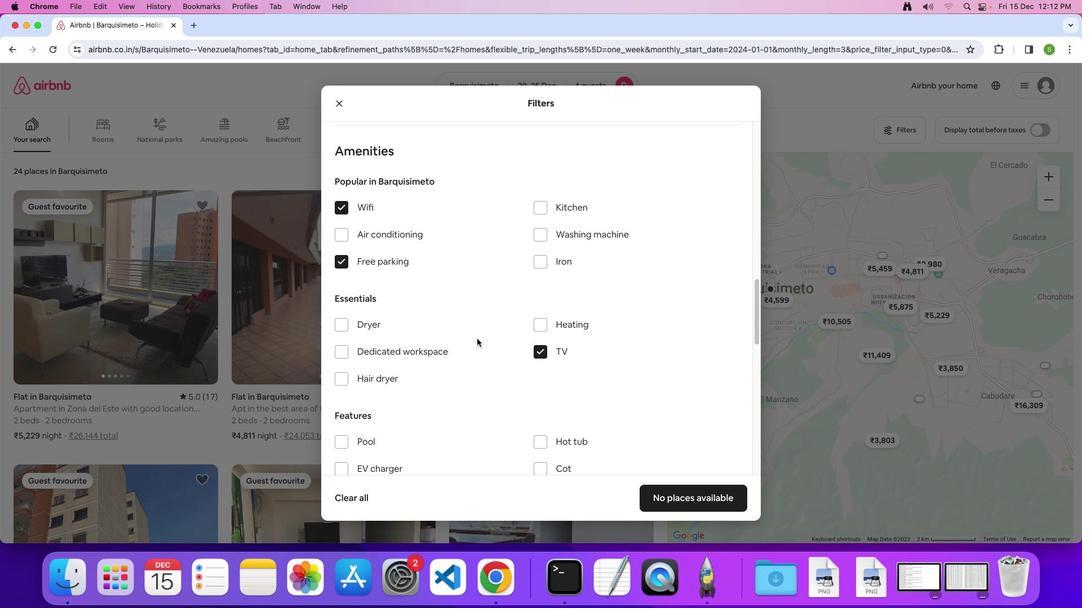 
Action: Mouse scrolled (477, 339) with delta (0, 0)
Screenshot: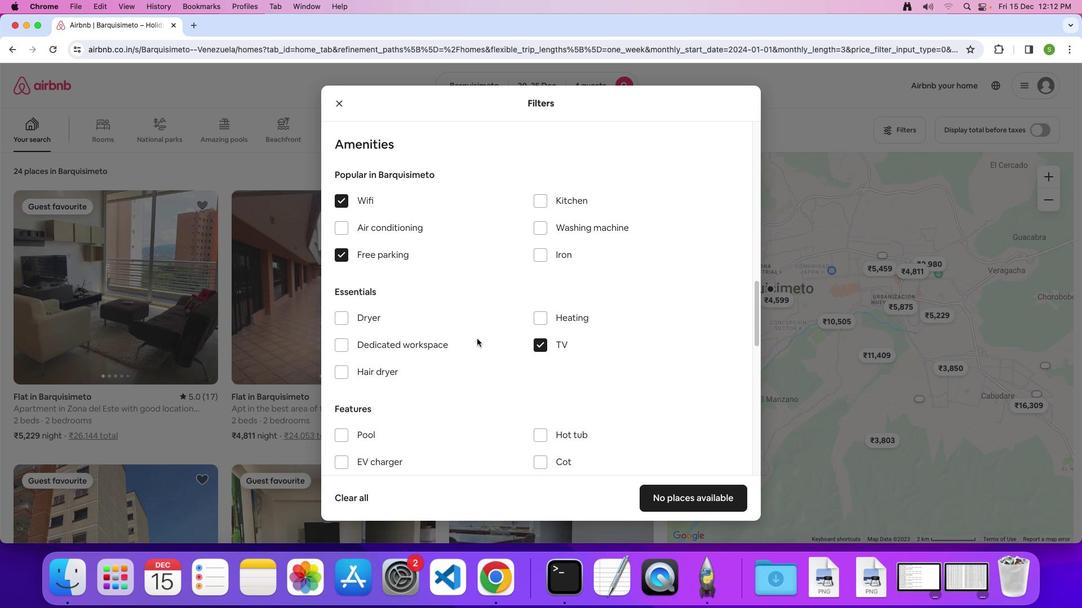 
Action: Mouse scrolled (477, 339) with delta (0, 0)
Screenshot: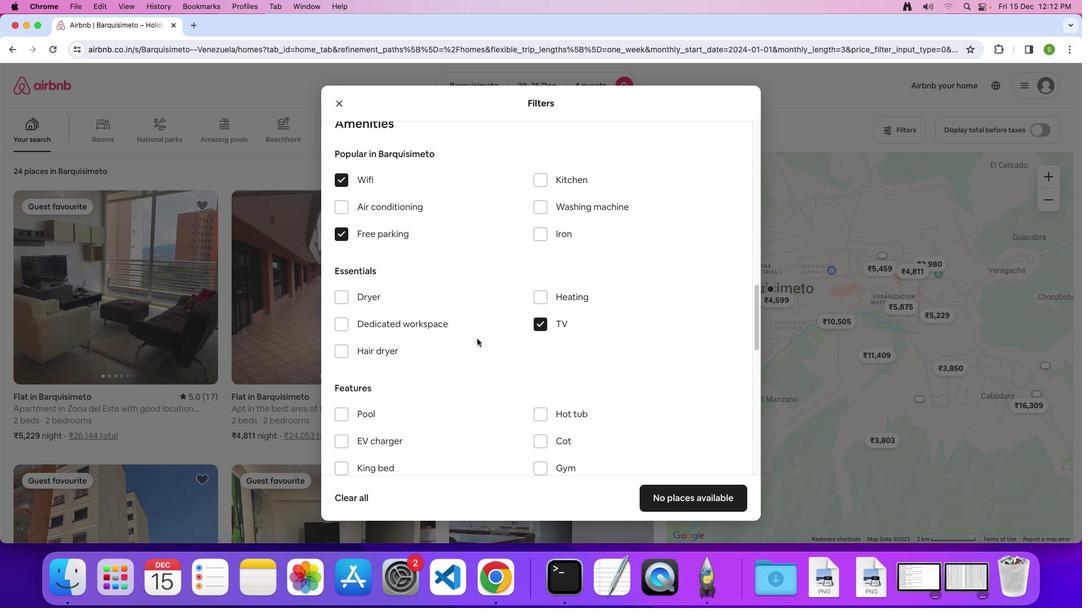 
Action: Mouse scrolled (477, 339) with delta (0, 0)
Screenshot: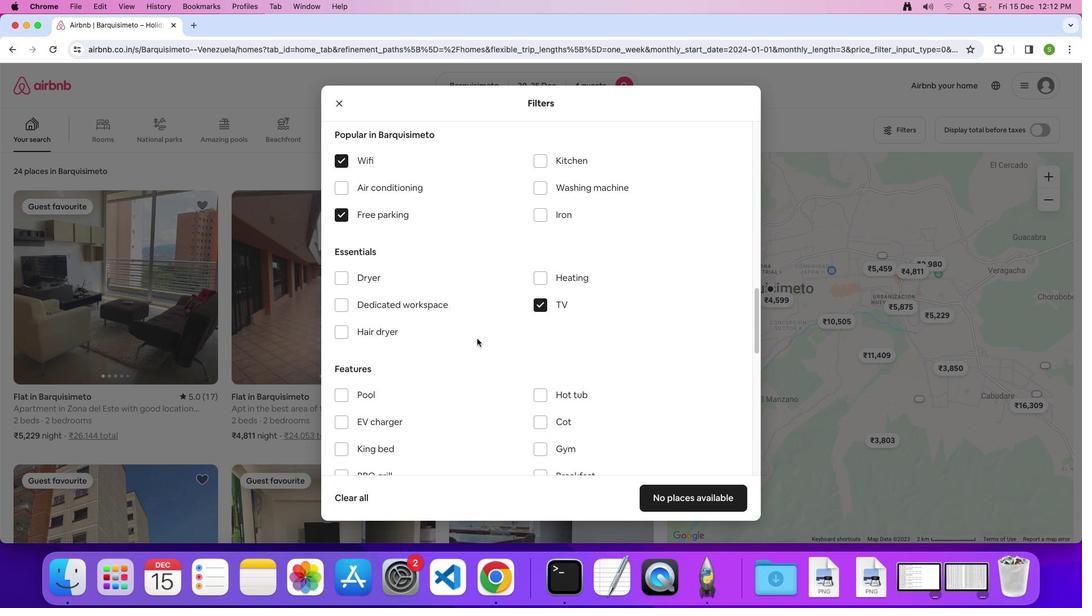 
Action: Mouse scrolled (477, 339) with delta (0, 0)
Screenshot: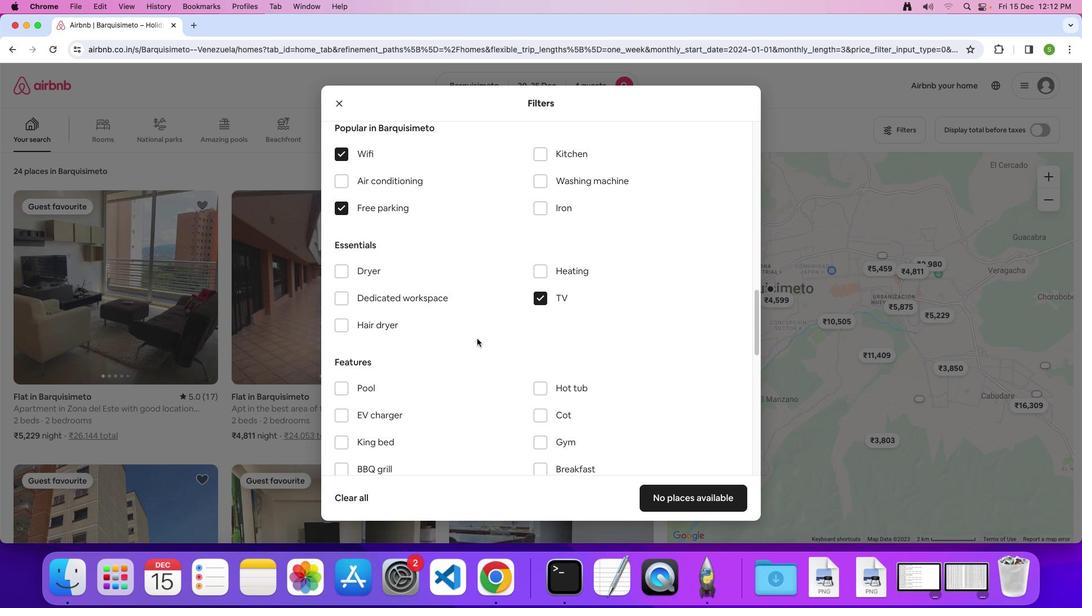 
Action: Mouse scrolled (477, 339) with delta (0, 0)
Screenshot: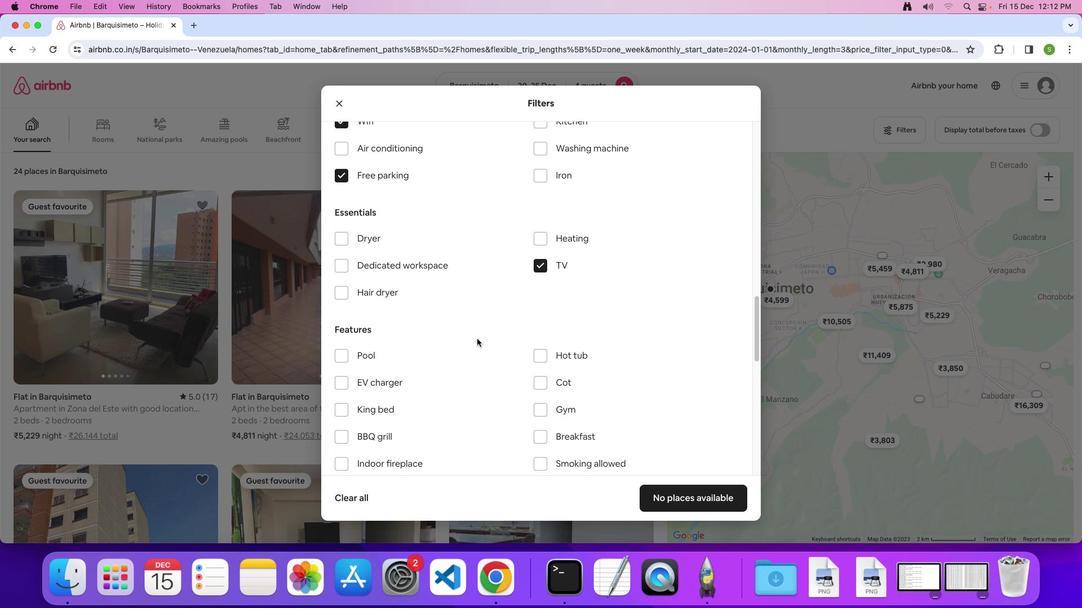 
Action: Mouse scrolled (477, 339) with delta (0, 0)
Screenshot: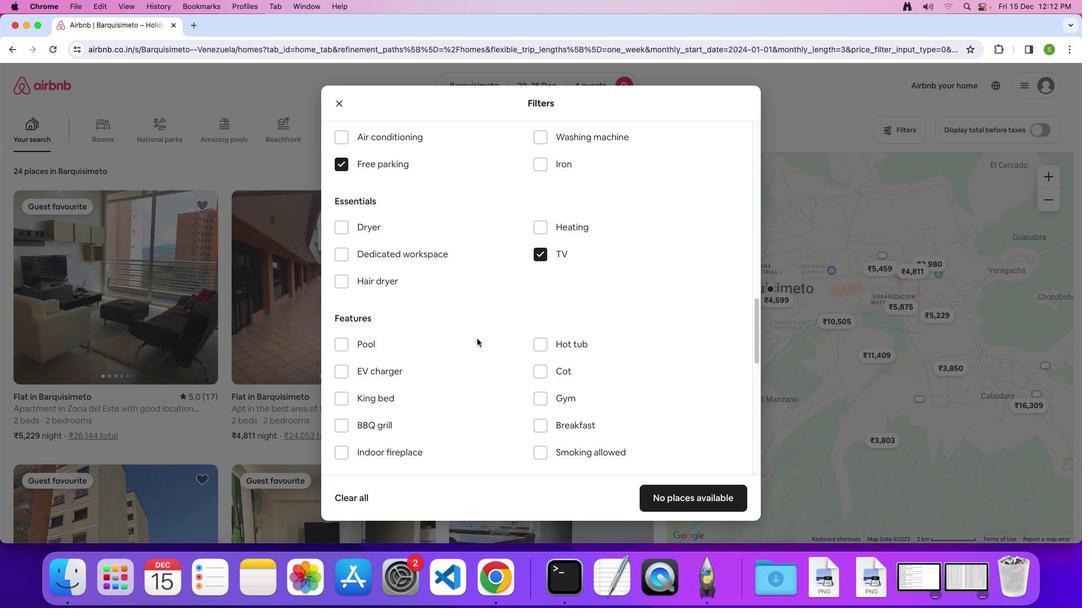 
Action: Mouse scrolled (477, 339) with delta (0, 0)
Screenshot: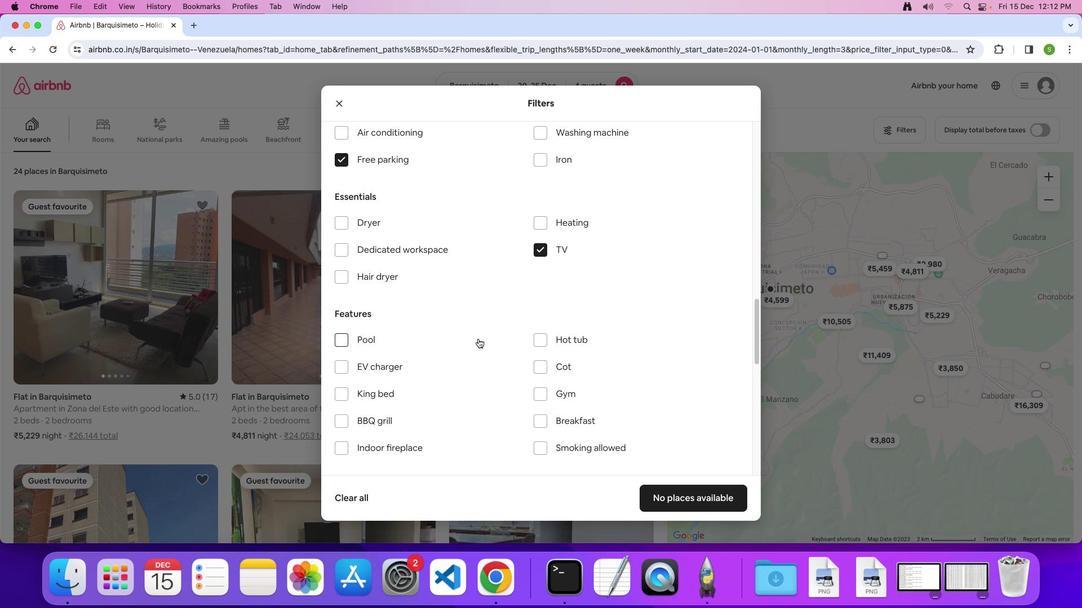 
Action: Mouse moved to (536, 388)
Screenshot: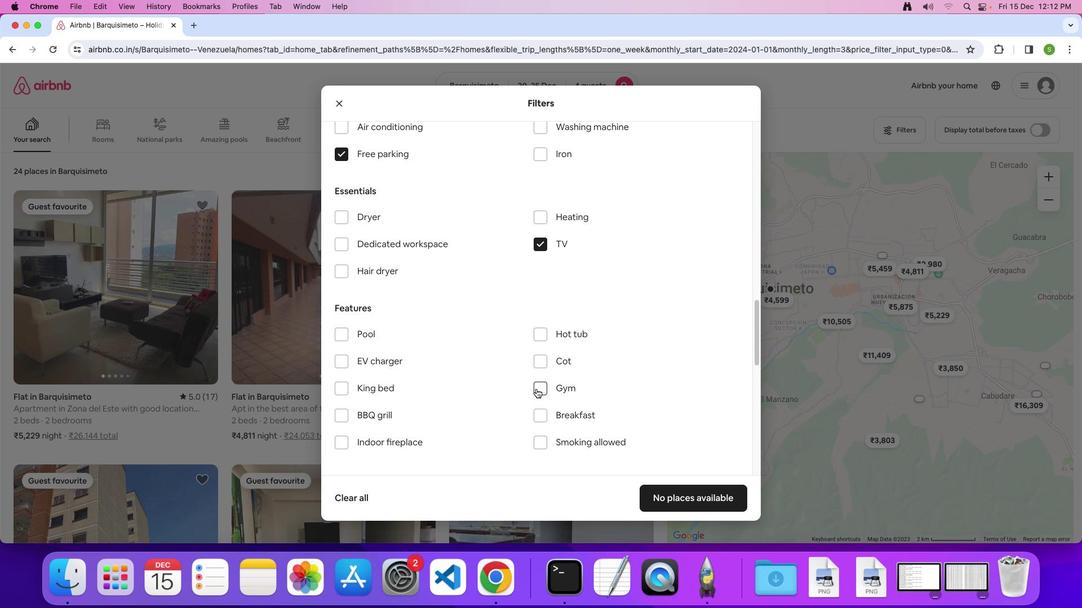 
Action: Mouse pressed left at (536, 388)
Screenshot: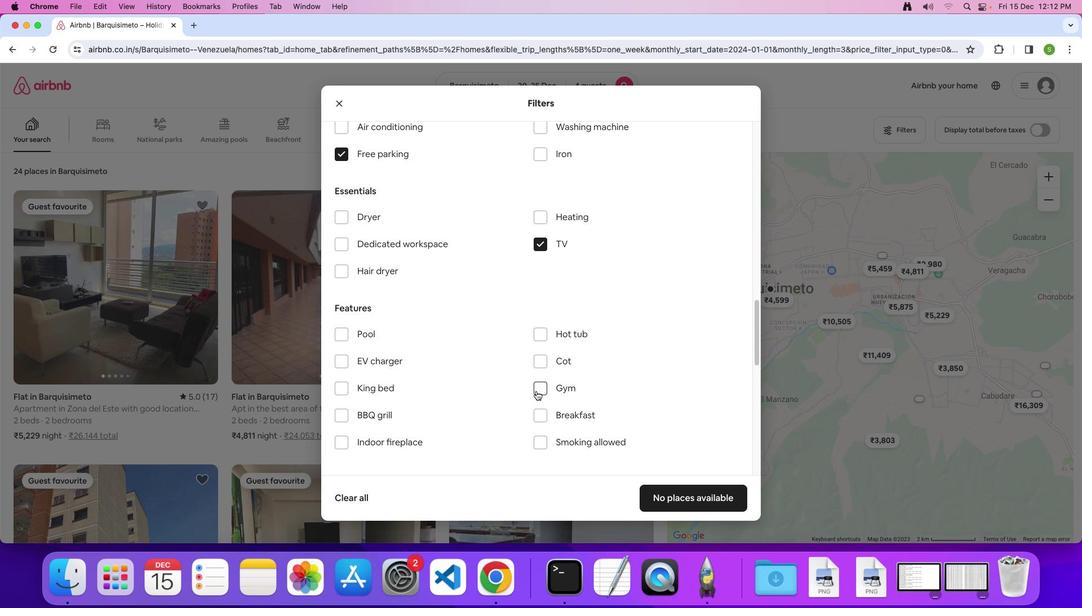 
Action: Mouse moved to (538, 419)
Screenshot: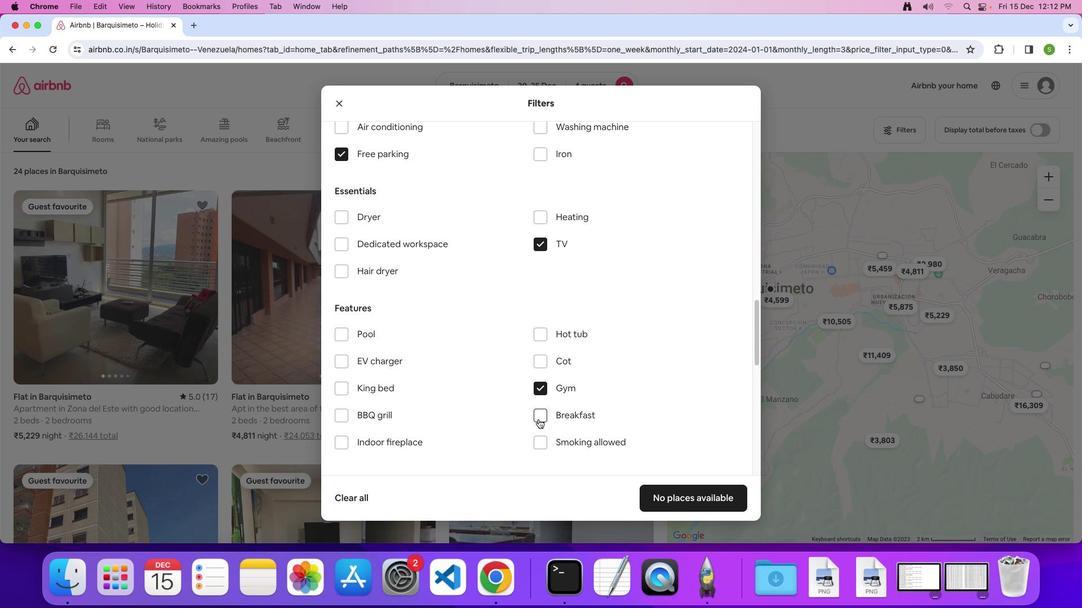 
Action: Mouse pressed left at (538, 419)
Screenshot: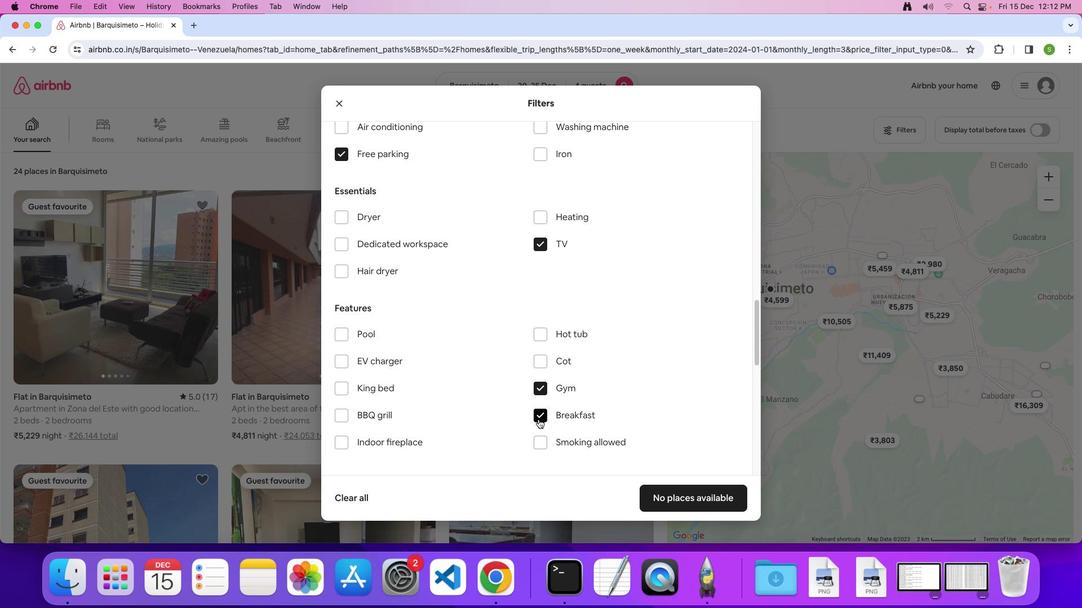 
Action: Mouse moved to (480, 396)
Screenshot: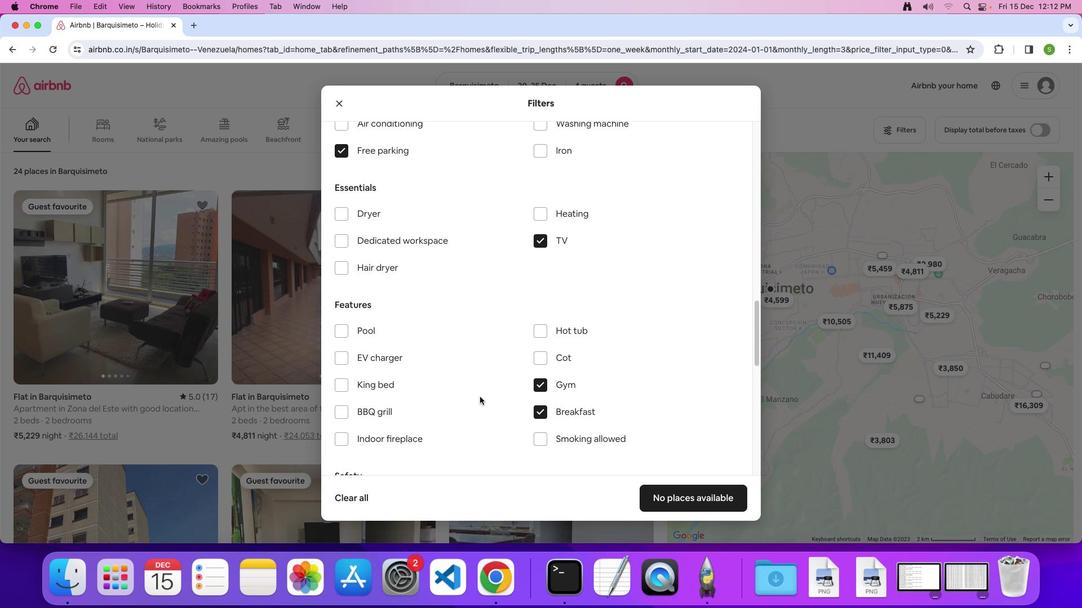 
Action: Mouse scrolled (480, 396) with delta (0, 0)
Screenshot: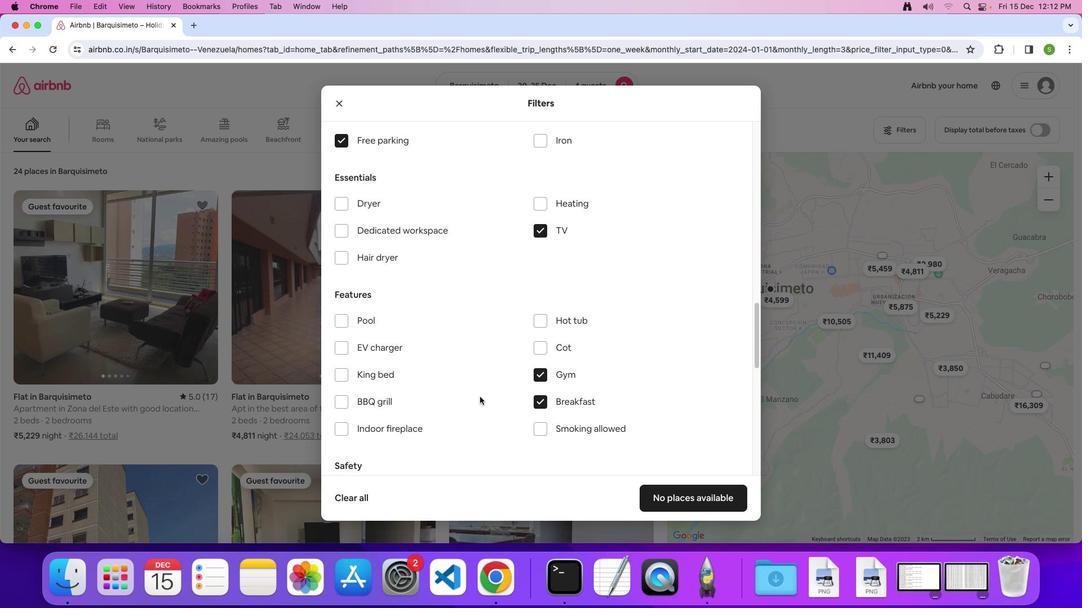 
Action: Mouse scrolled (480, 396) with delta (0, 0)
Screenshot: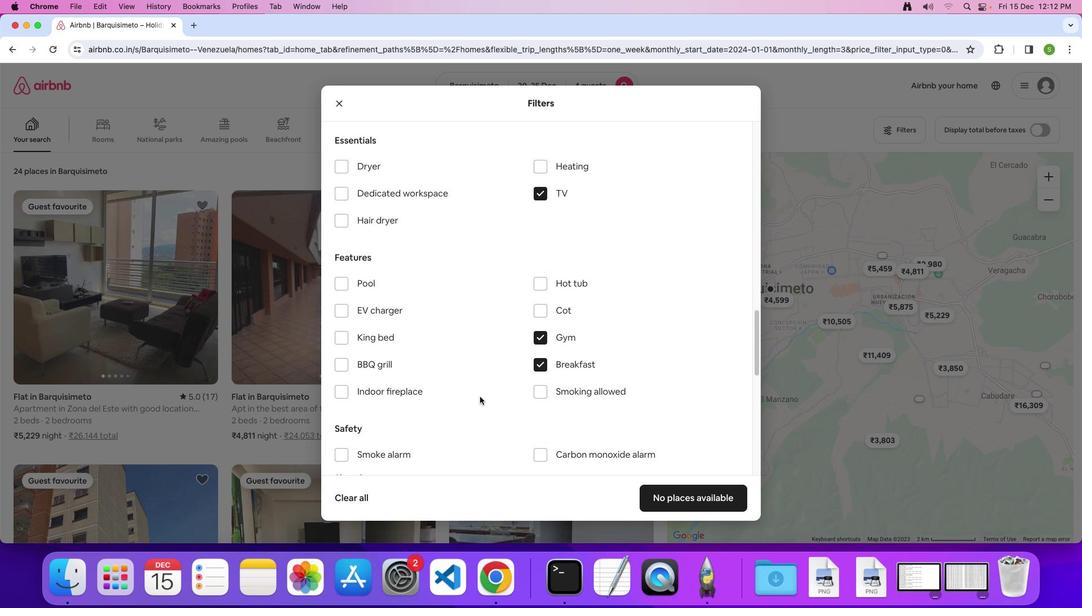 
Action: Mouse scrolled (480, 396) with delta (0, -1)
Screenshot: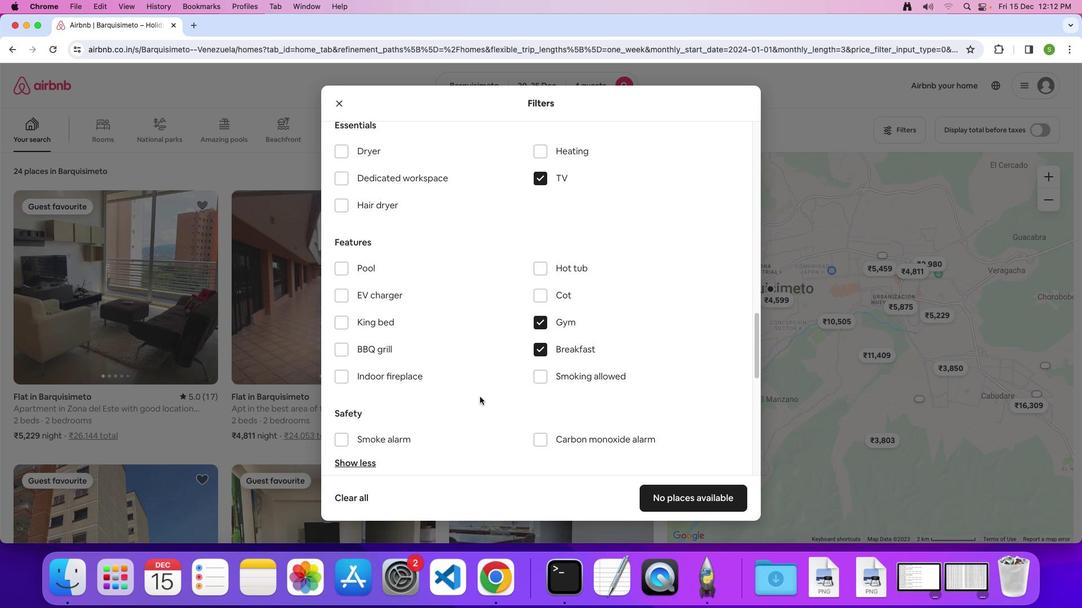 
Action: Mouse scrolled (480, 396) with delta (0, 0)
Screenshot: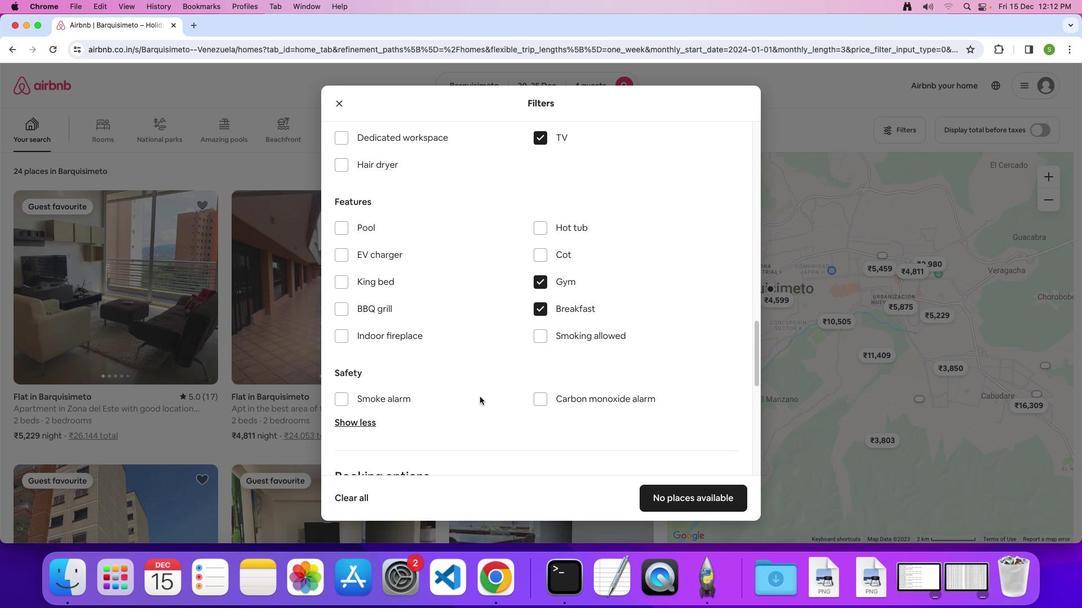 
Action: Mouse scrolled (480, 396) with delta (0, 0)
Screenshot: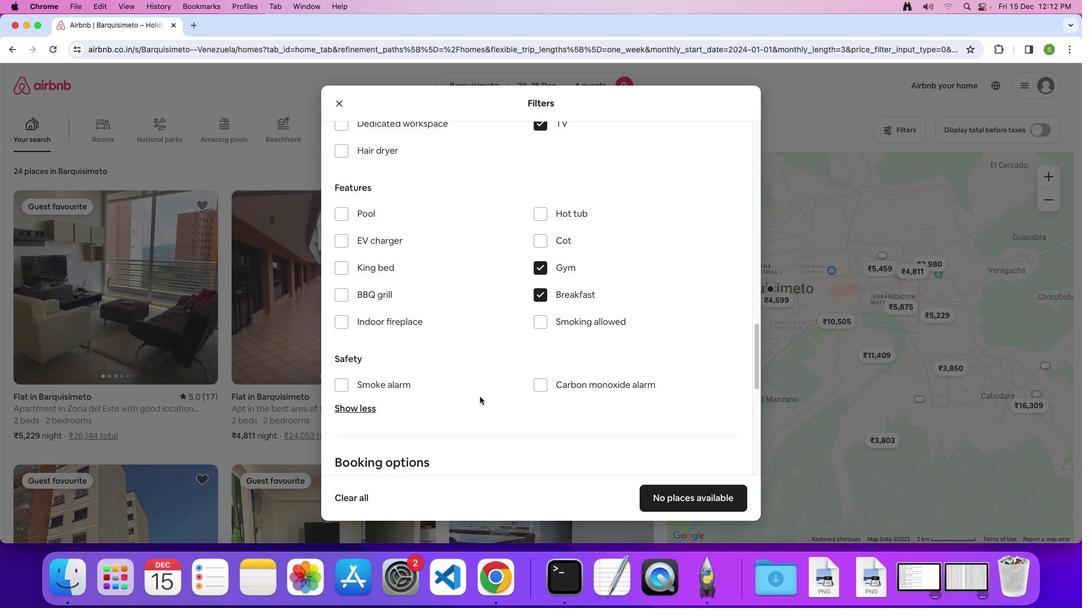 
Action: Mouse scrolled (480, 396) with delta (0, -1)
Screenshot: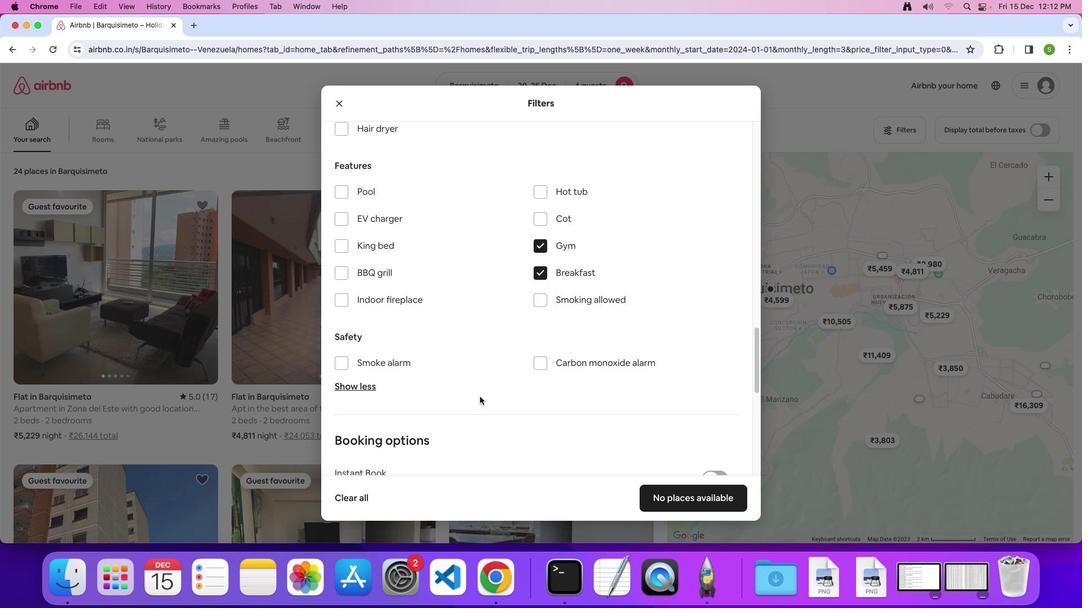 
Action: Mouse scrolled (480, 396) with delta (0, 0)
Screenshot: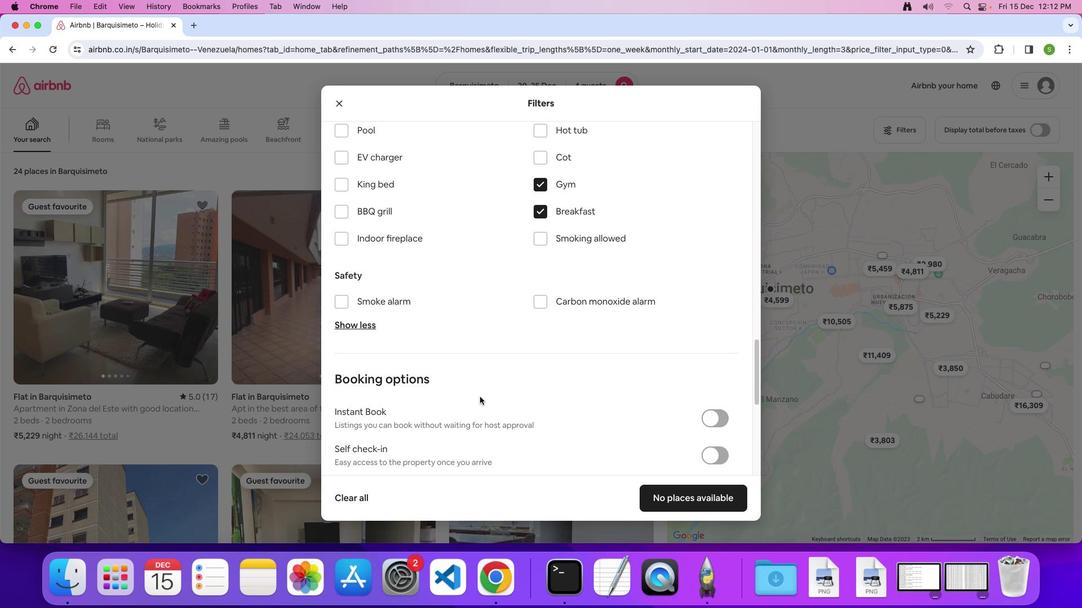 
Action: Mouse scrolled (480, 396) with delta (0, 0)
Screenshot: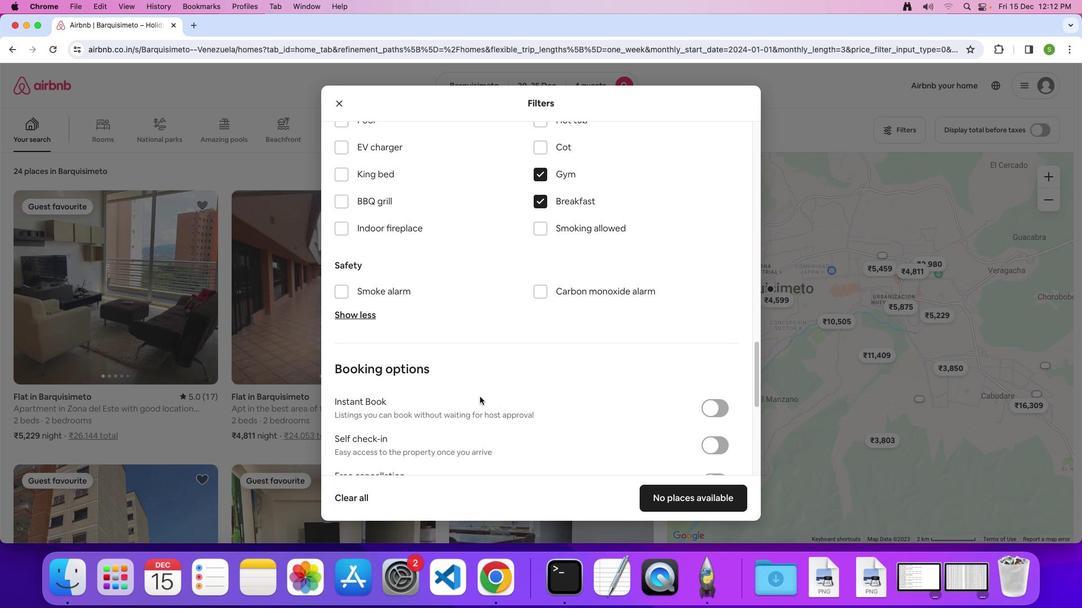 
Action: Mouse scrolled (480, 396) with delta (0, -1)
Screenshot: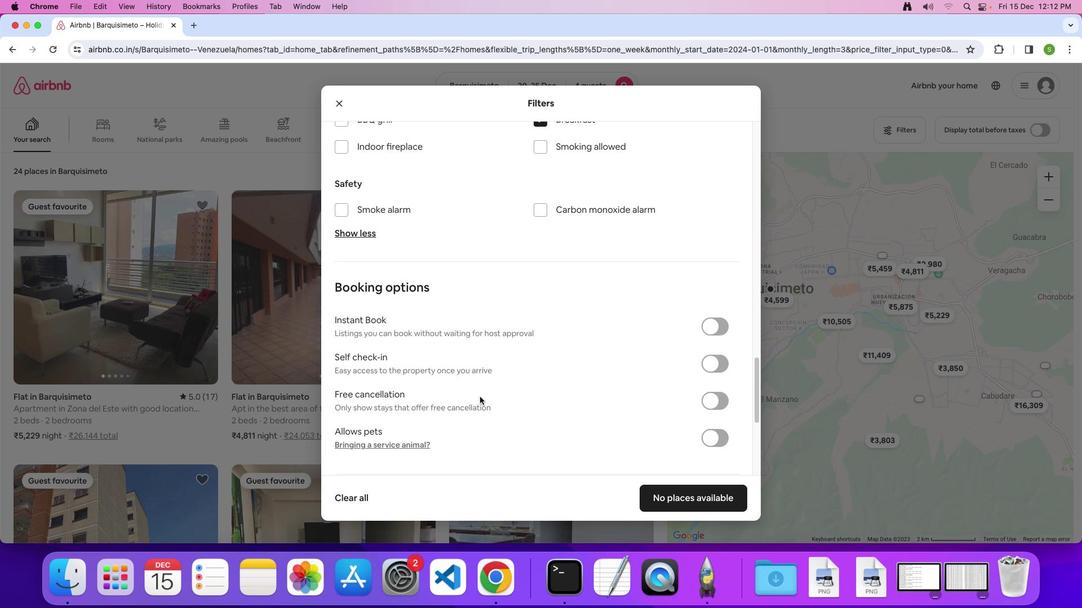 
Action: Mouse scrolled (480, 396) with delta (0, -2)
Screenshot: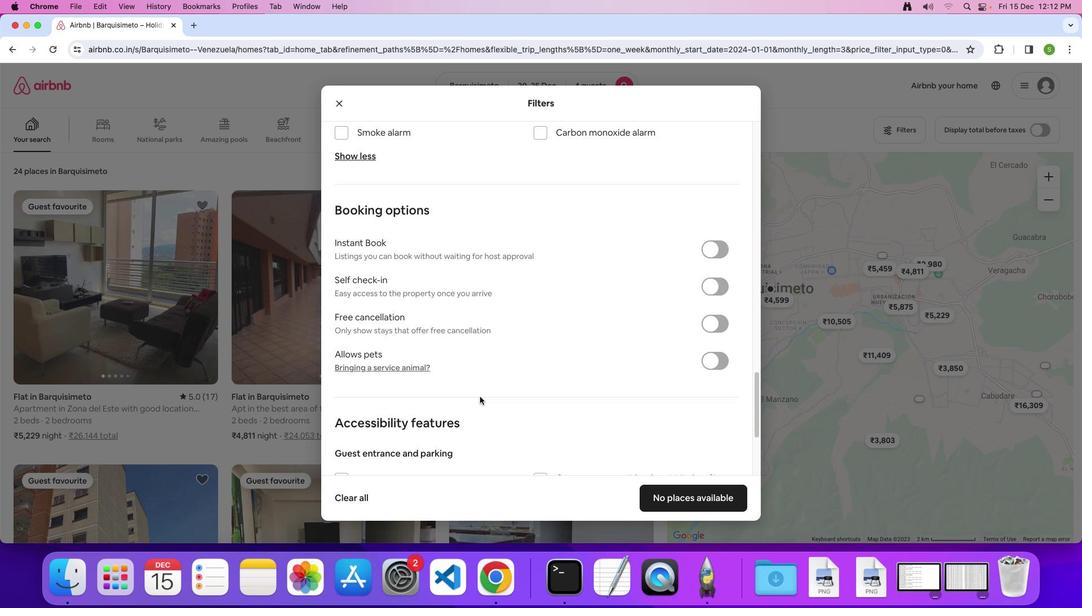 
Action: Mouse scrolled (480, 396) with delta (0, 0)
Screenshot: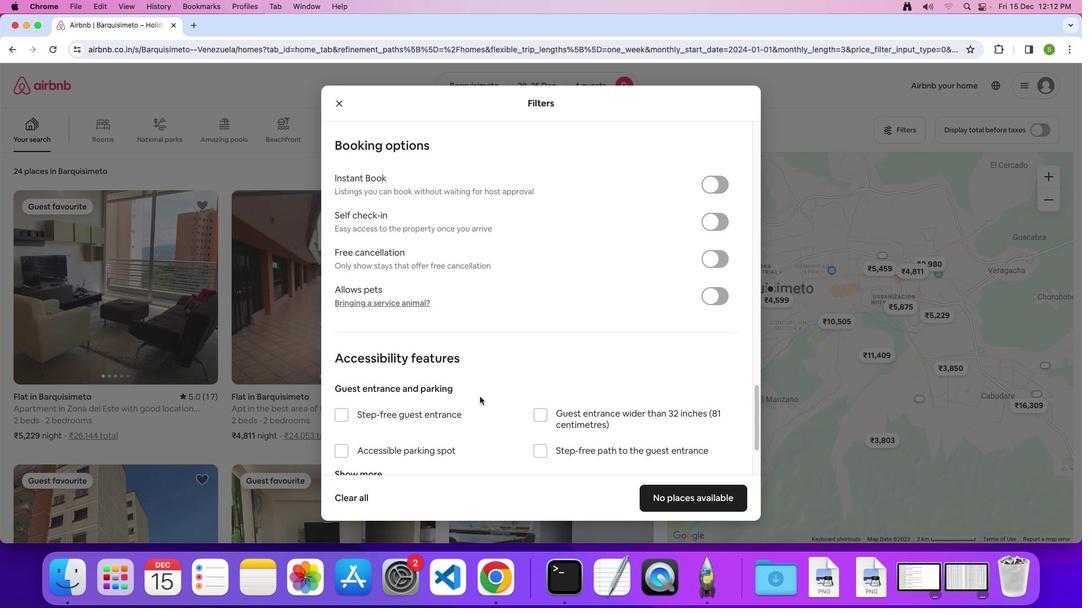 
Action: Mouse scrolled (480, 396) with delta (0, 0)
Screenshot: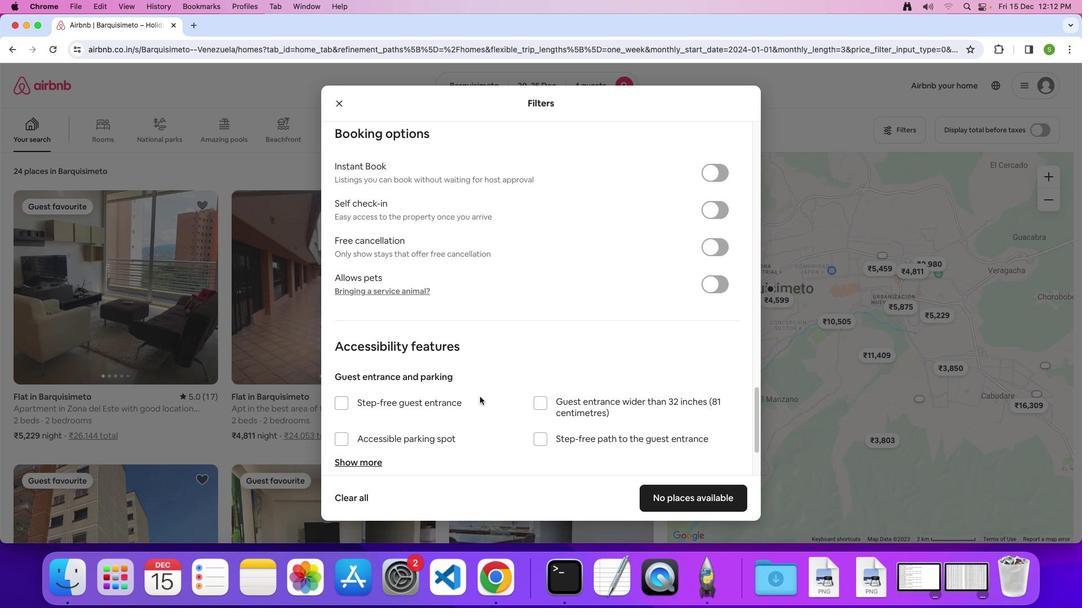 
Action: Mouse scrolled (480, 396) with delta (0, -1)
Screenshot: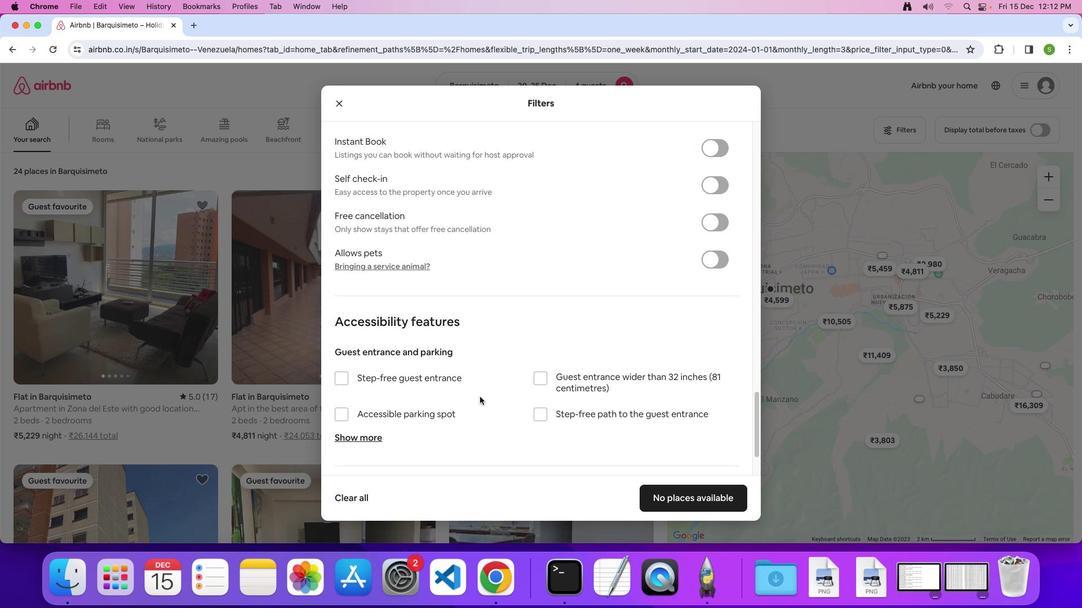 
Action: Mouse scrolled (480, 396) with delta (0, 0)
Screenshot: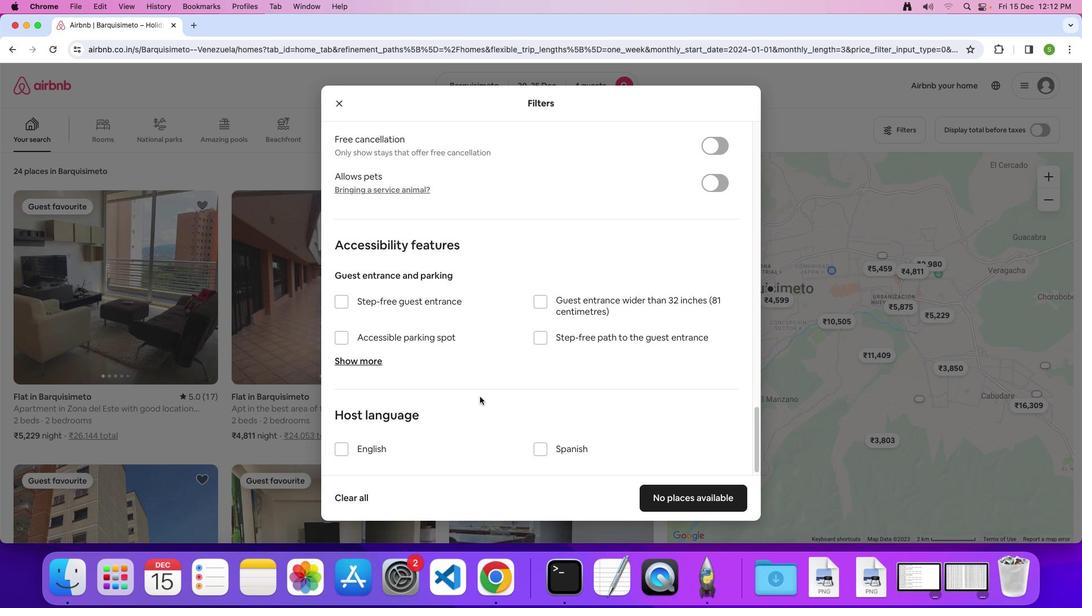 
Action: Mouse scrolled (480, 396) with delta (0, 0)
Screenshot: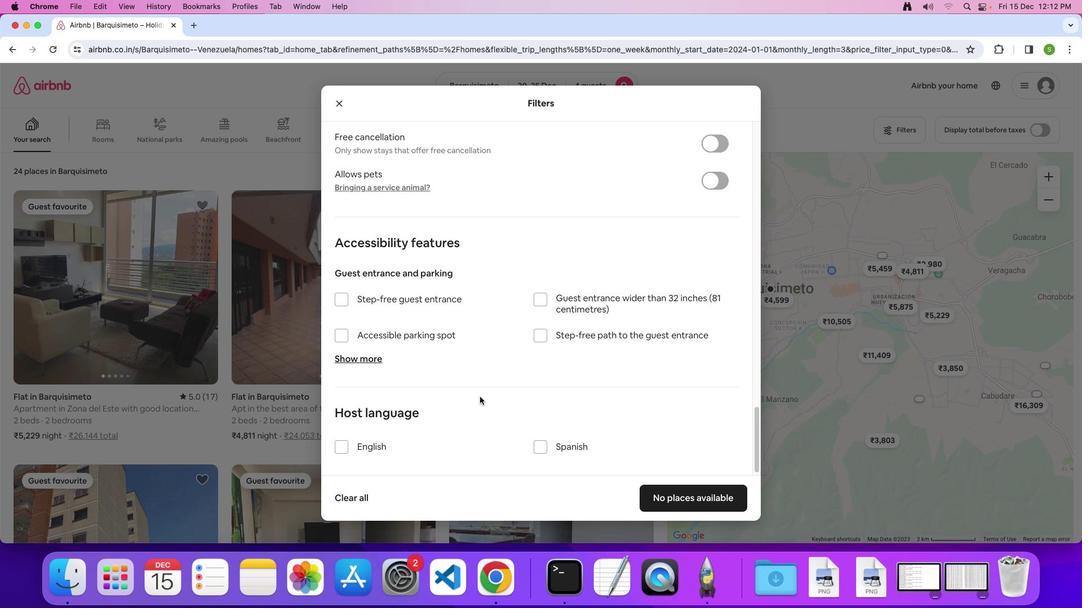 
Action: Mouse scrolled (480, 396) with delta (0, -2)
Screenshot: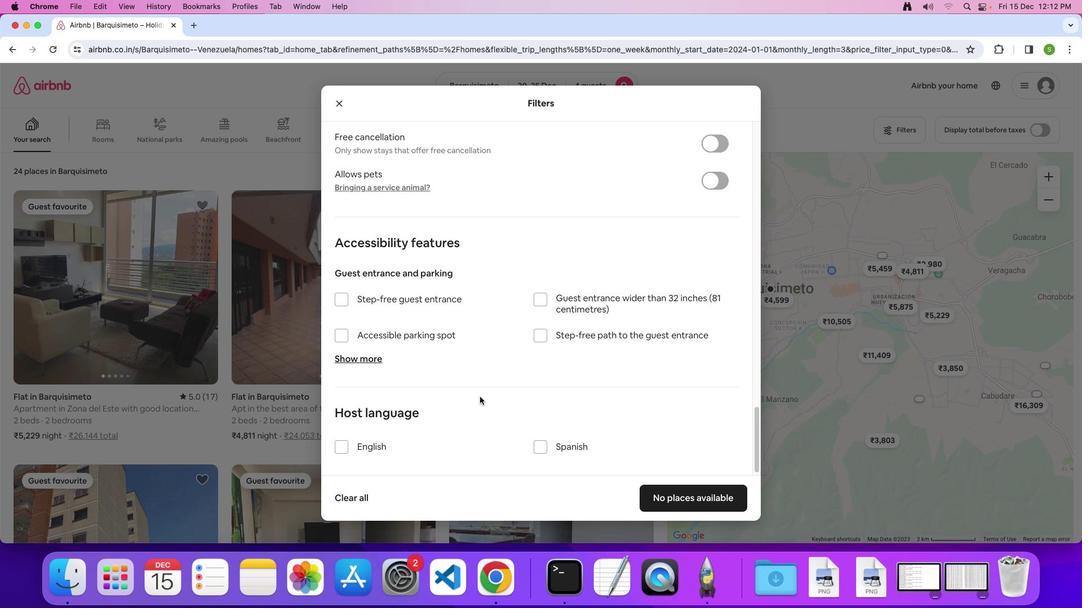 
Action: Mouse scrolled (480, 396) with delta (0, -2)
Screenshot: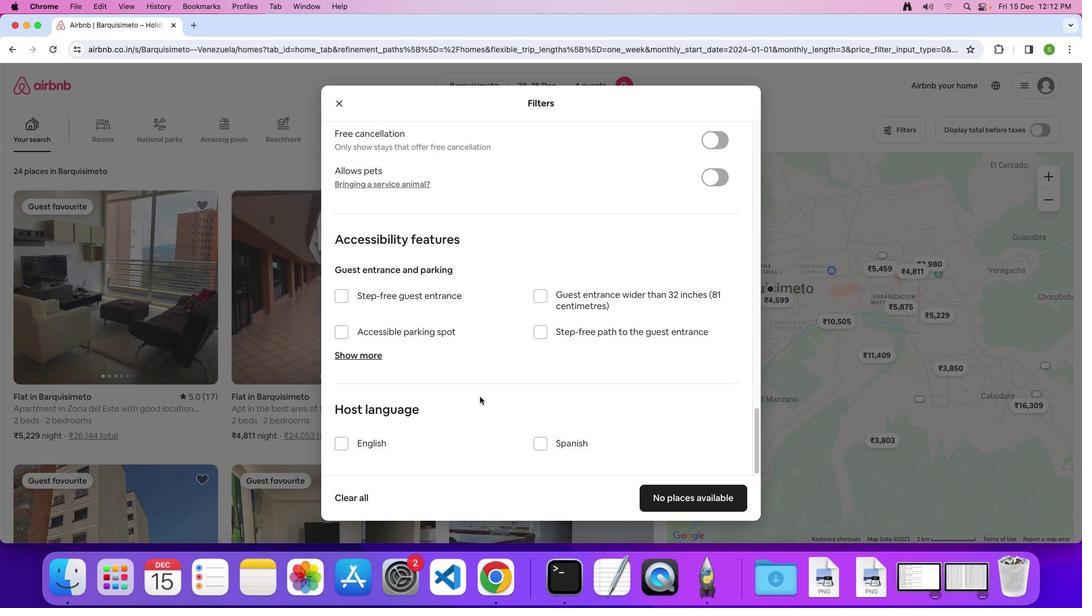 
Action: Mouse moved to (688, 495)
Screenshot: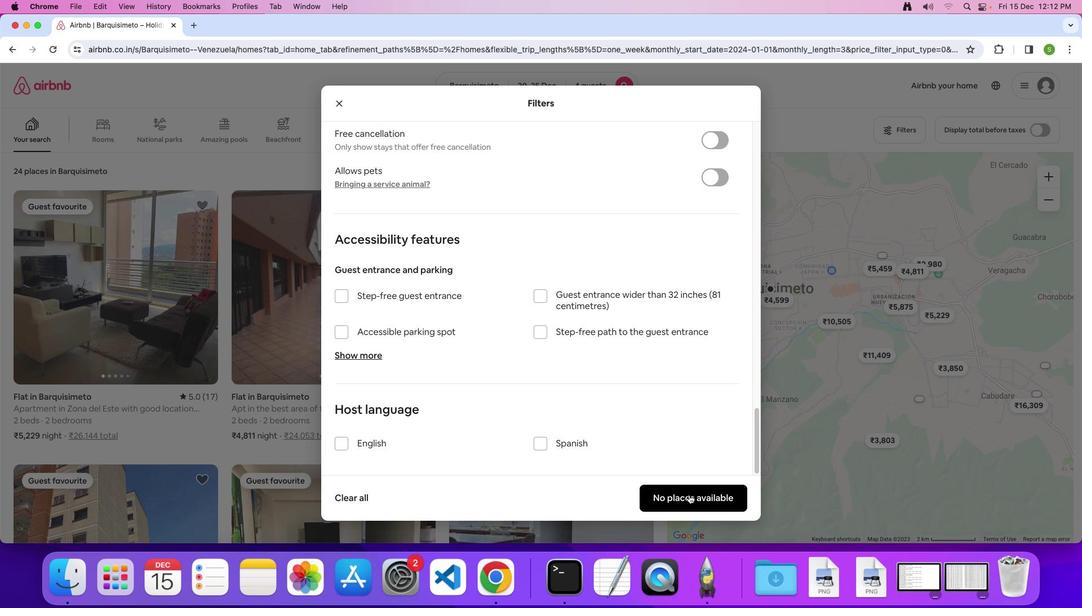 
Action: Mouse pressed left at (688, 495)
Screenshot: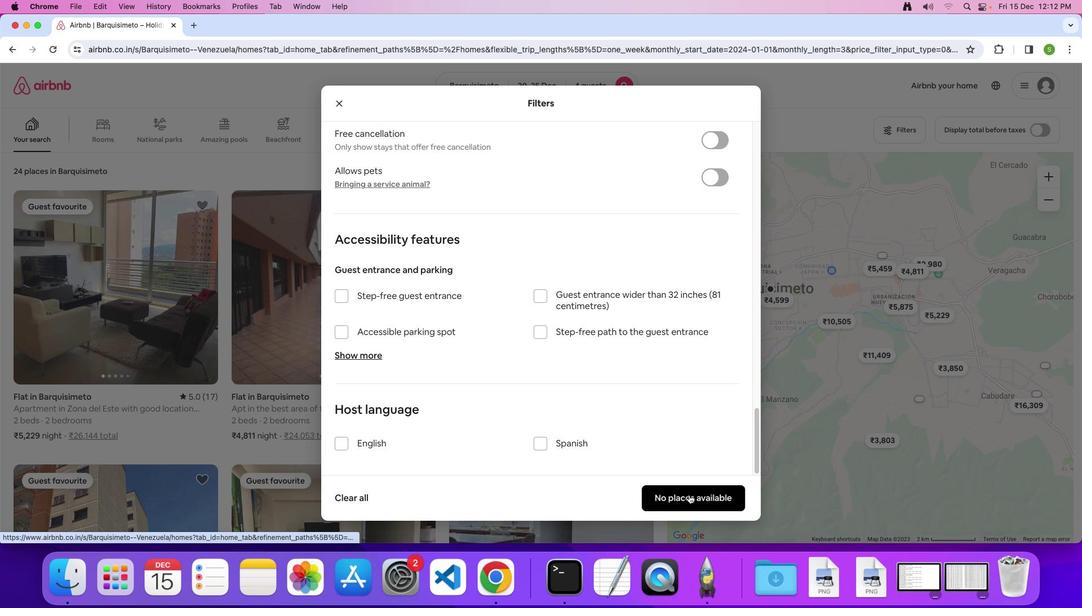 
Action: Mouse moved to (501, 254)
Screenshot: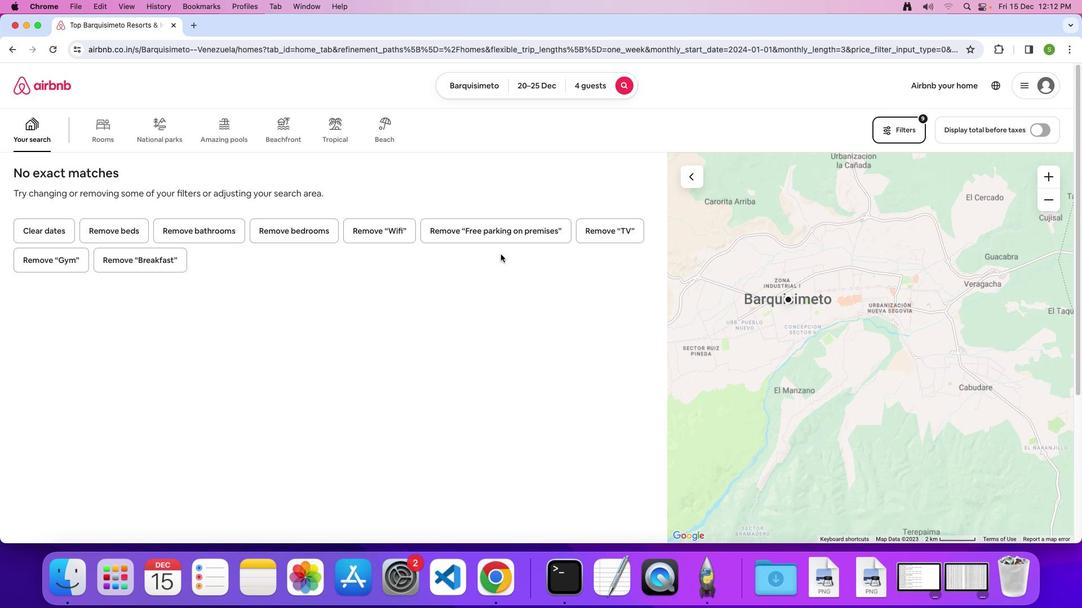 
